 Task: Use the formula "MID" in spreadsheet "Project portfolio".
Action: Mouse moved to (912, 112)
Screenshot: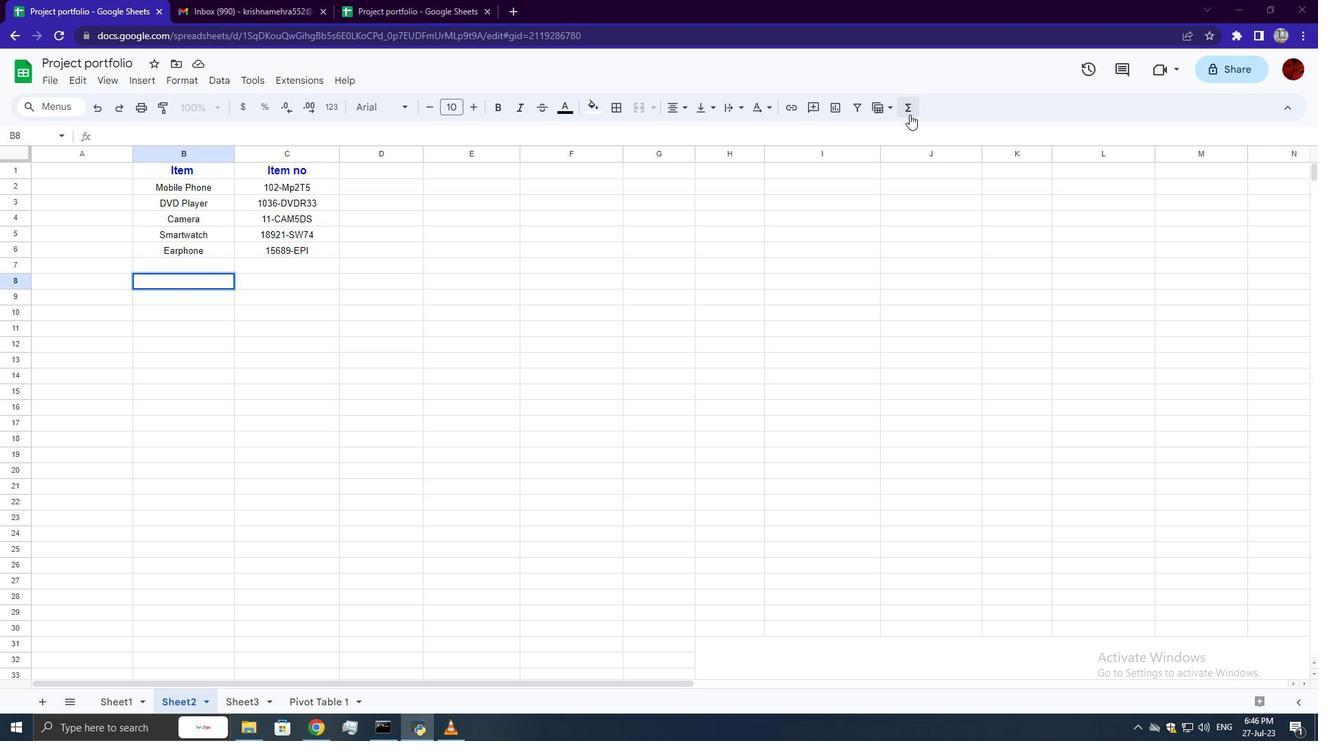 
Action: Mouse pressed left at (912, 112)
Screenshot: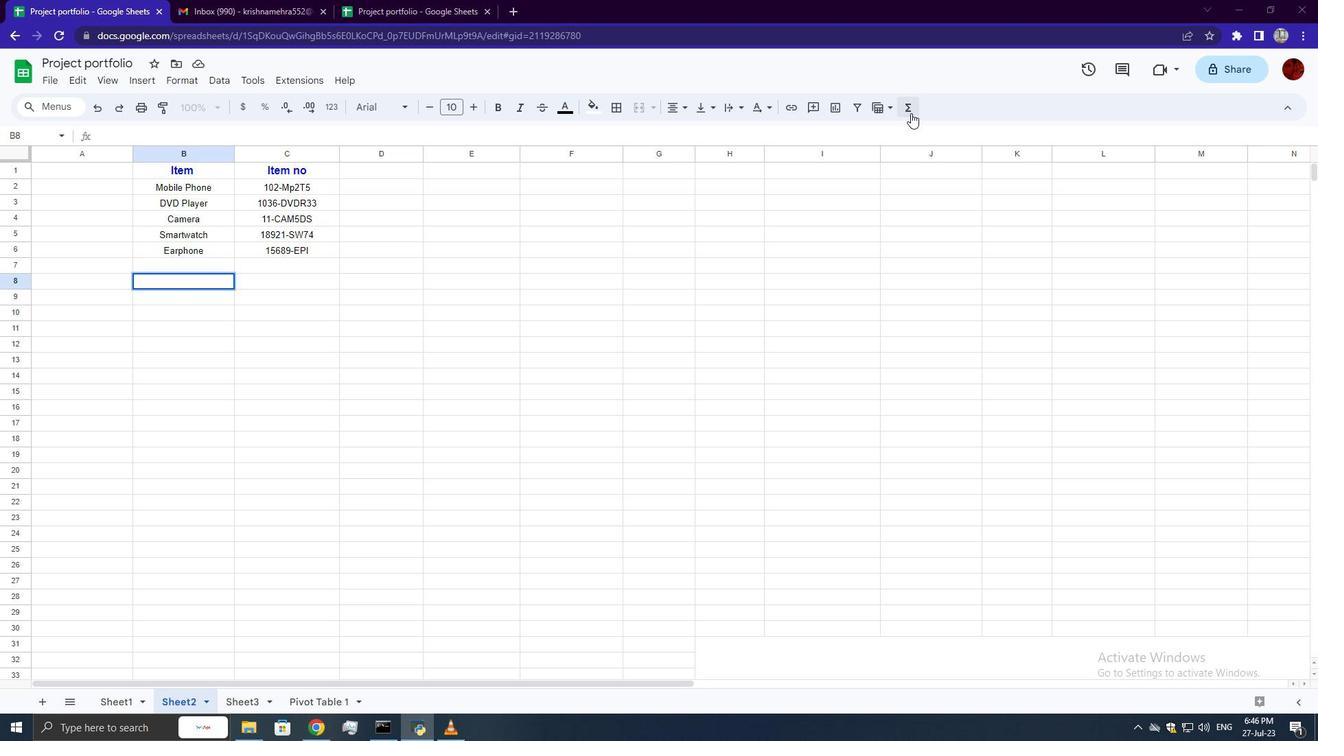 
Action: Mouse moved to (1121, 255)
Screenshot: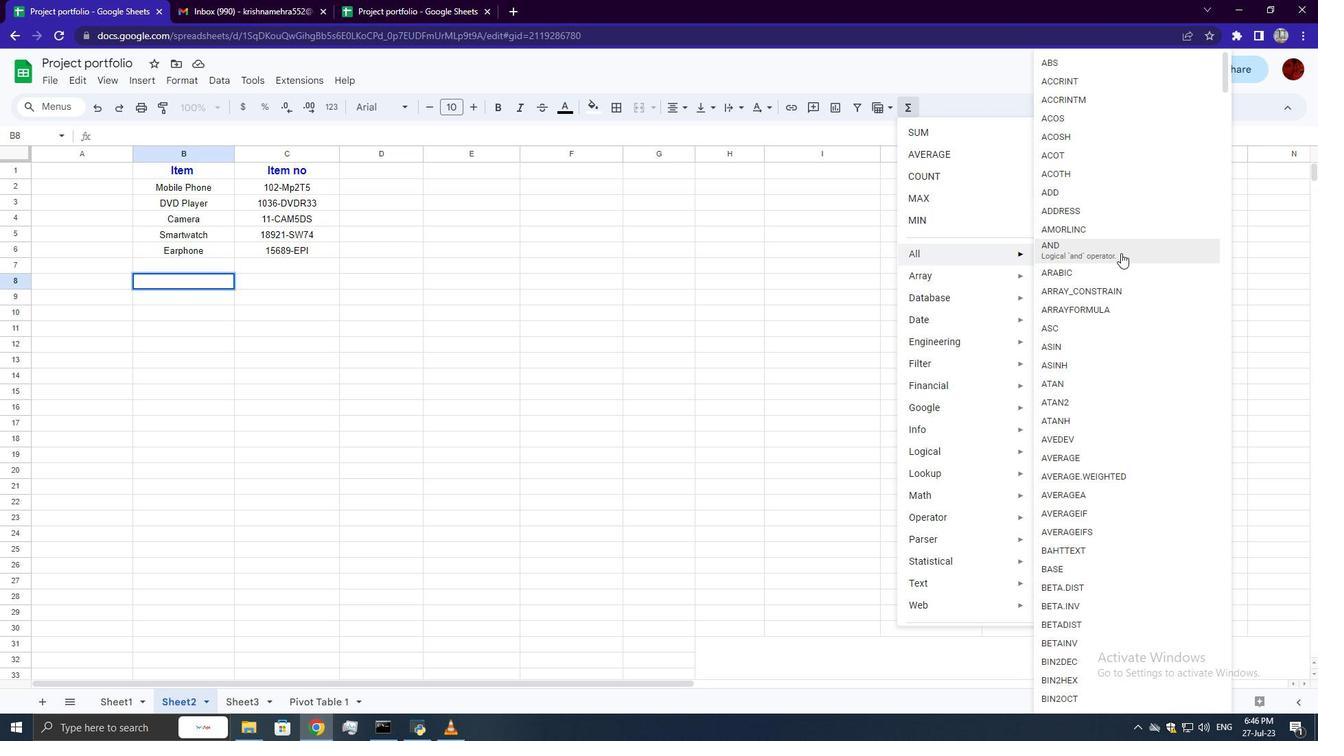 
Action: Mouse scrolled (1121, 254) with delta (0, 0)
Screenshot: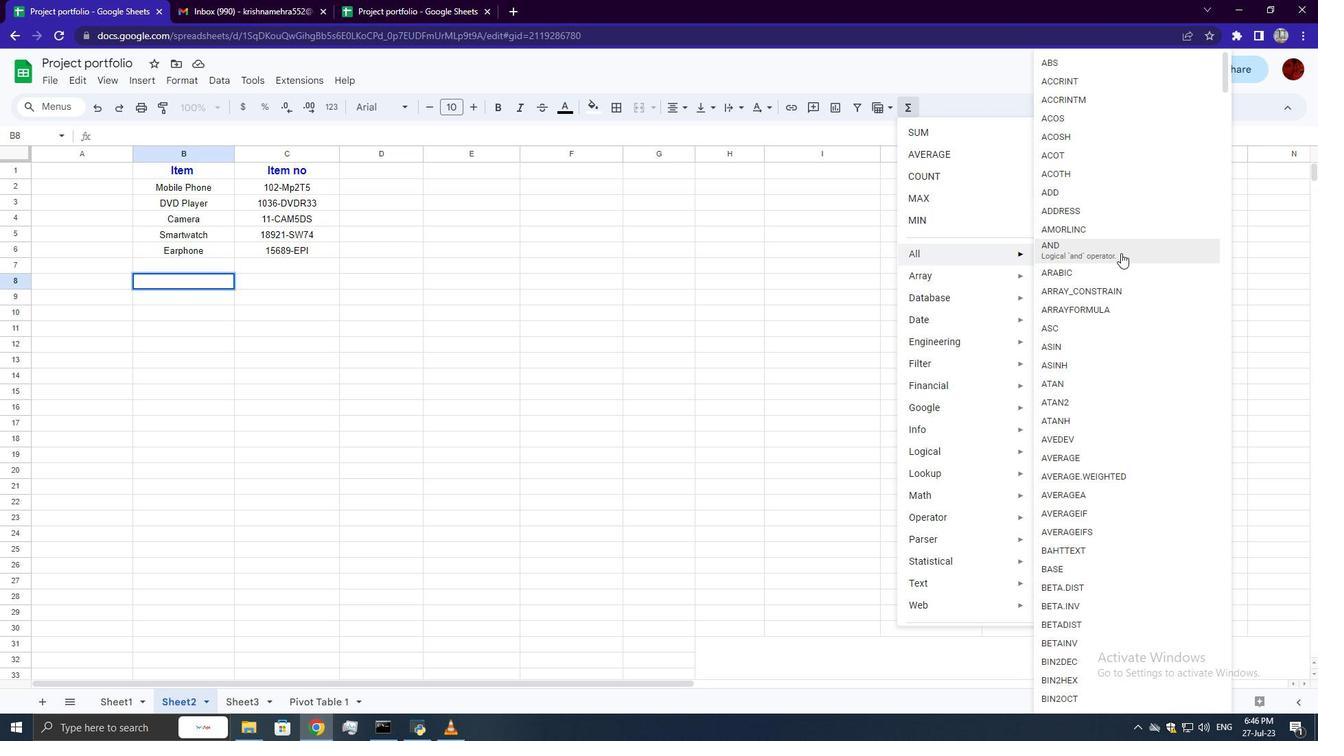 
Action: Mouse moved to (1121, 256)
Screenshot: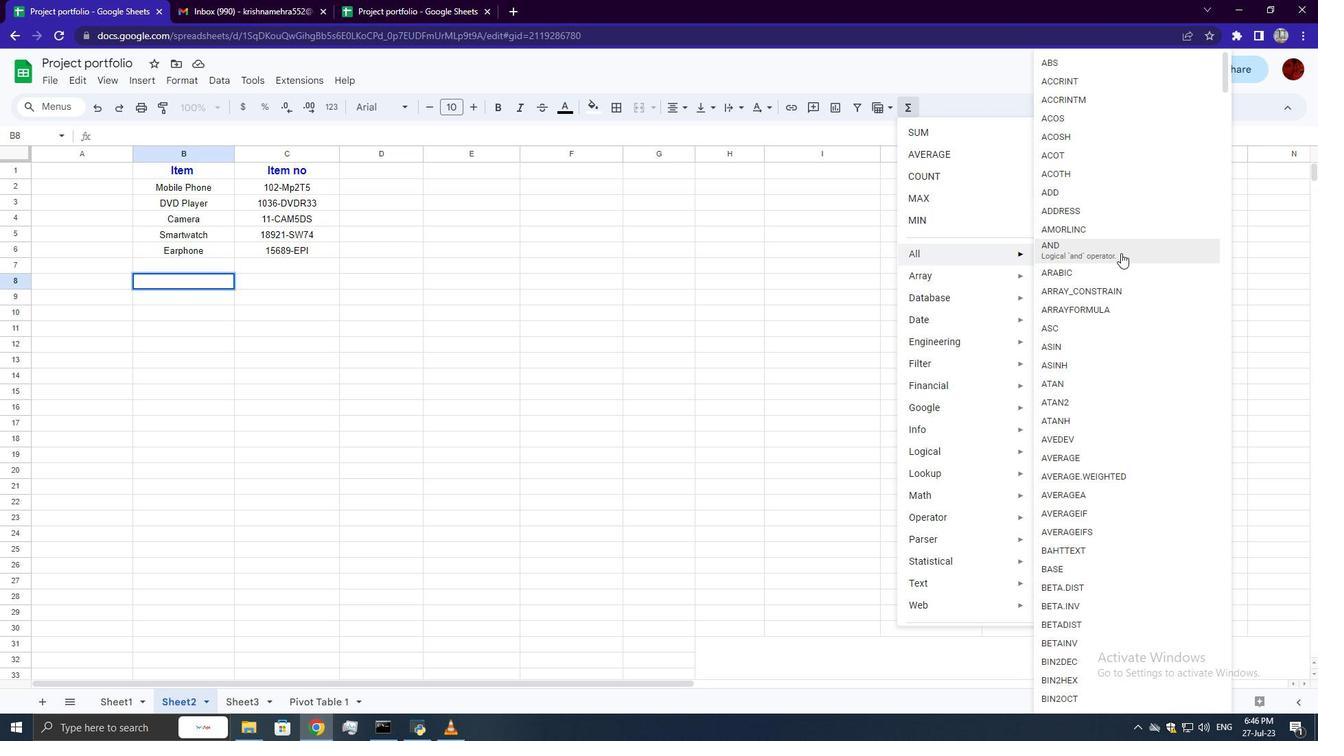 
Action: Mouse scrolled (1121, 256) with delta (0, 0)
Screenshot: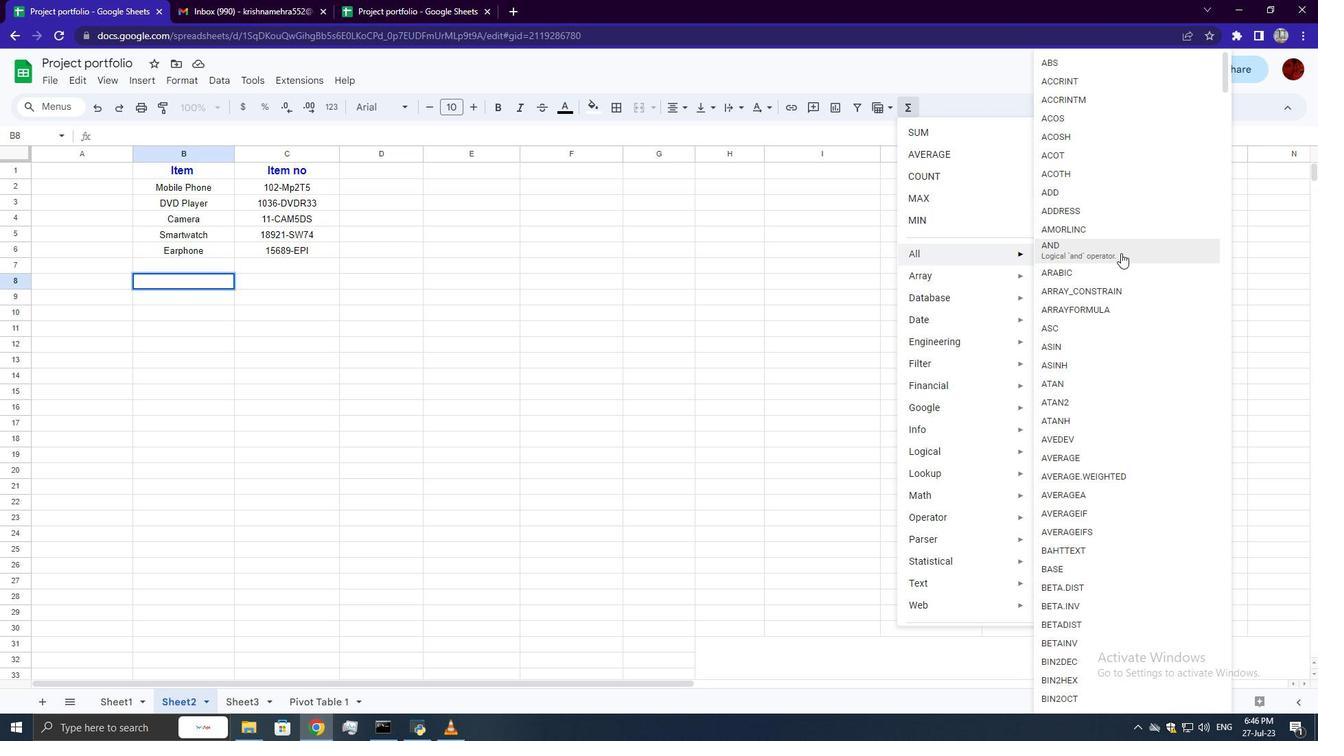 
Action: Mouse moved to (1121, 257)
Screenshot: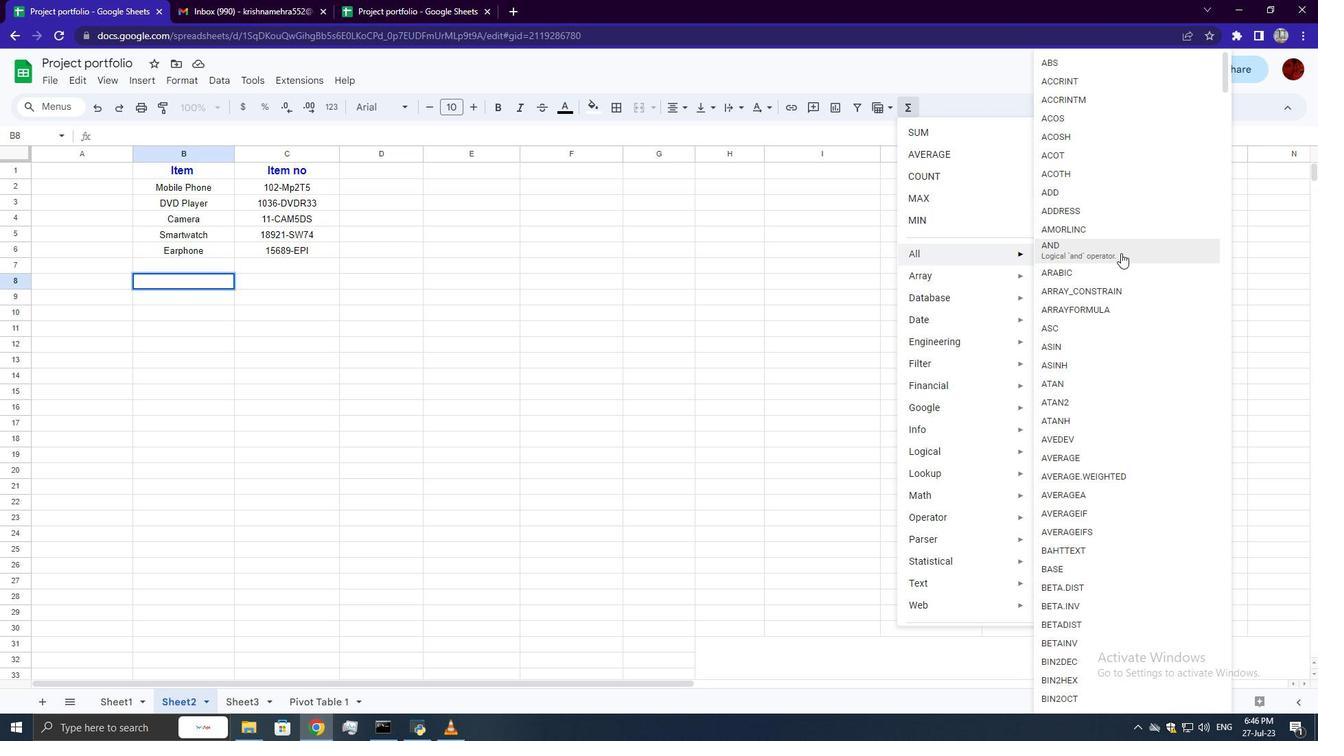 
Action: Mouse scrolled (1121, 256) with delta (0, 0)
Screenshot: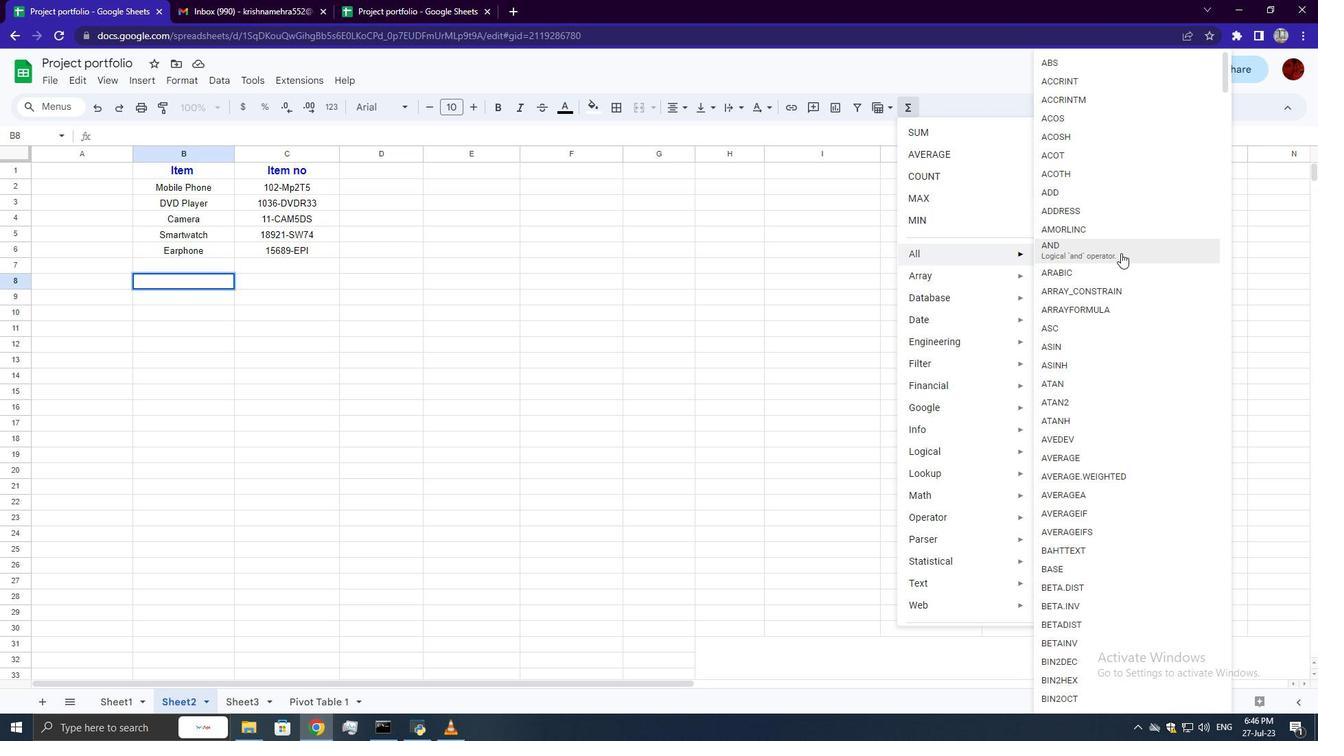 
Action: Mouse scrolled (1121, 256) with delta (0, 0)
Screenshot: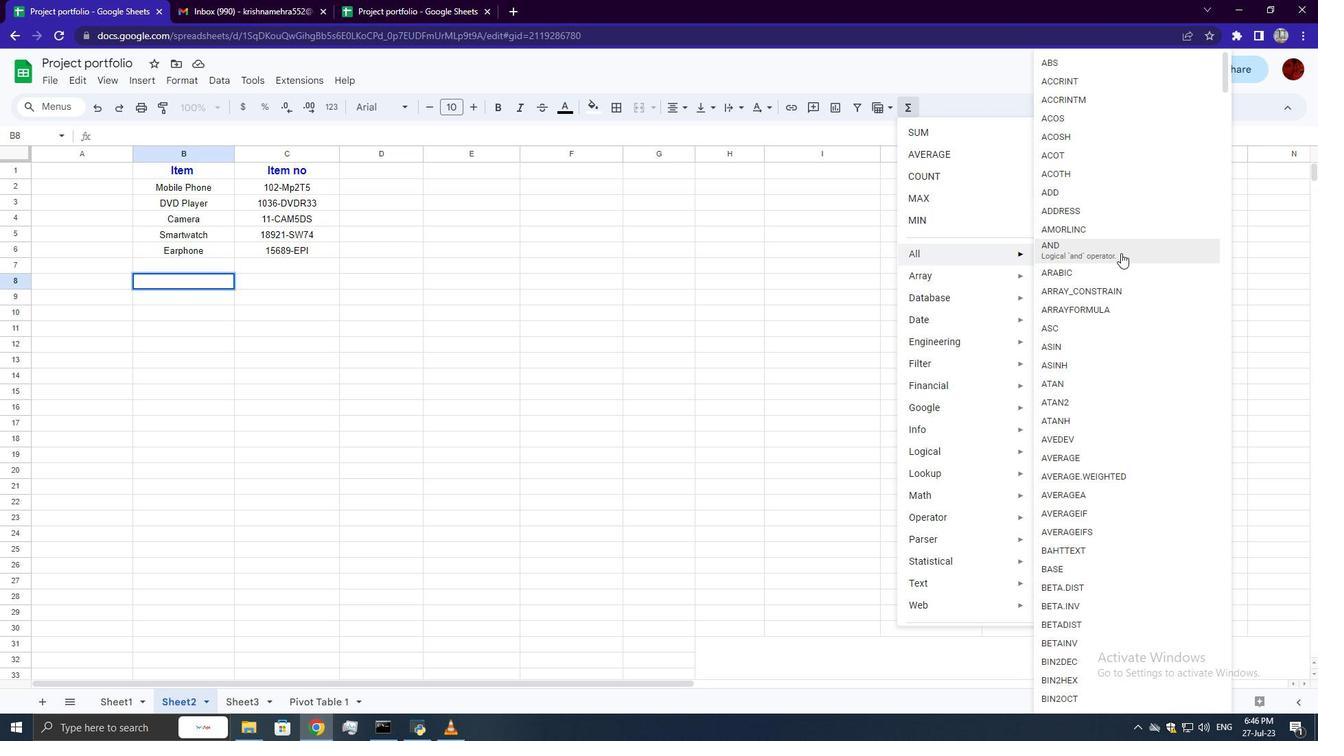 
Action: Mouse scrolled (1121, 256) with delta (0, 0)
Screenshot: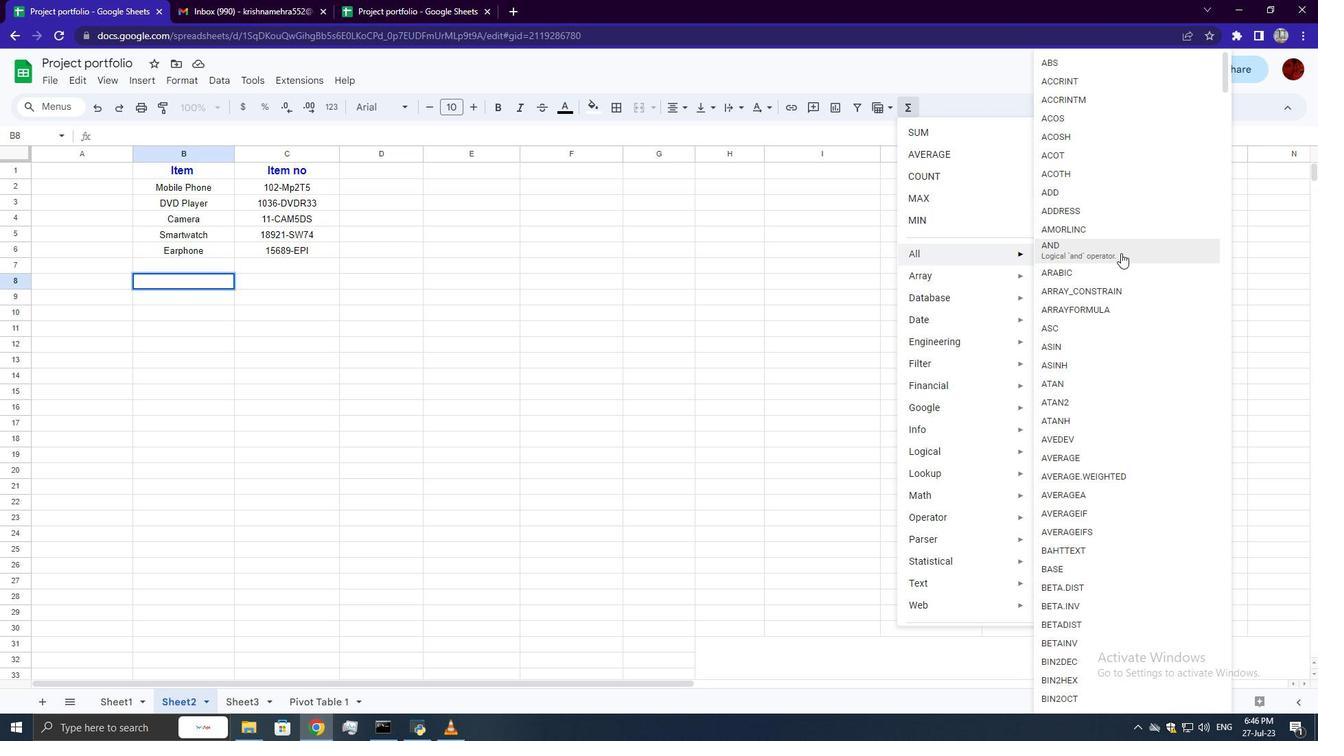 
Action: Mouse moved to (1117, 272)
Screenshot: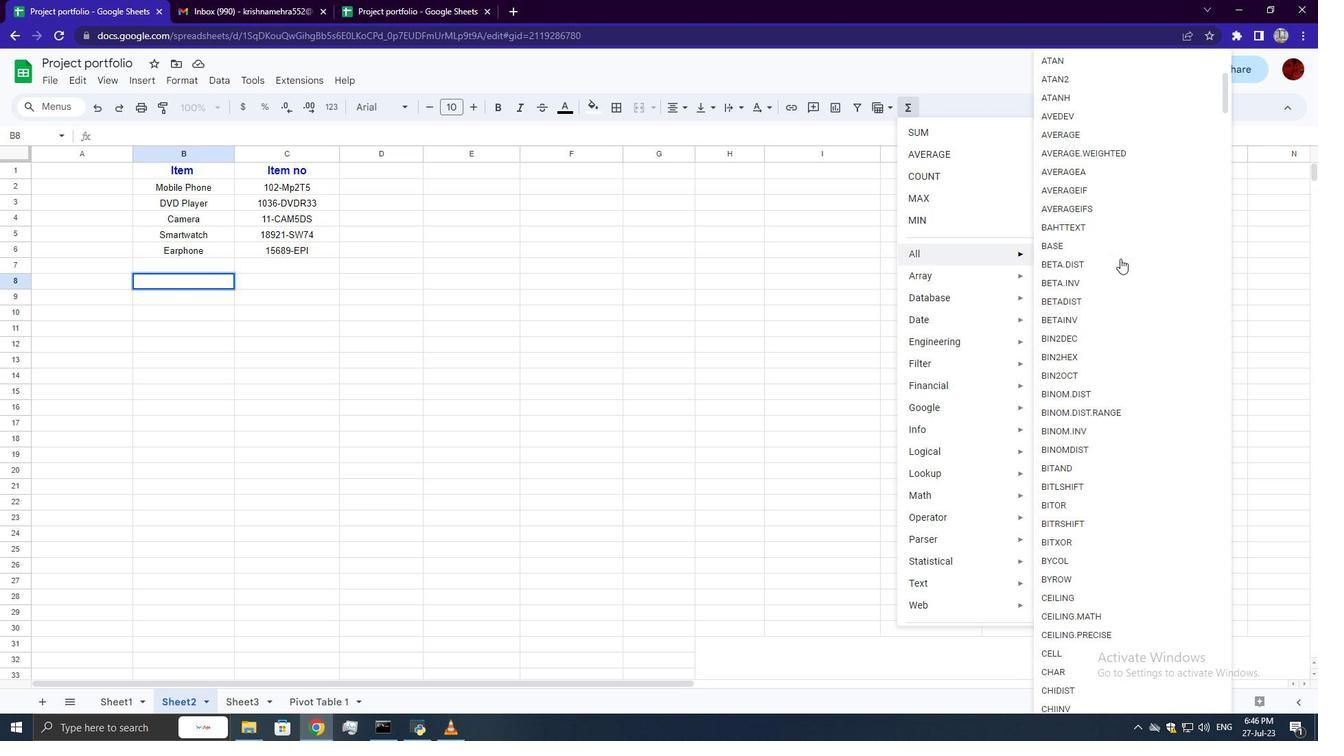 
Action: Mouse scrolled (1117, 271) with delta (0, 0)
Screenshot: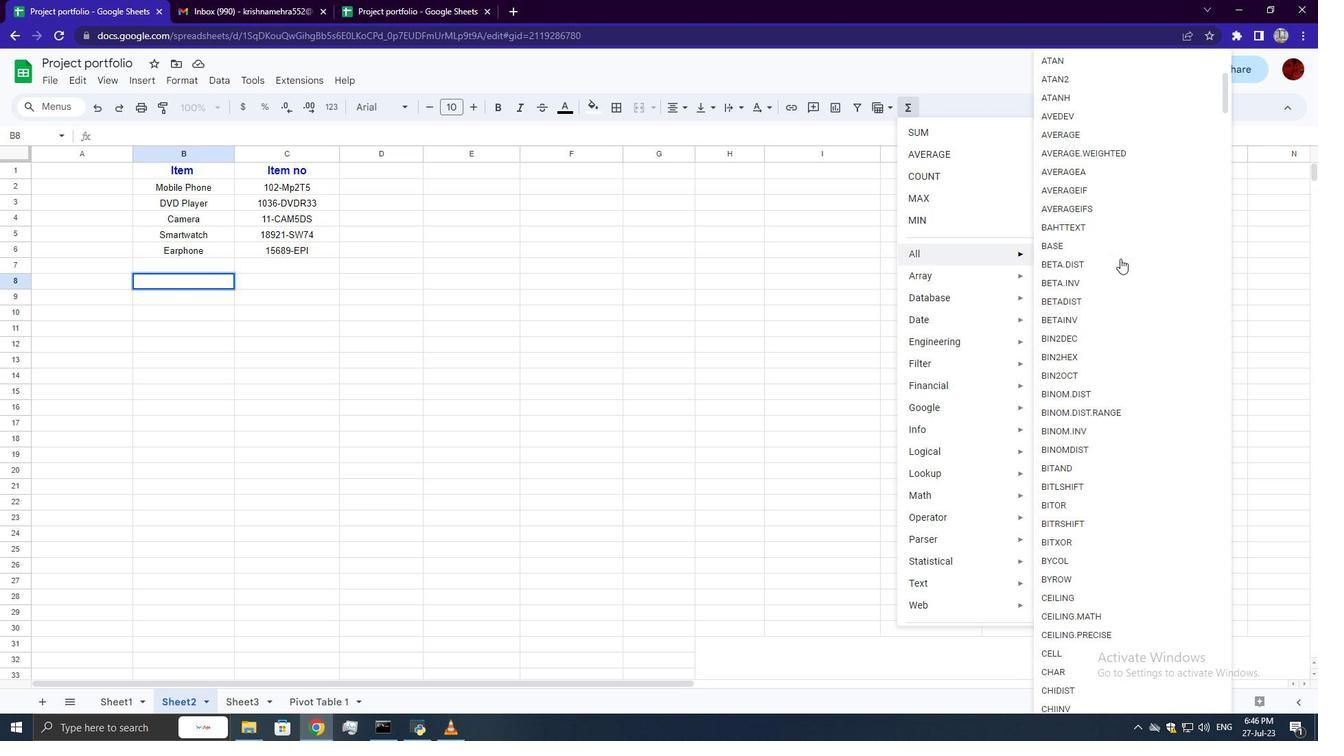 
Action: Mouse scrolled (1117, 271) with delta (0, 0)
Screenshot: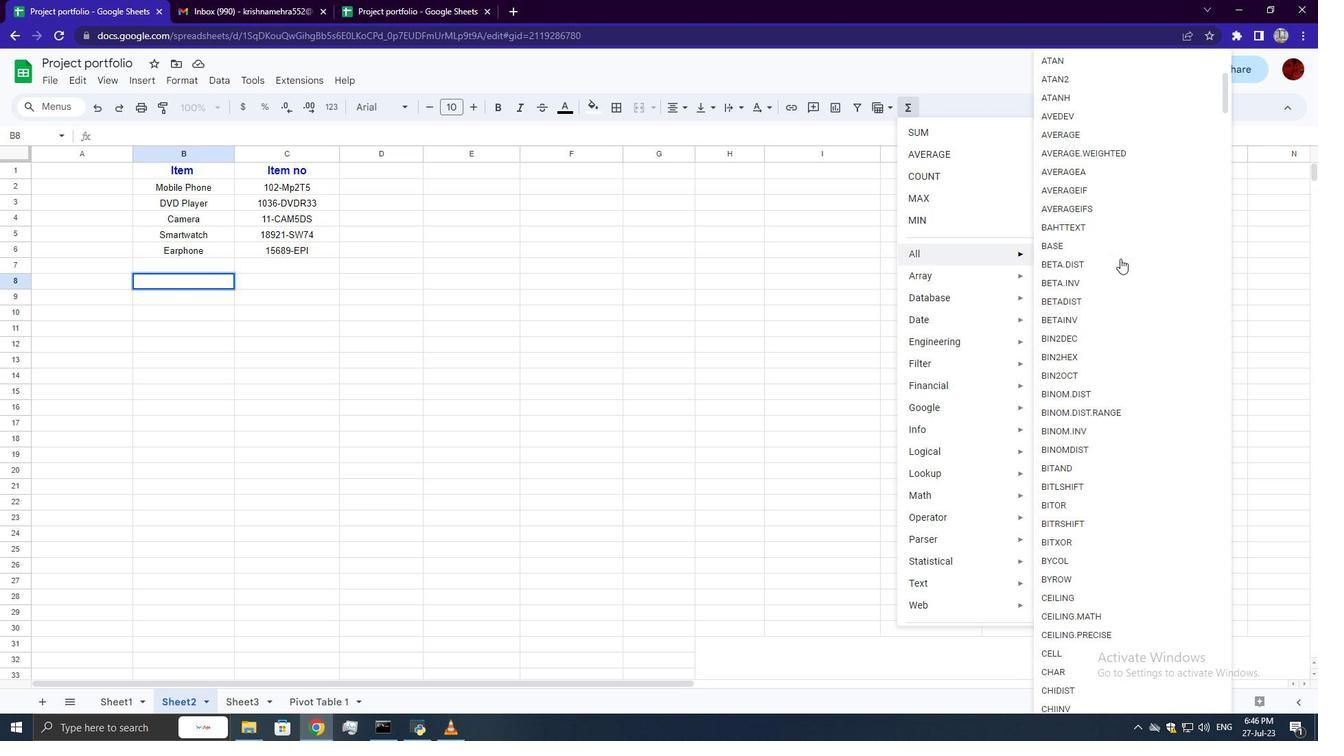
Action: Mouse scrolled (1117, 271) with delta (0, 0)
Screenshot: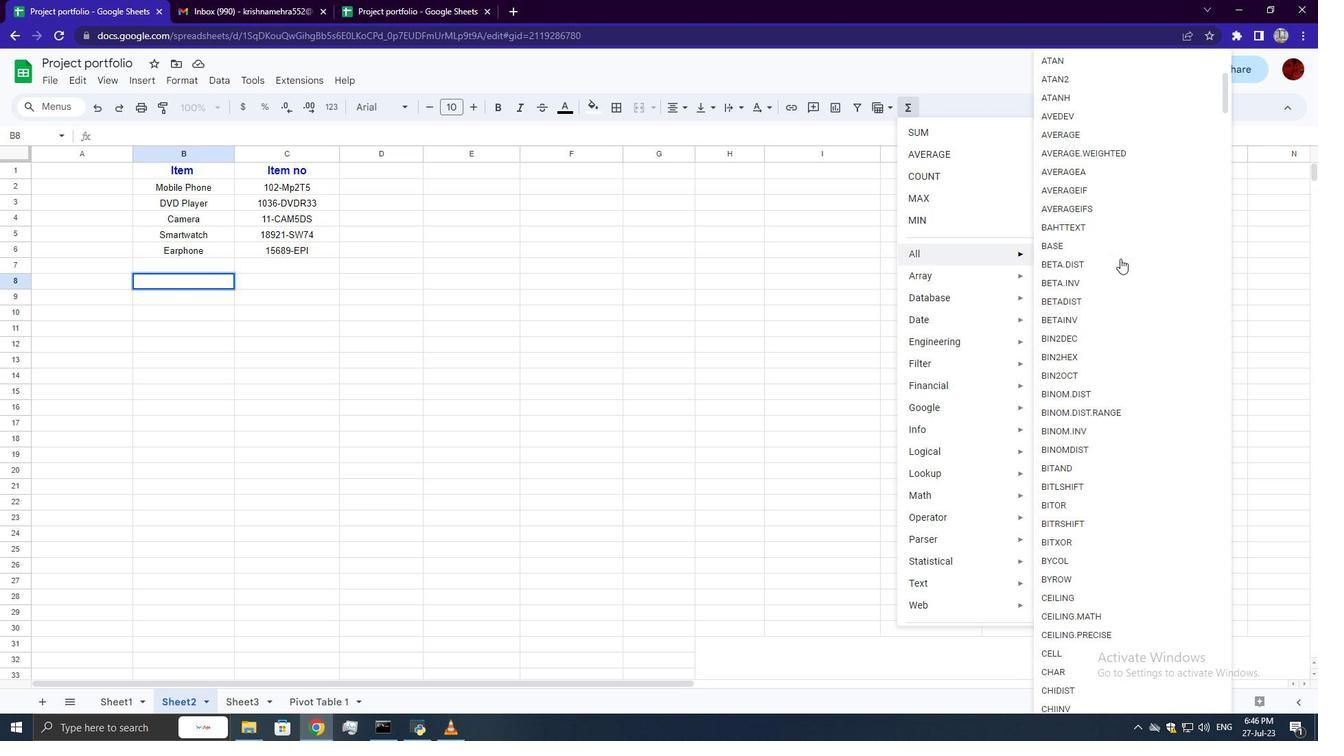 
Action: Mouse scrolled (1117, 271) with delta (0, 0)
Screenshot: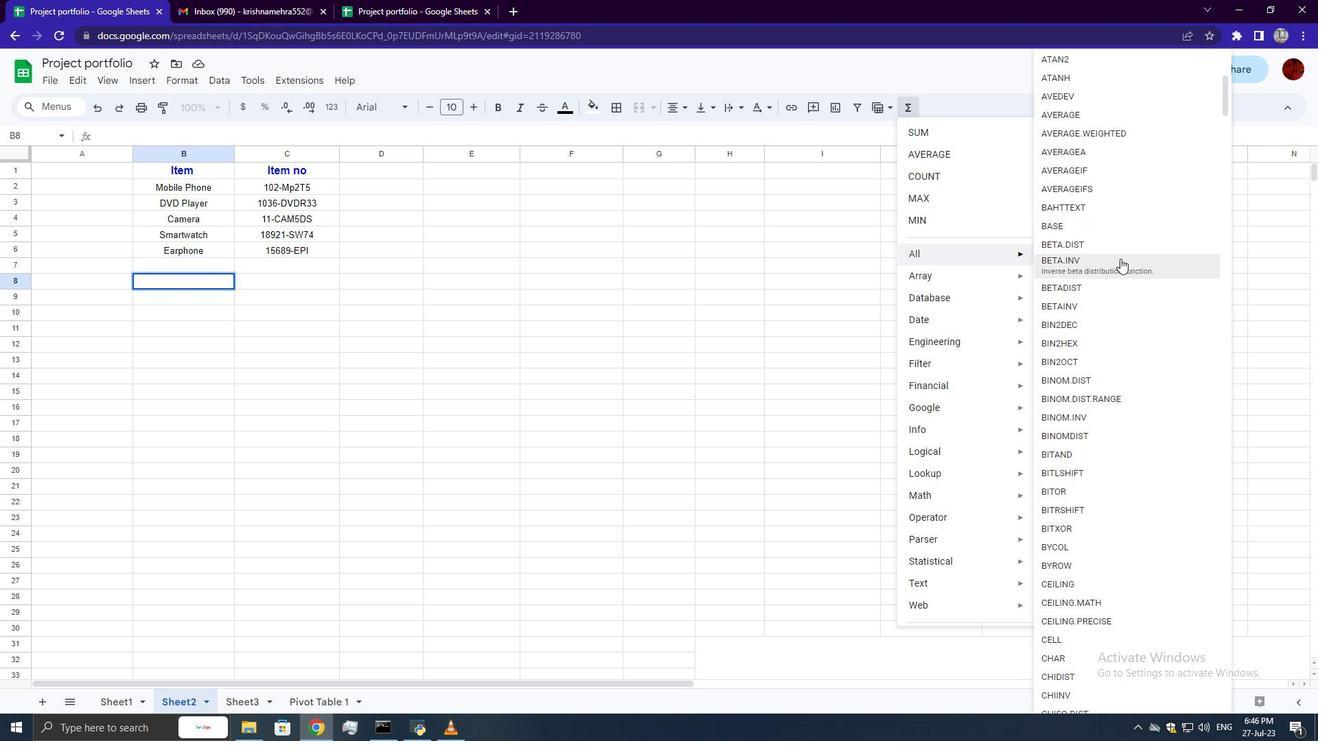 
Action: Mouse scrolled (1117, 271) with delta (0, 0)
Screenshot: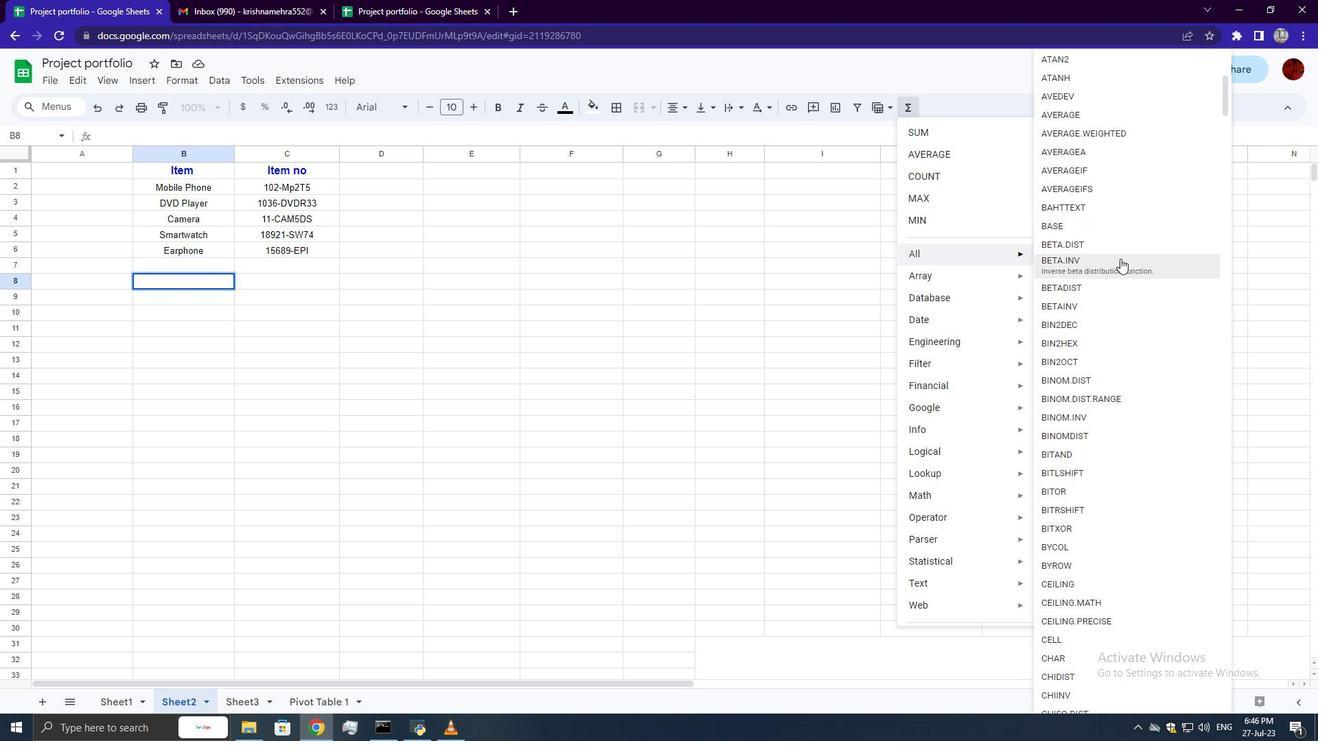 
Action: Mouse scrolled (1117, 271) with delta (0, 0)
Screenshot: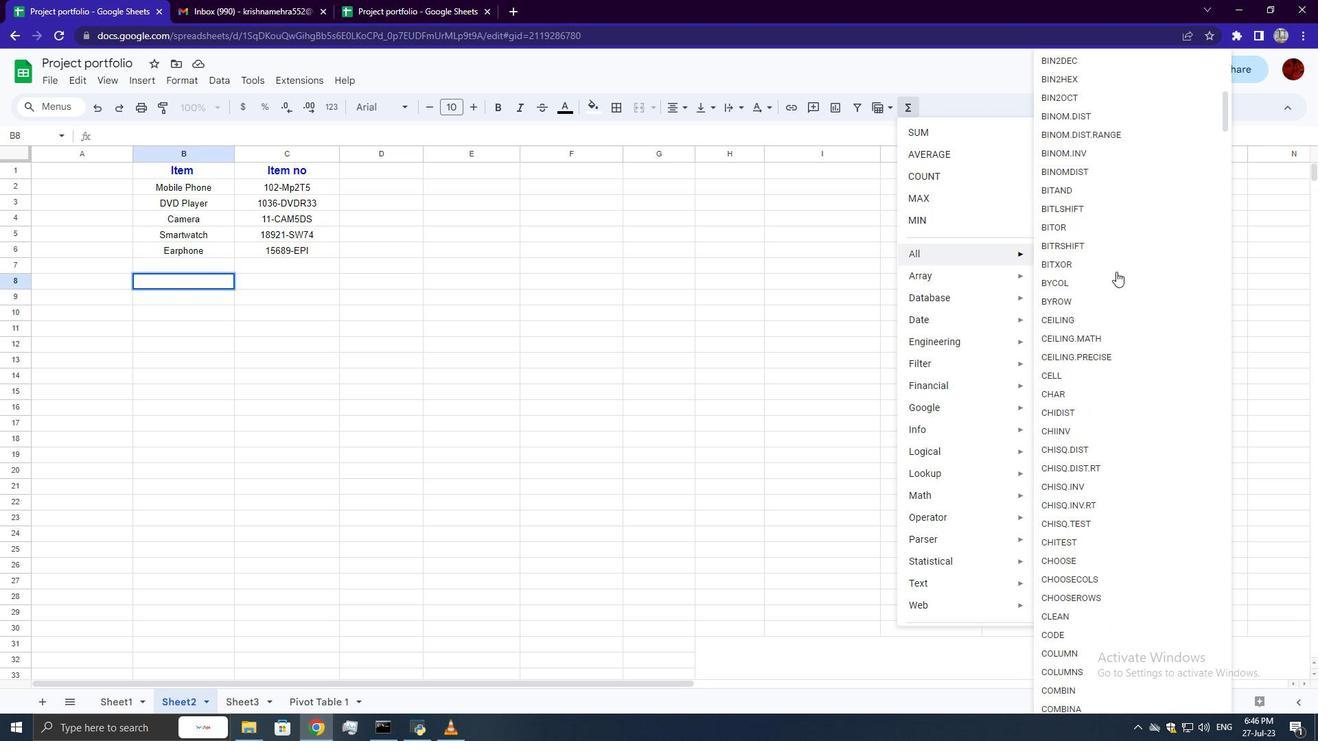 
Action: Mouse scrolled (1117, 271) with delta (0, 0)
Screenshot: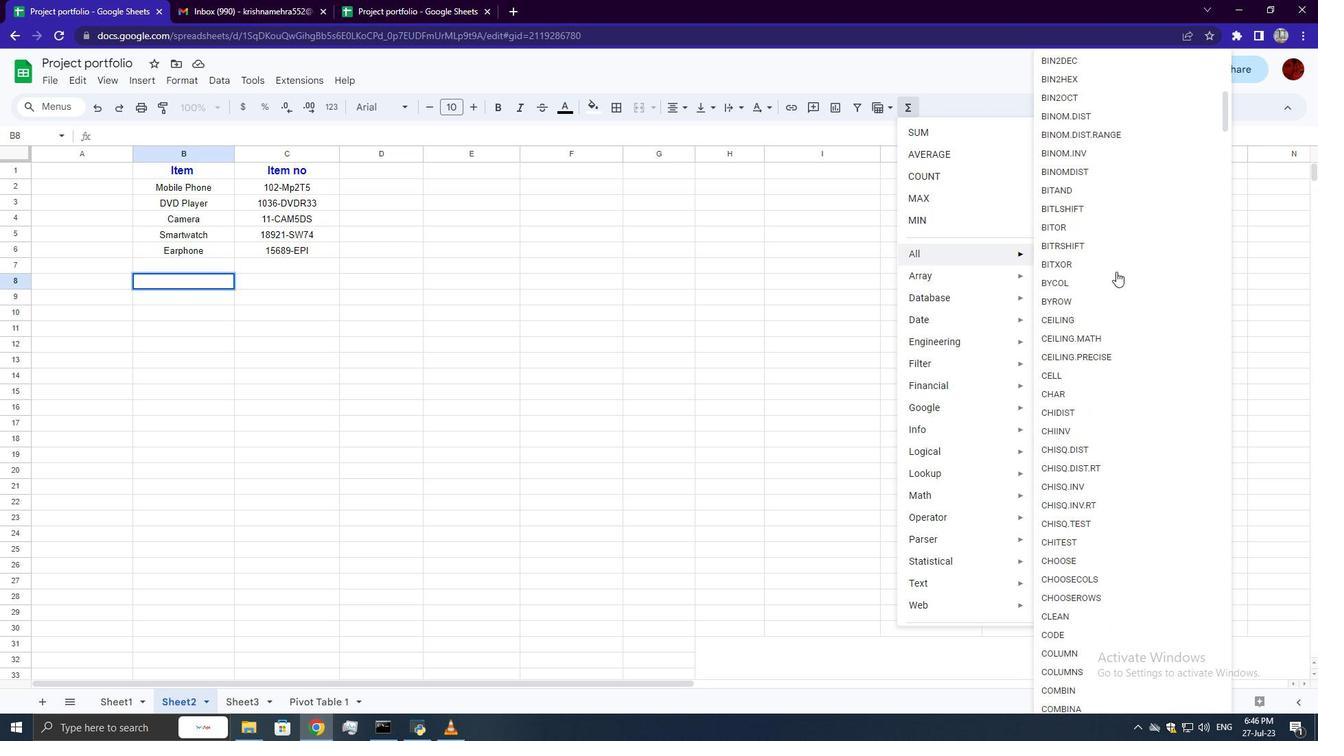 
Action: Mouse scrolled (1117, 271) with delta (0, 0)
Screenshot: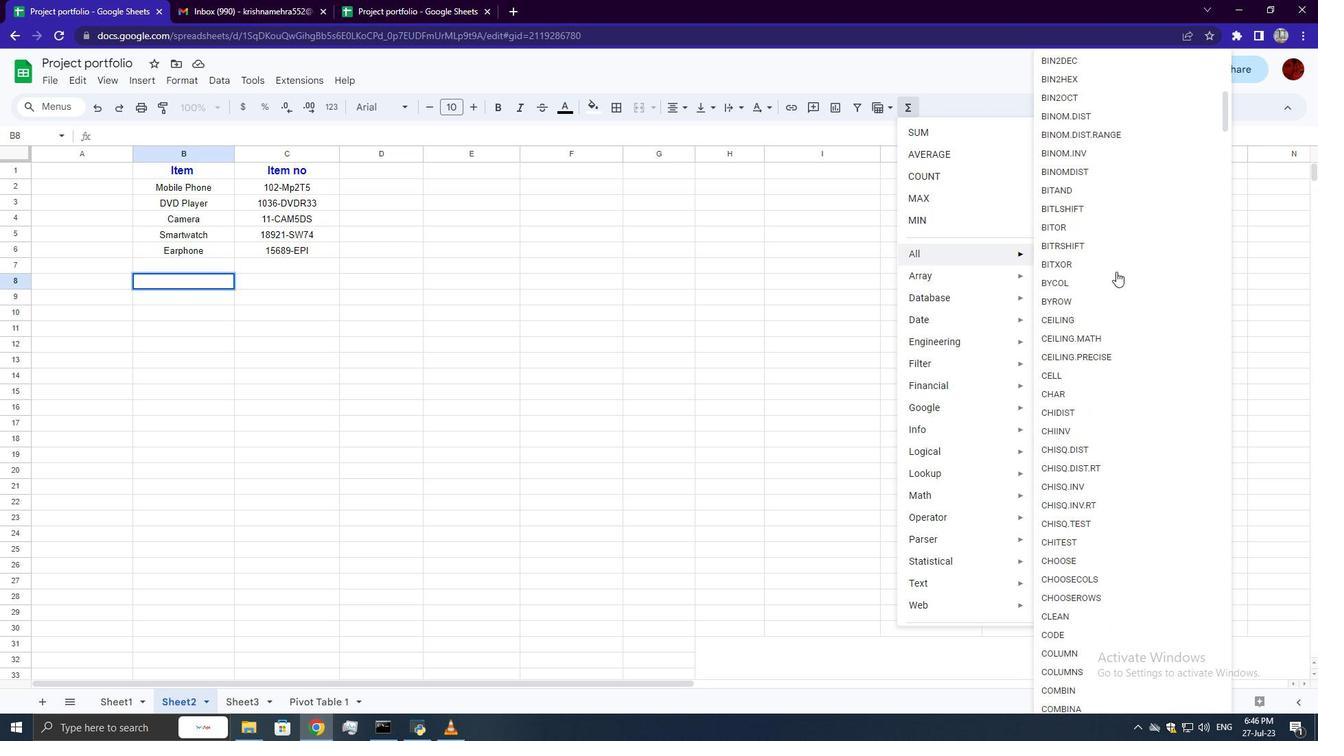 
Action: Mouse scrolled (1117, 271) with delta (0, 0)
Screenshot: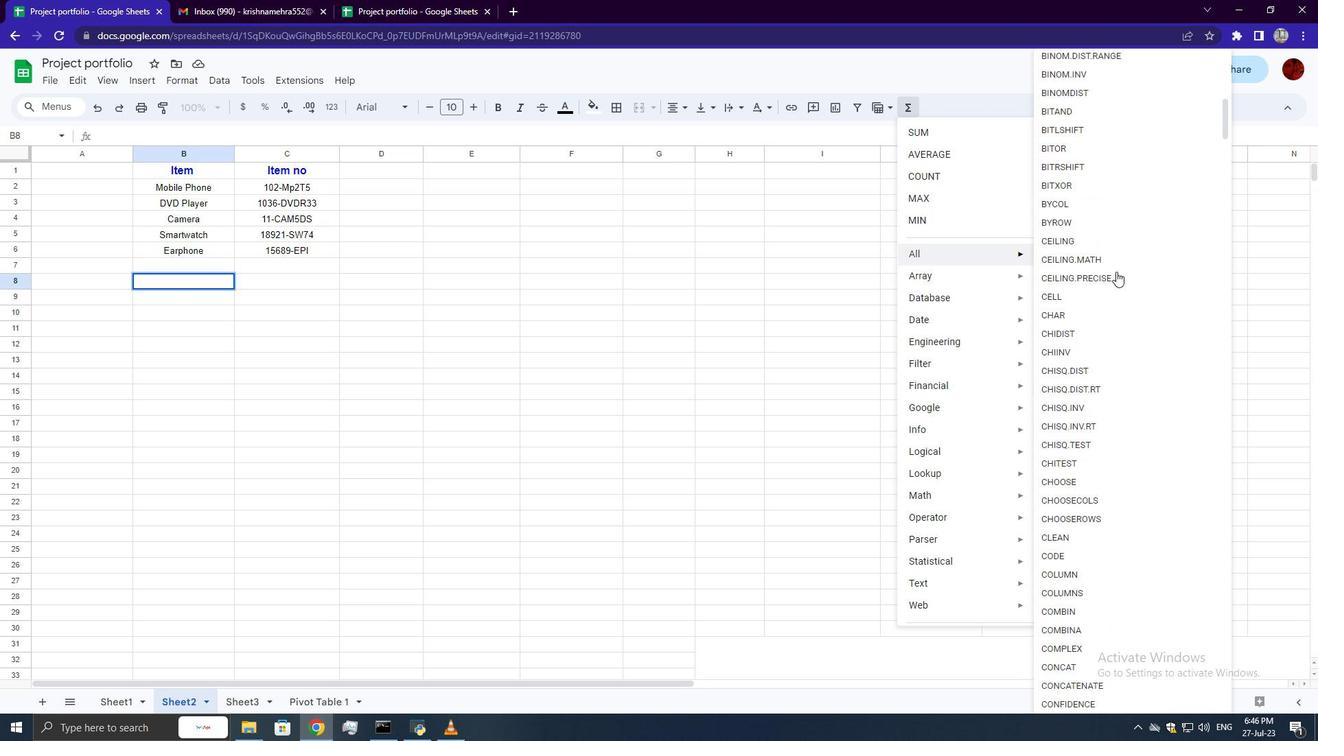 
Action: Mouse scrolled (1117, 271) with delta (0, 0)
Screenshot: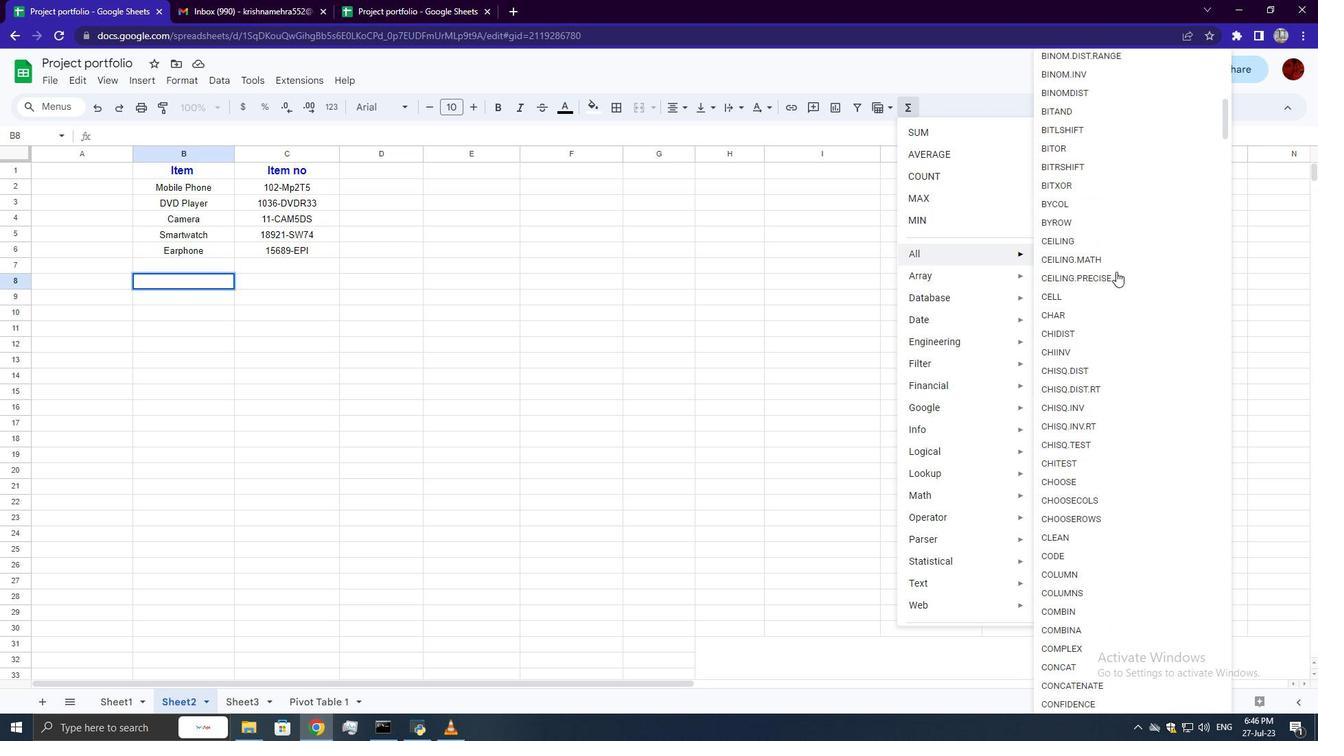 
Action: Mouse scrolled (1117, 271) with delta (0, 0)
Screenshot: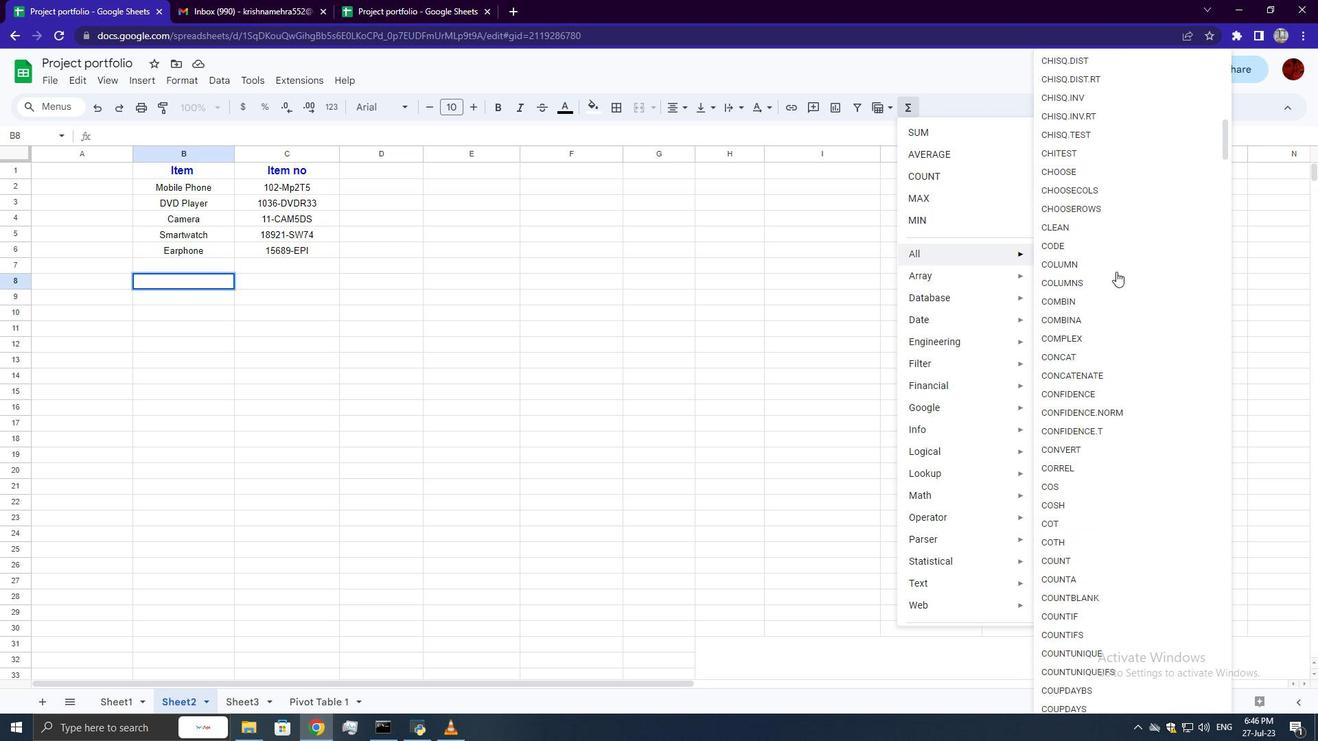 
Action: Mouse scrolled (1117, 271) with delta (0, 0)
Screenshot: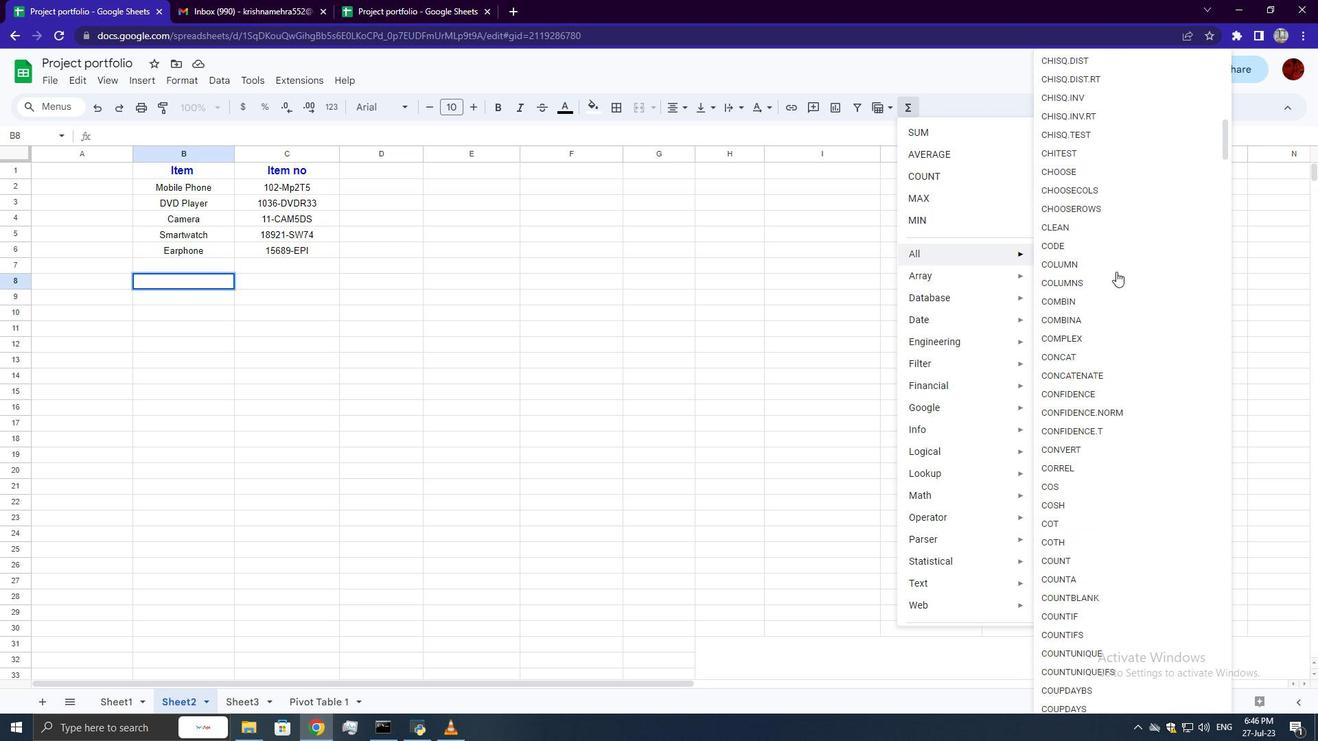 
Action: Mouse scrolled (1117, 271) with delta (0, 0)
Screenshot: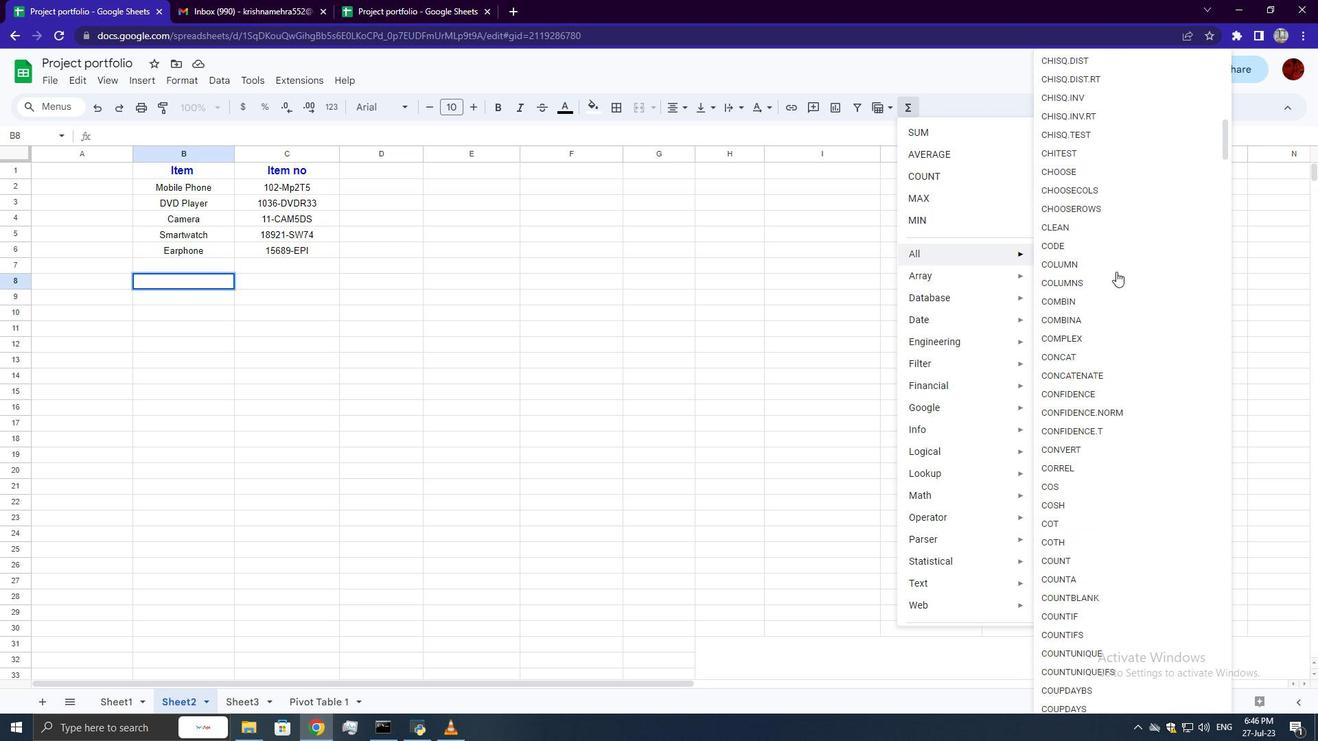 
Action: Mouse scrolled (1117, 271) with delta (0, 0)
Screenshot: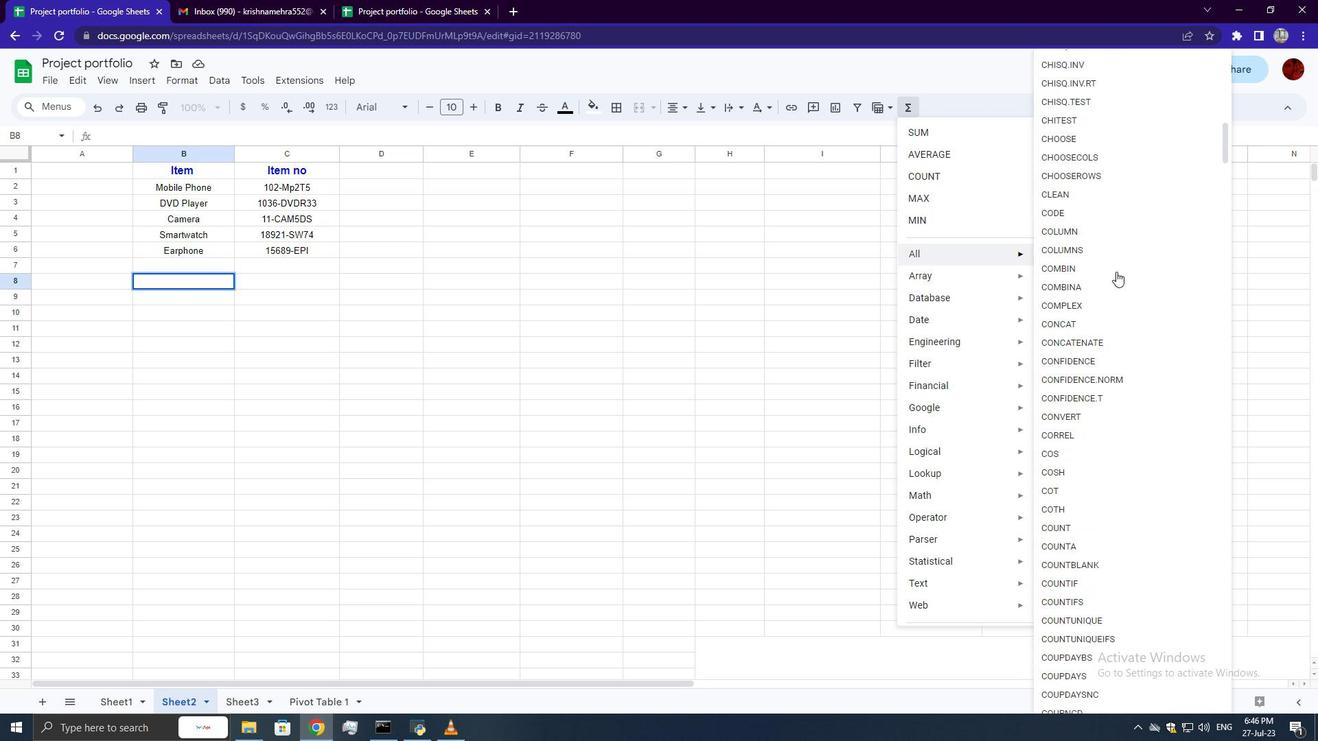 
Action: Mouse scrolled (1117, 271) with delta (0, 0)
Screenshot: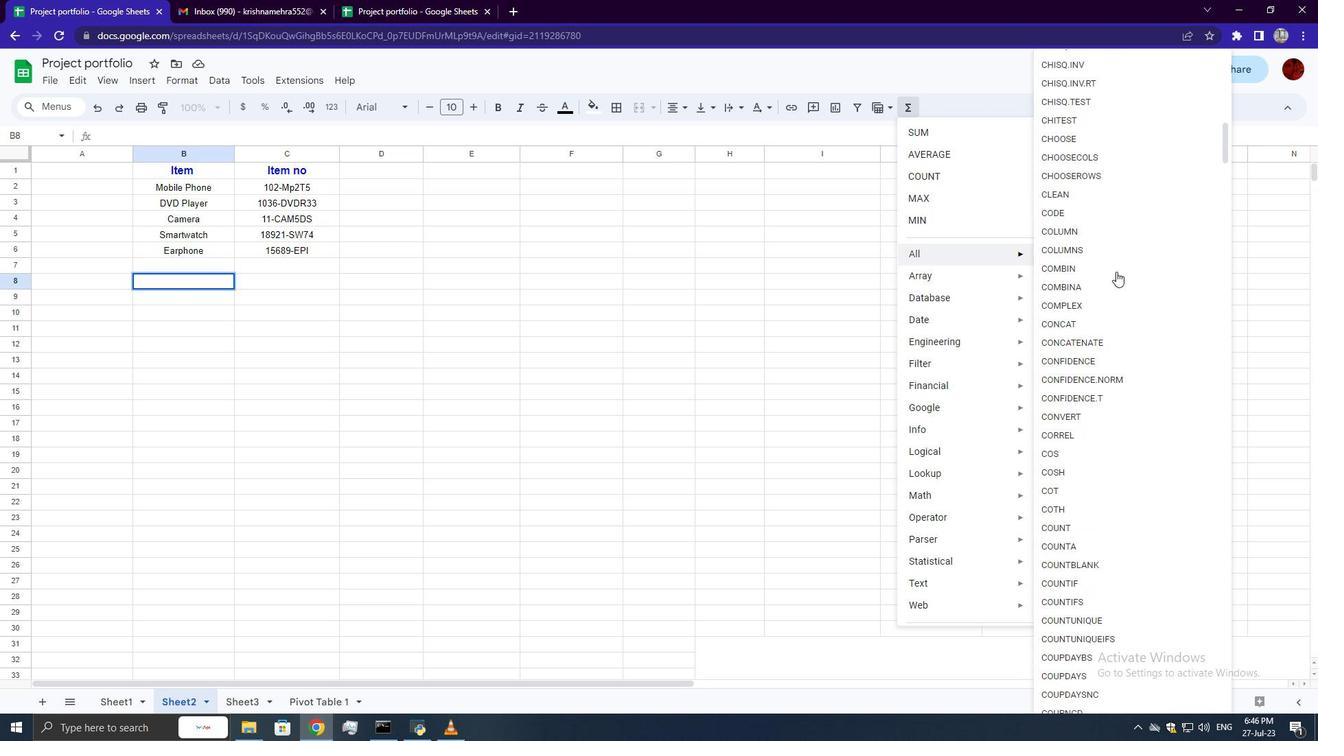 
Action: Mouse scrolled (1117, 271) with delta (0, 0)
Screenshot: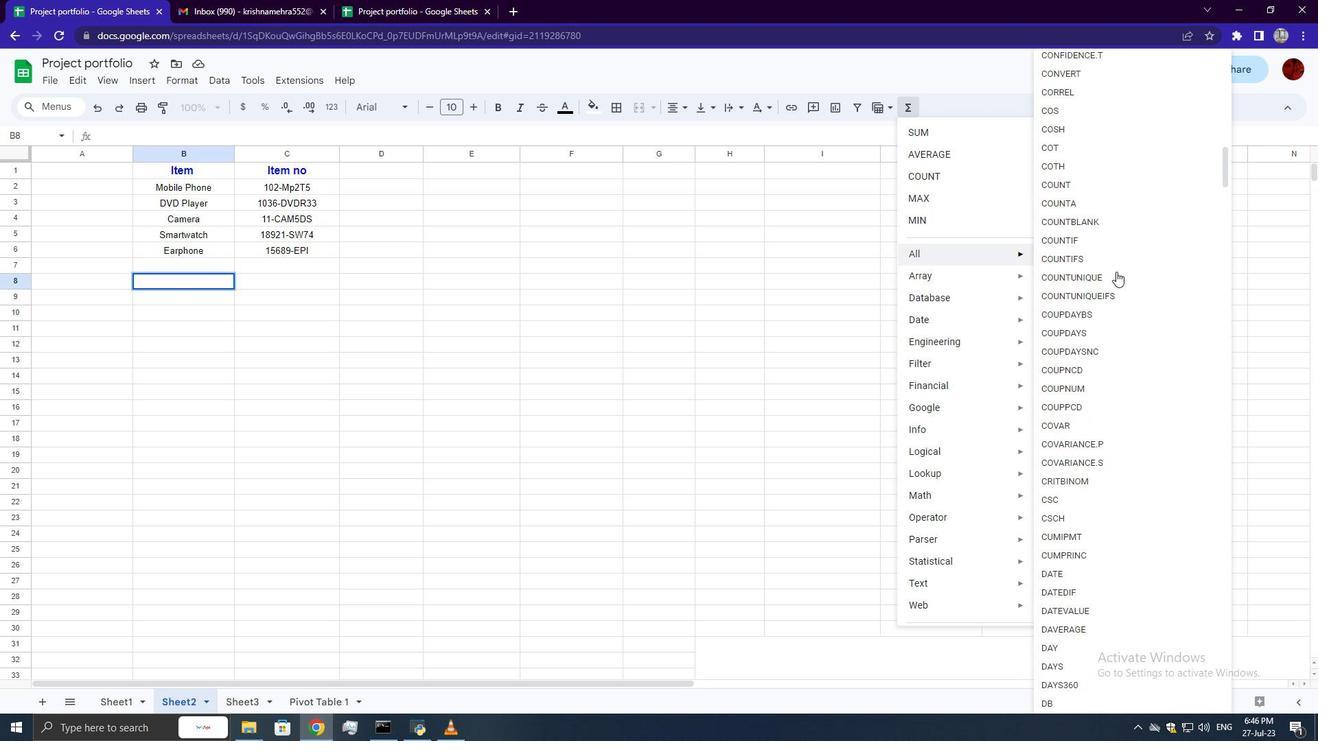 
Action: Mouse scrolled (1117, 271) with delta (0, 0)
Screenshot: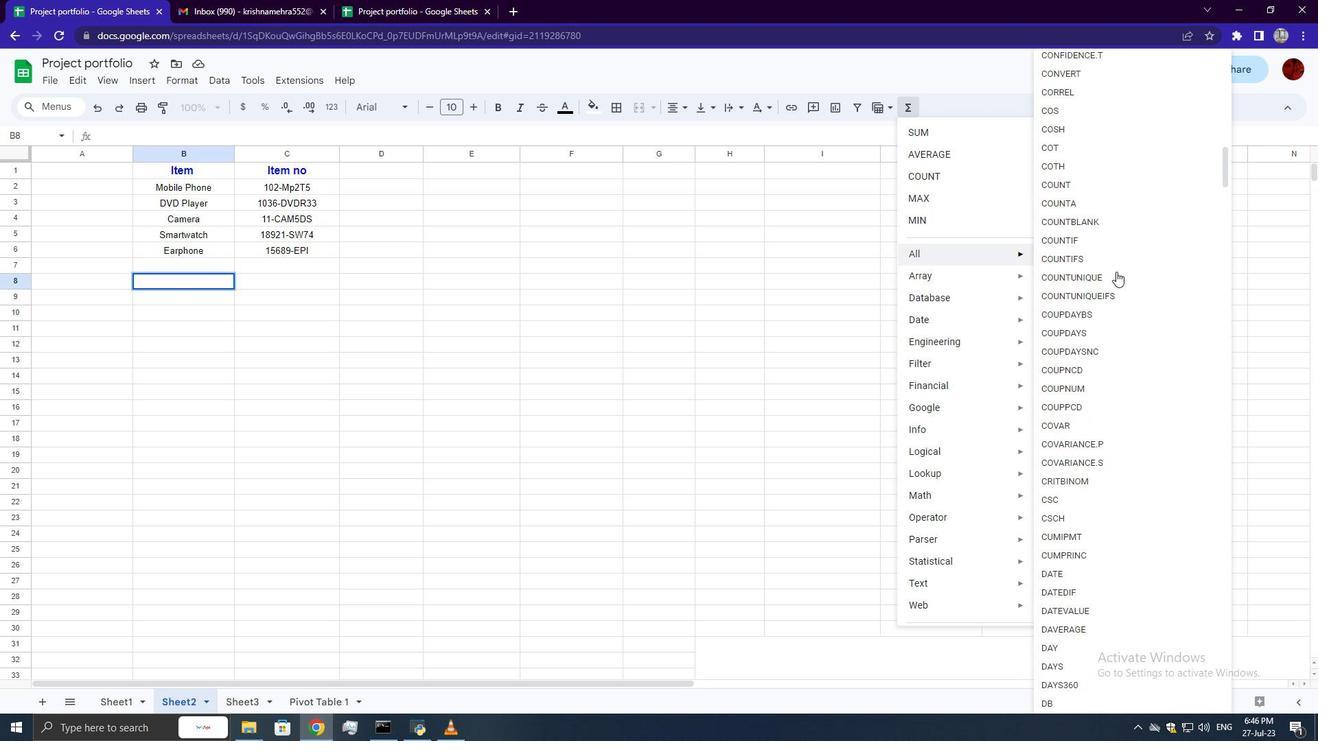 
Action: Mouse scrolled (1117, 271) with delta (0, 0)
Screenshot: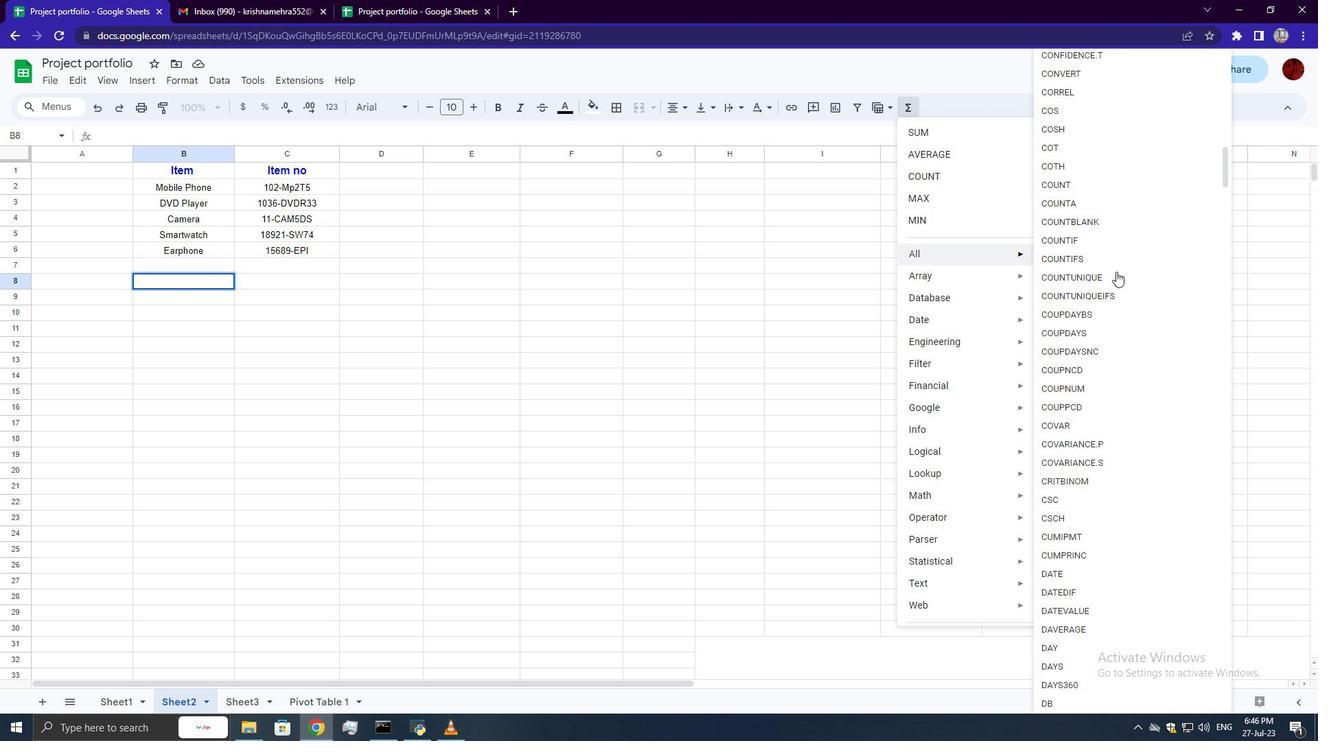 
Action: Mouse scrolled (1117, 271) with delta (0, 0)
Screenshot: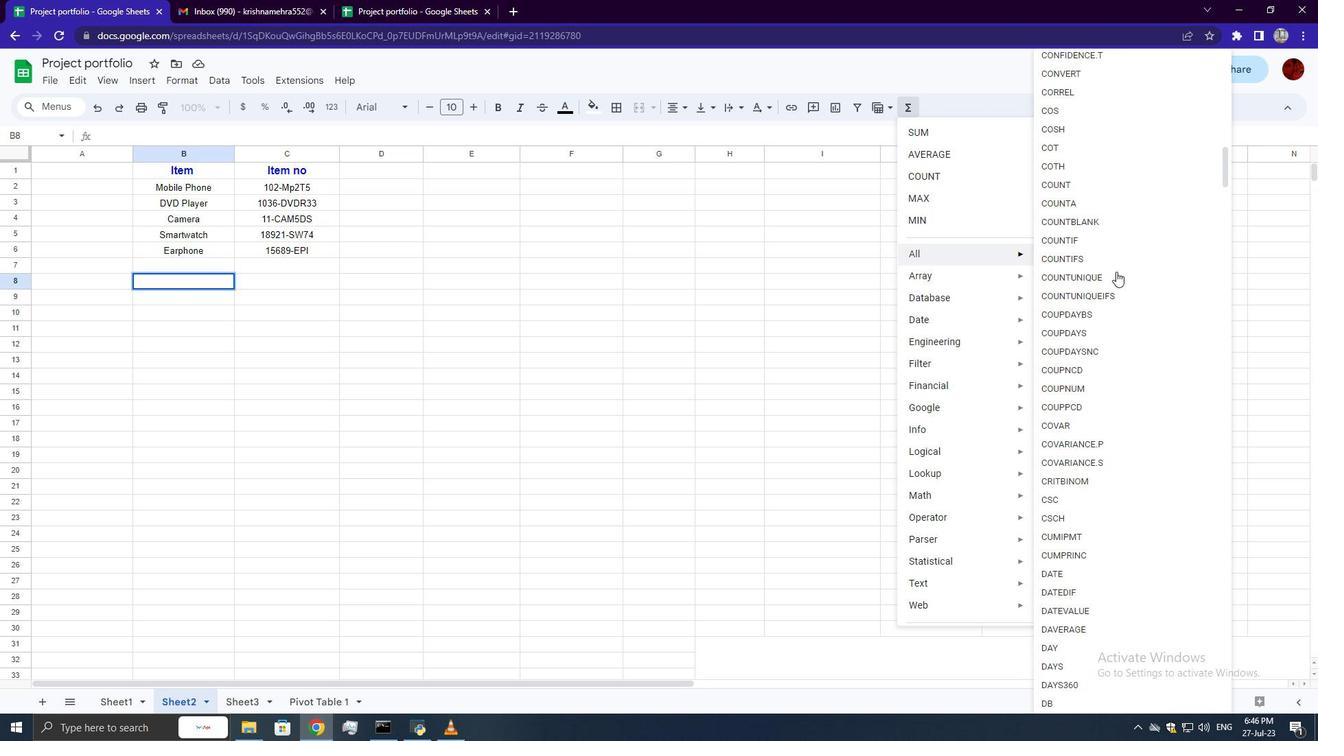 
Action: Mouse scrolled (1117, 271) with delta (0, 0)
Screenshot: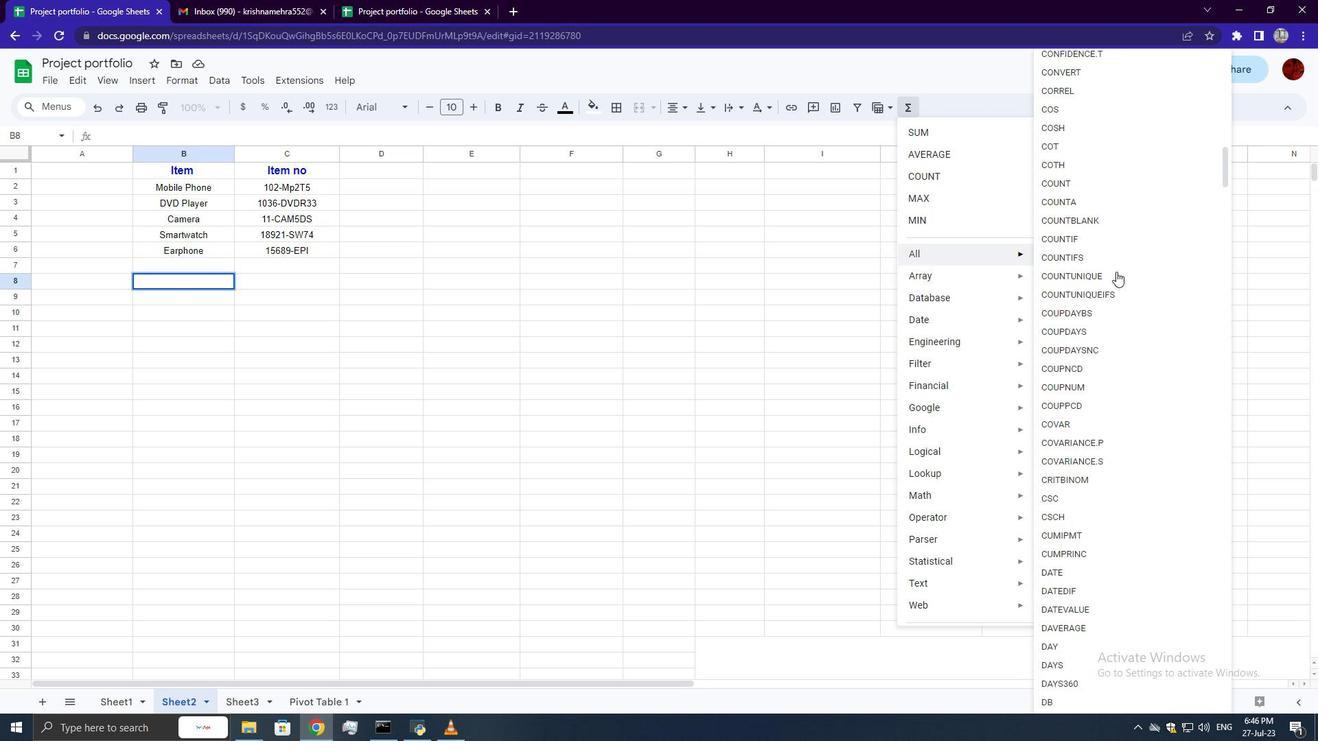 
Action: Mouse scrolled (1117, 271) with delta (0, 0)
Screenshot: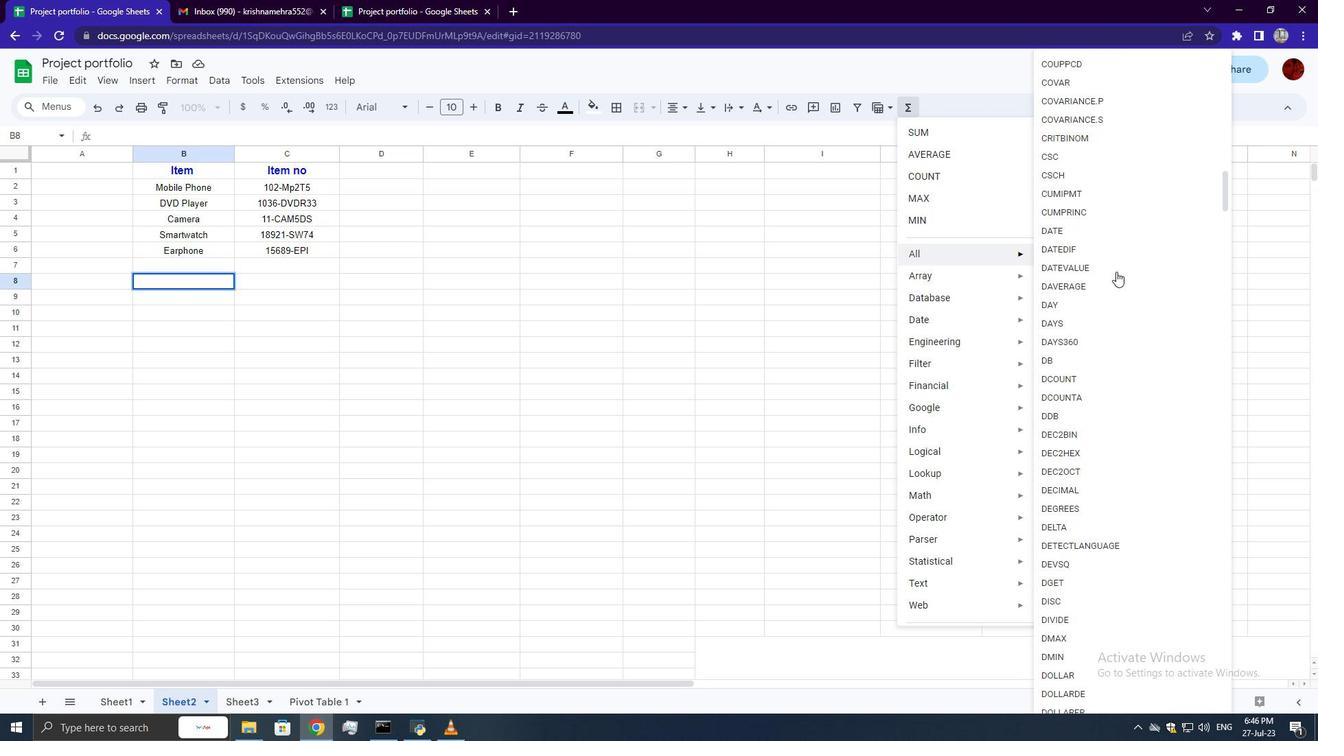
Action: Mouse scrolled (1117, 271) with delta (0, 0)
Screenshot: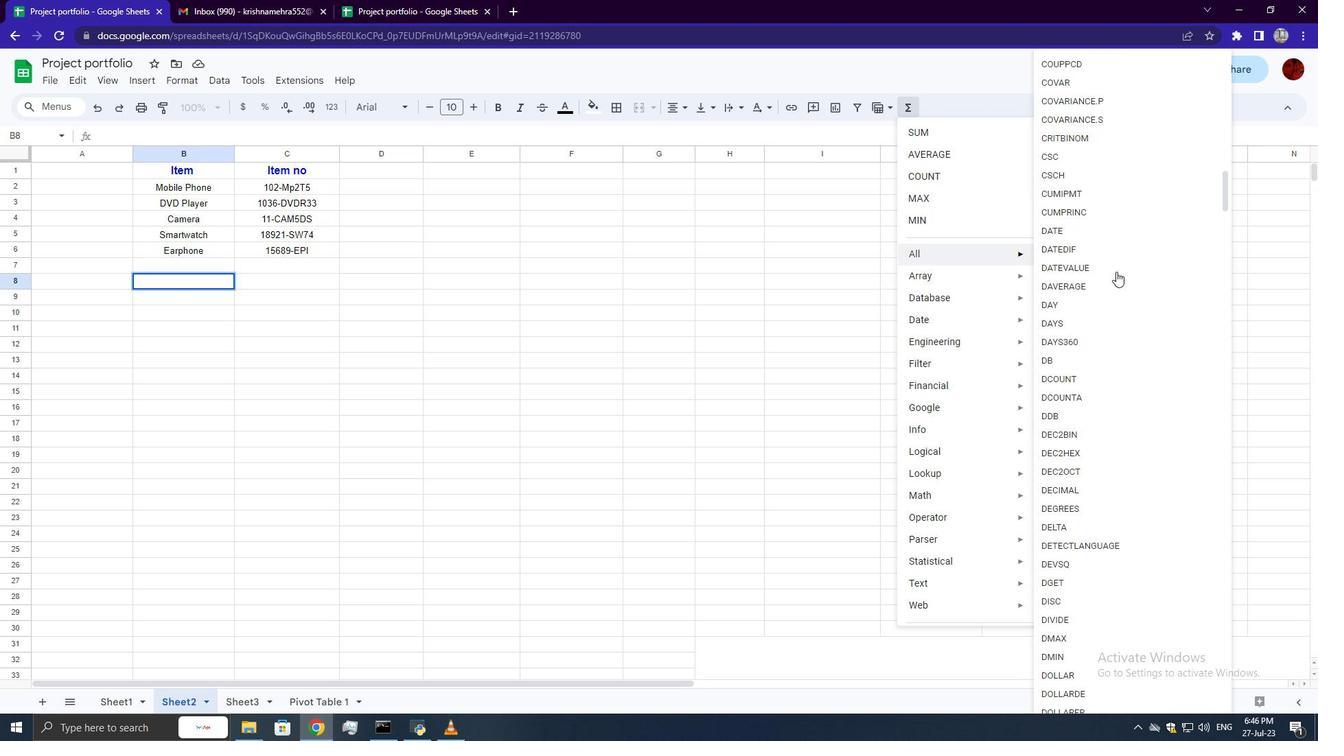
Action: Mouse scrolled (1117, 271) with delta (0, 0)
Screenshot: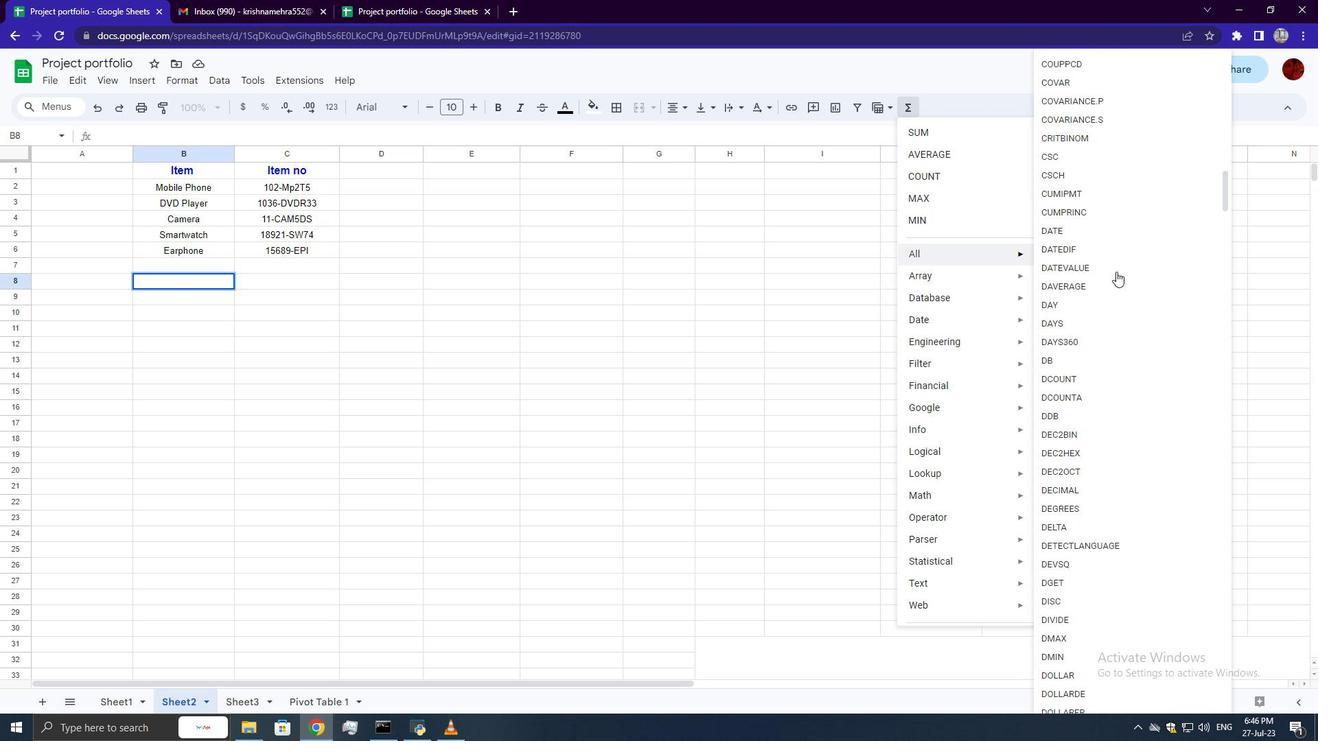 
Action: Mouse scrolled (1117, 271) with delta (0, 0)
Screenshot: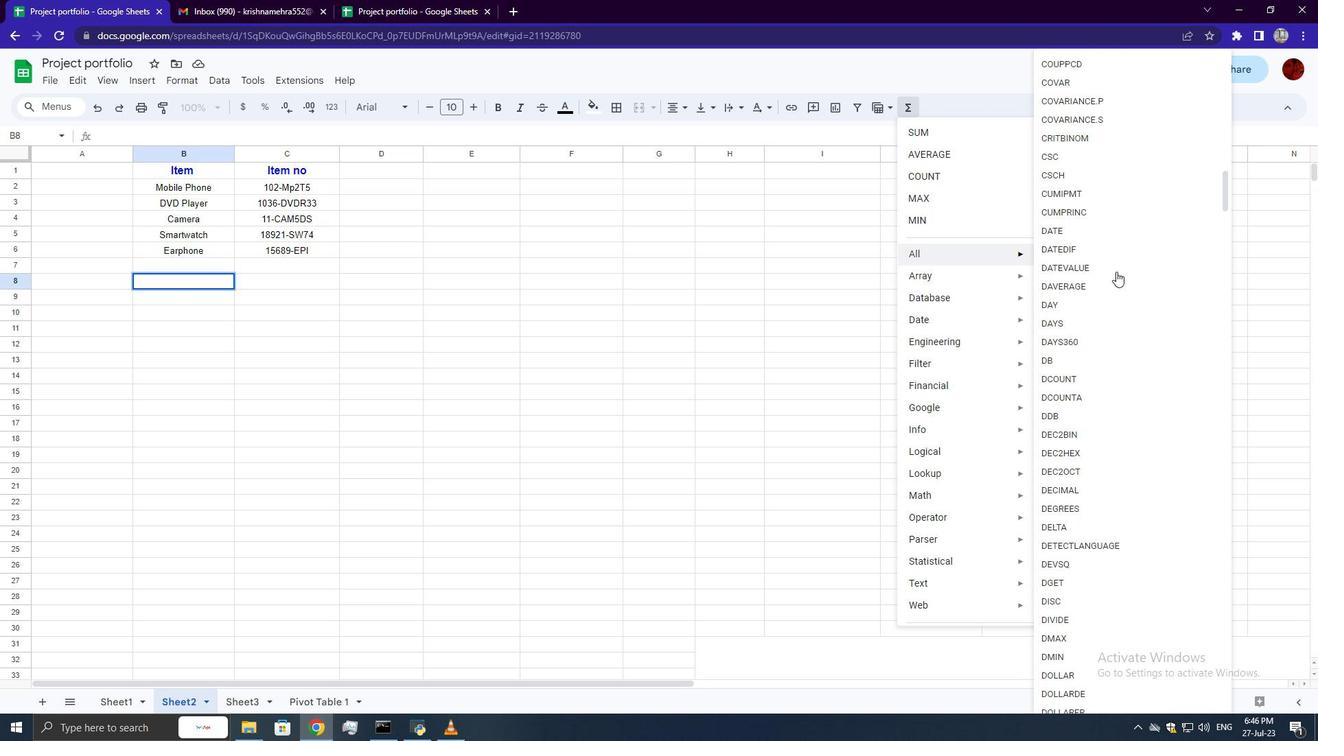 
Action: Mouse scrolled (1117, 271) with delta (0, 0)
Screenshot: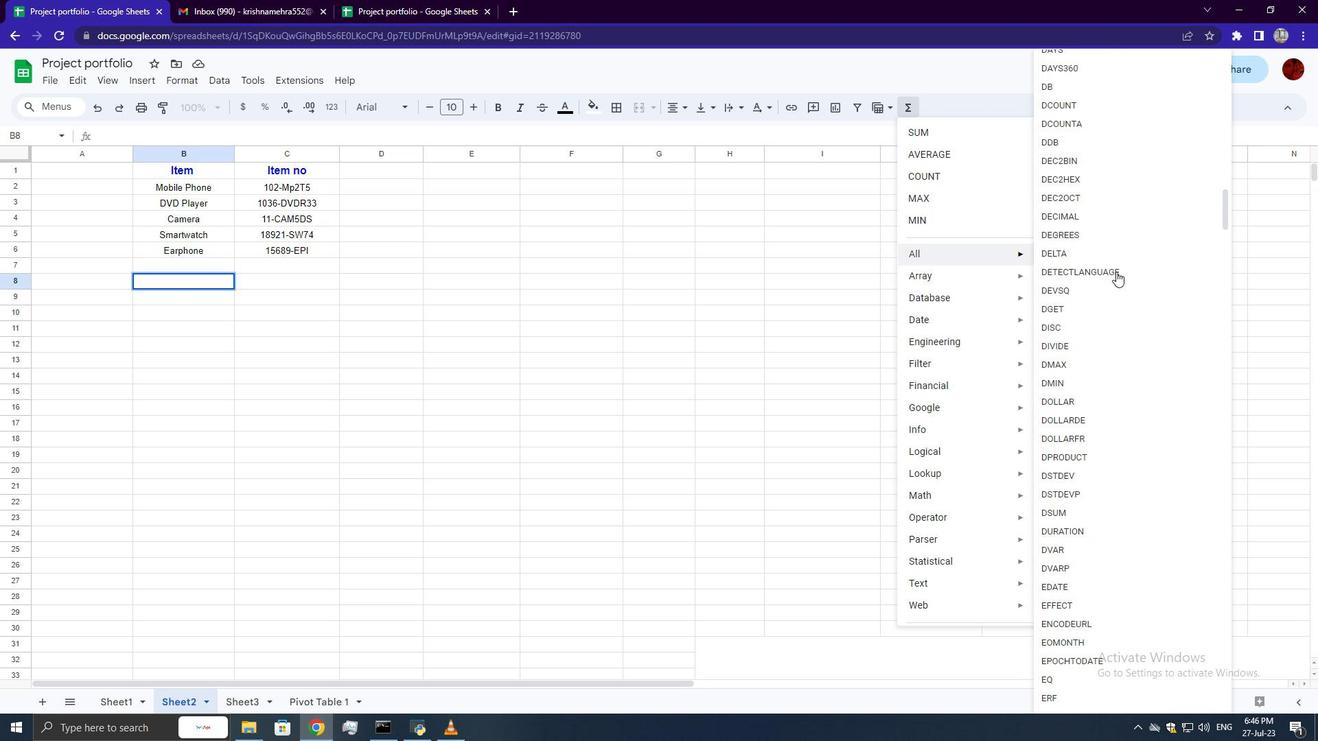
Action: Mouse scrolled (1117, 271) with delta (0, 0)
Screenshot: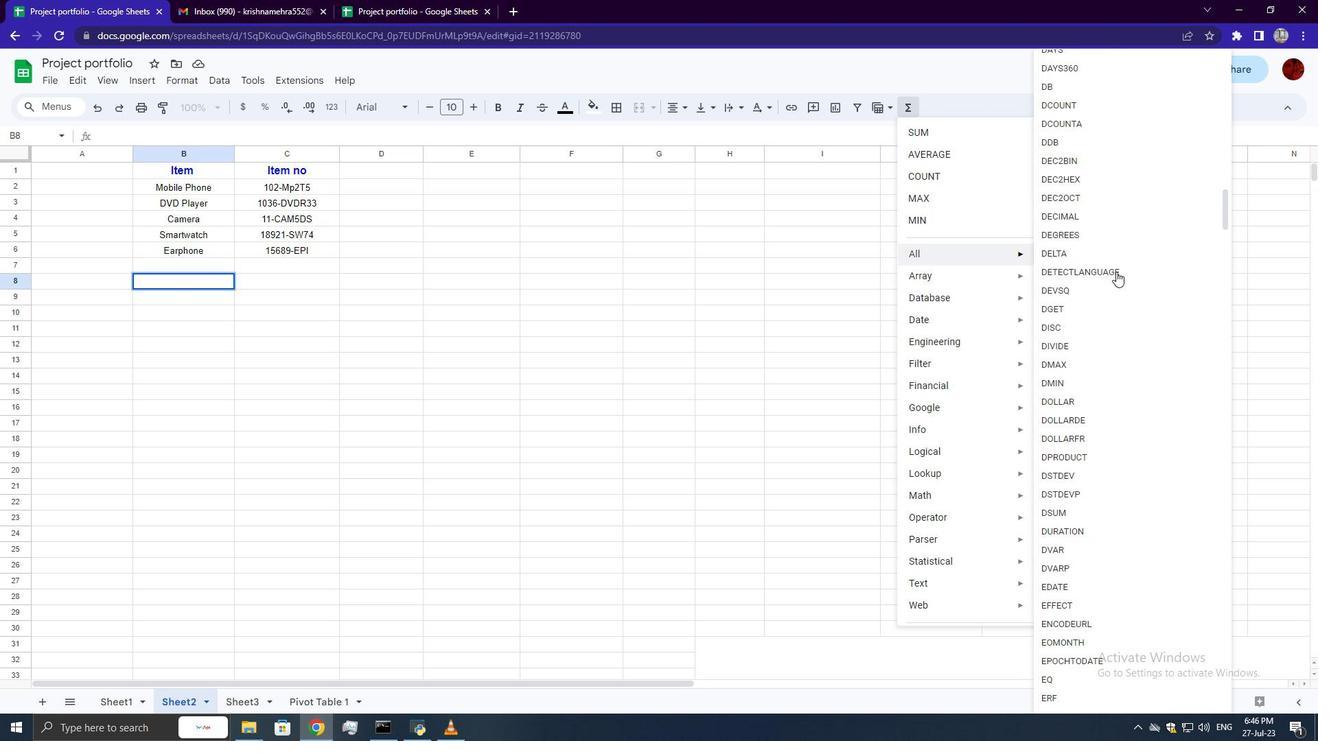 
Action: Mouse scrolled (1117, 271) with delta (0, 0)
Screenshot: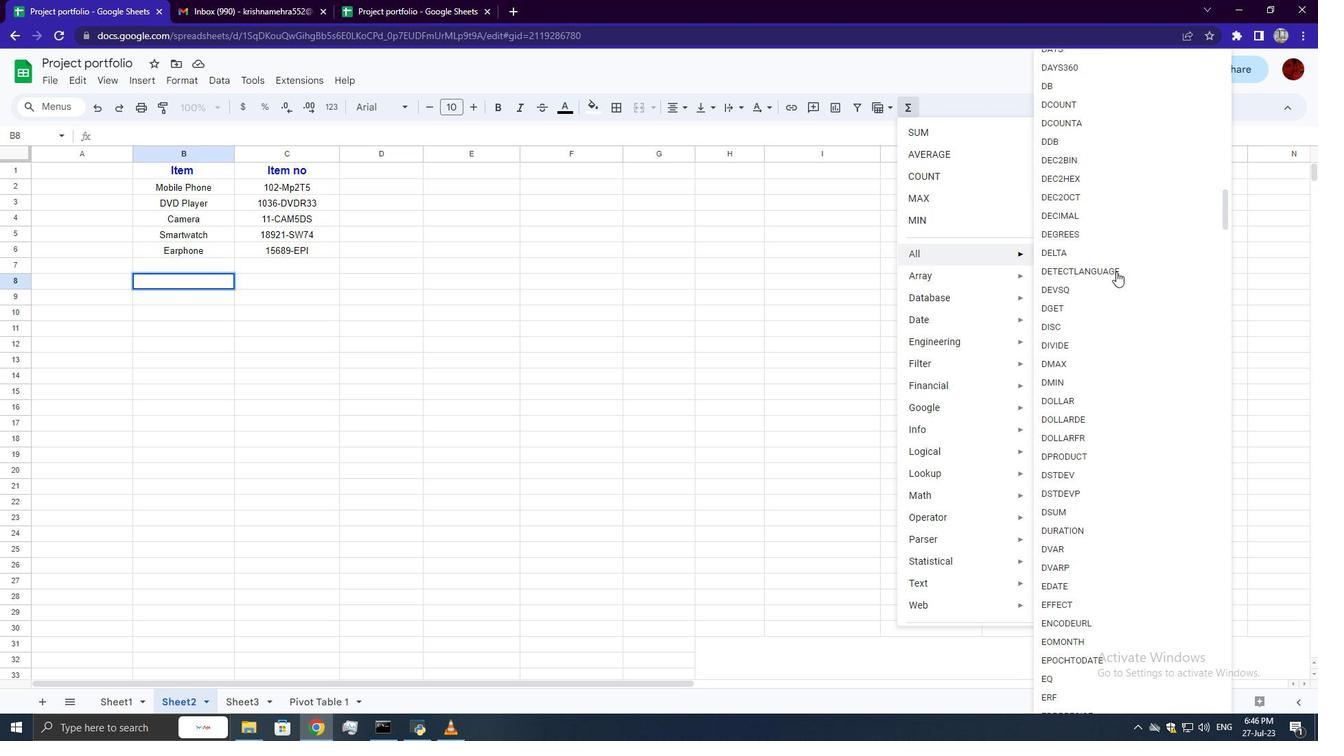 
Action: Mouse scrolled (1117, 271) with delta (0, 0)
Screenshot: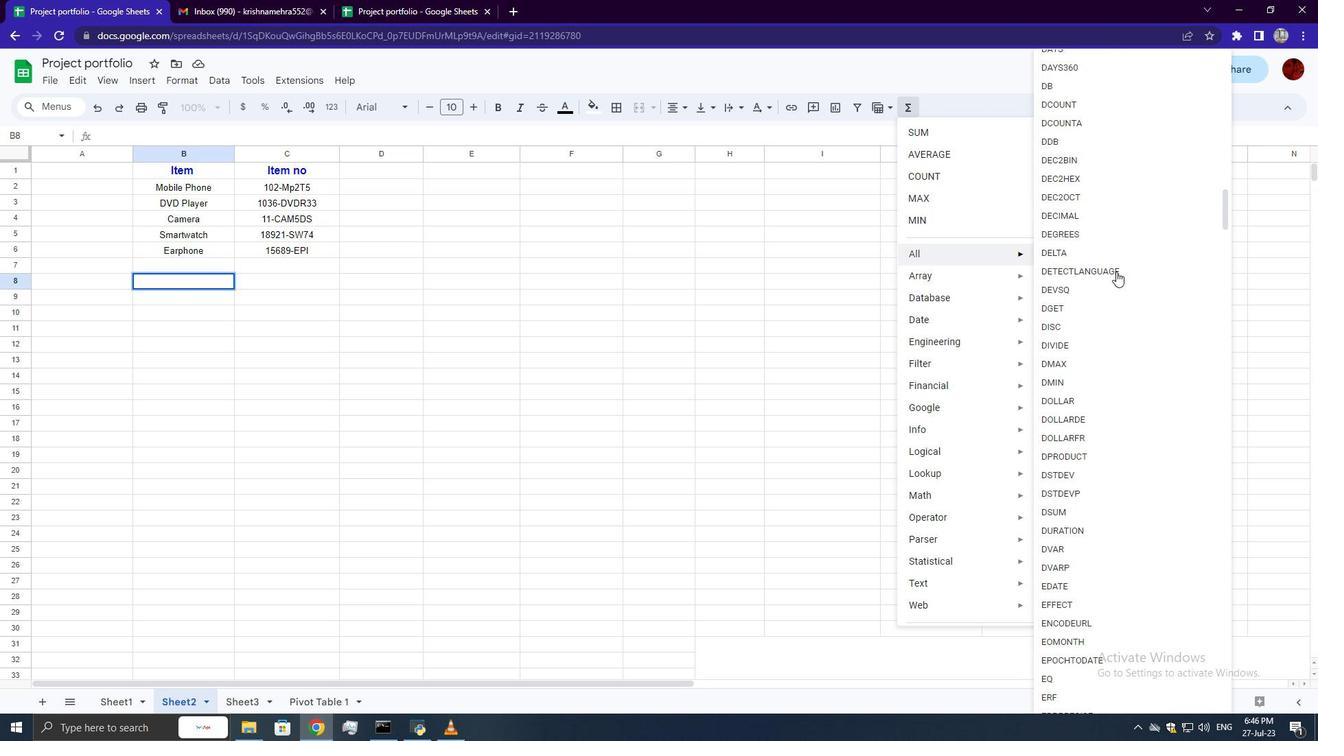 
Action: Mouse scrolled (1117, 271) with delta (0, 0)
Screenshot: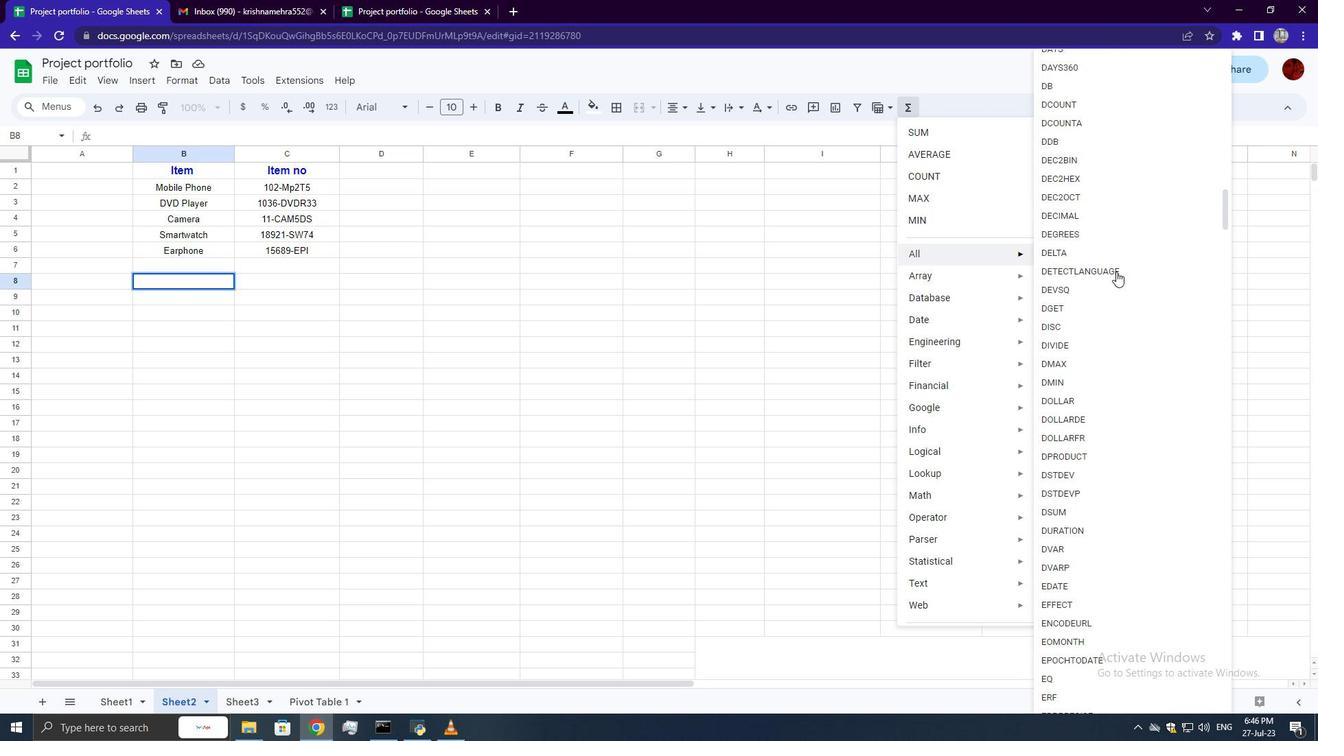 
Action: Mouse scrolled (1117, 271) with delta (0, 0)
Screenshot: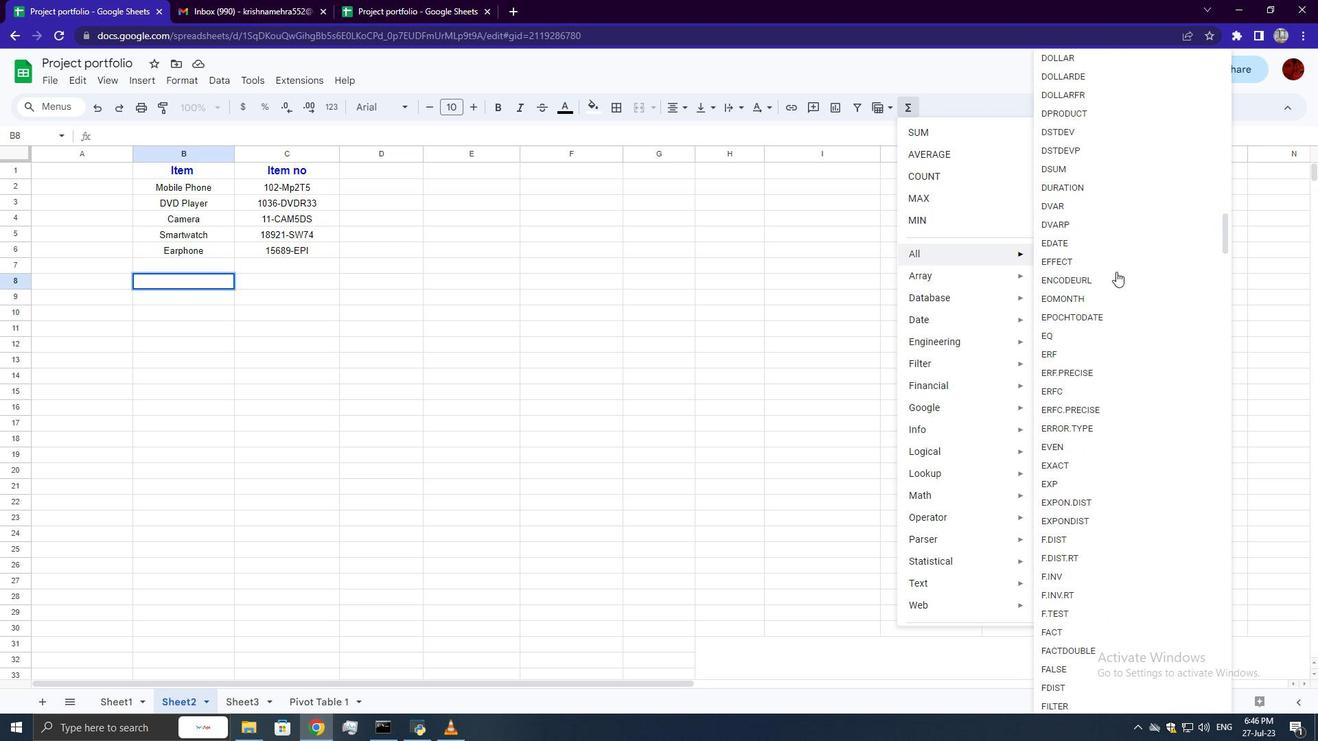 
Action: Mouse scrolled (1117, 271) with delta (0, 0)
Screenshot: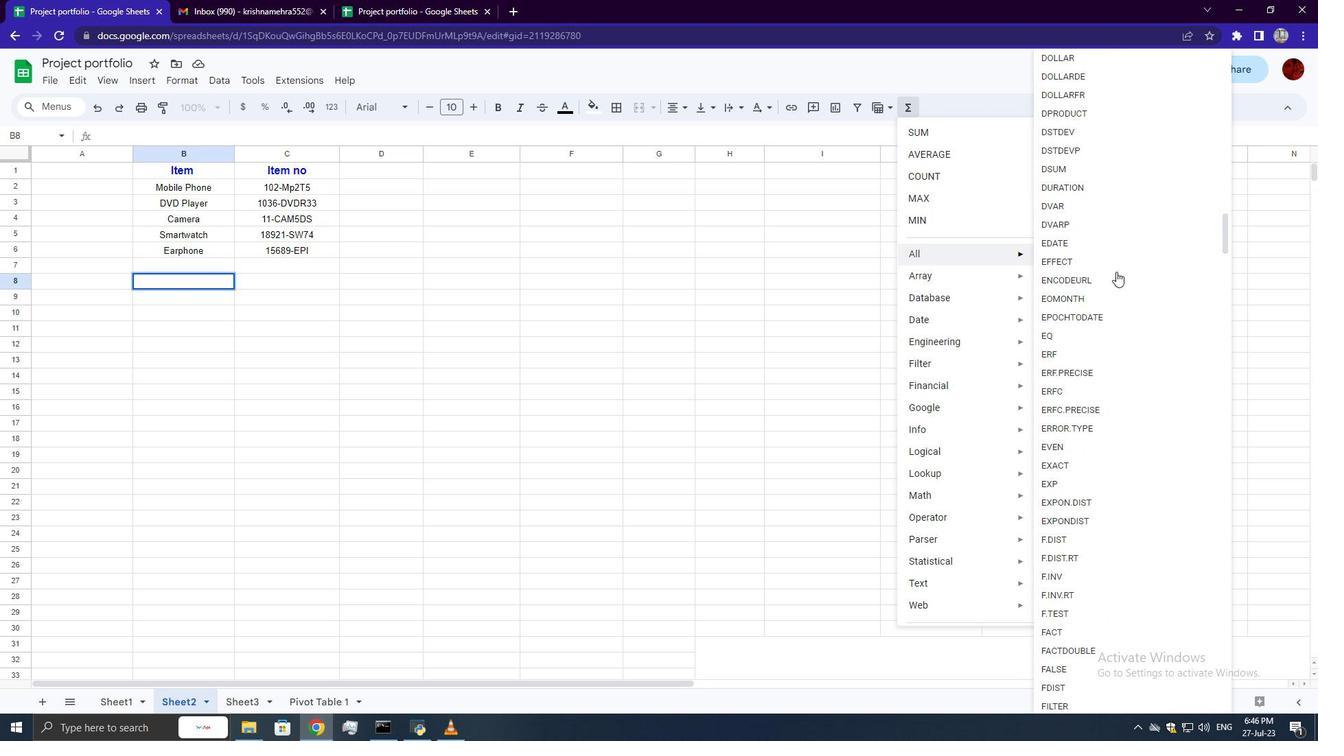 
Action: Mouse scrolled (1117, 271) with delta (0, 0)
Screenshot: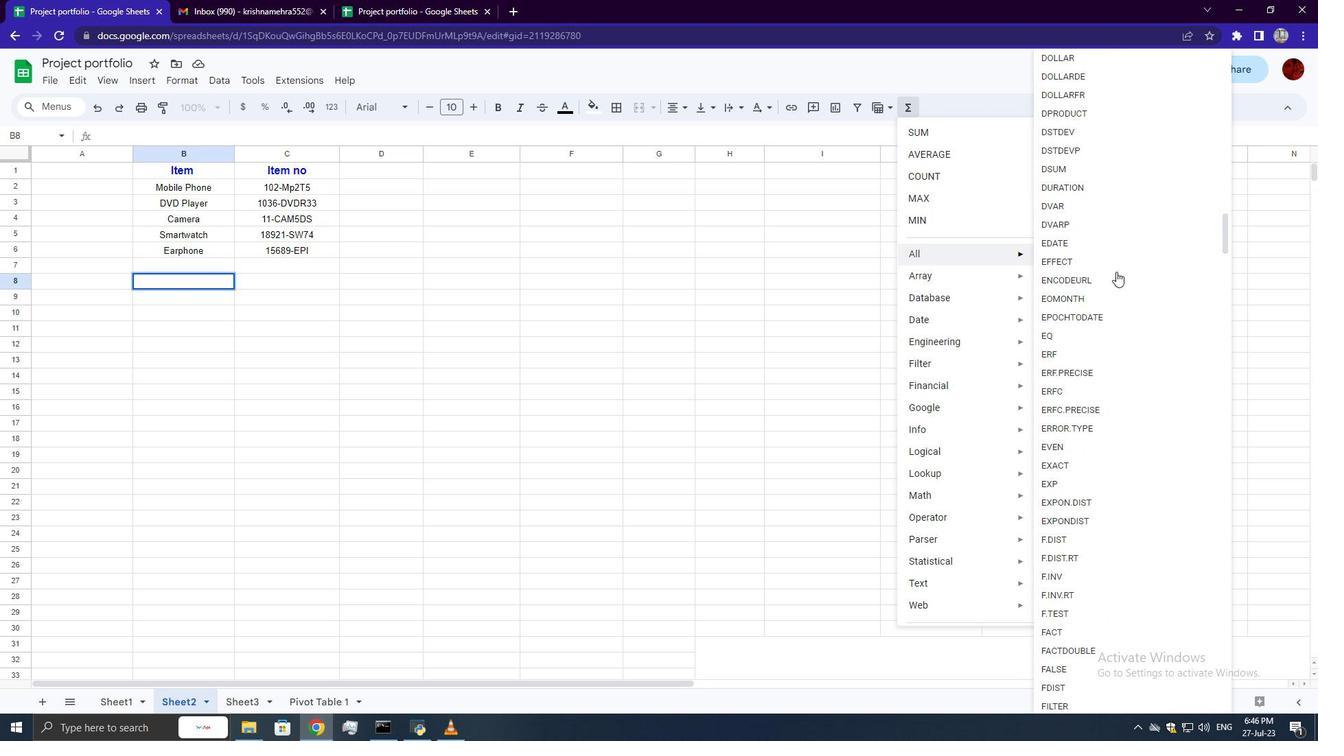 
Action: Mouse scrolled (1117, 271) with delta (0, 0)
Screenshot: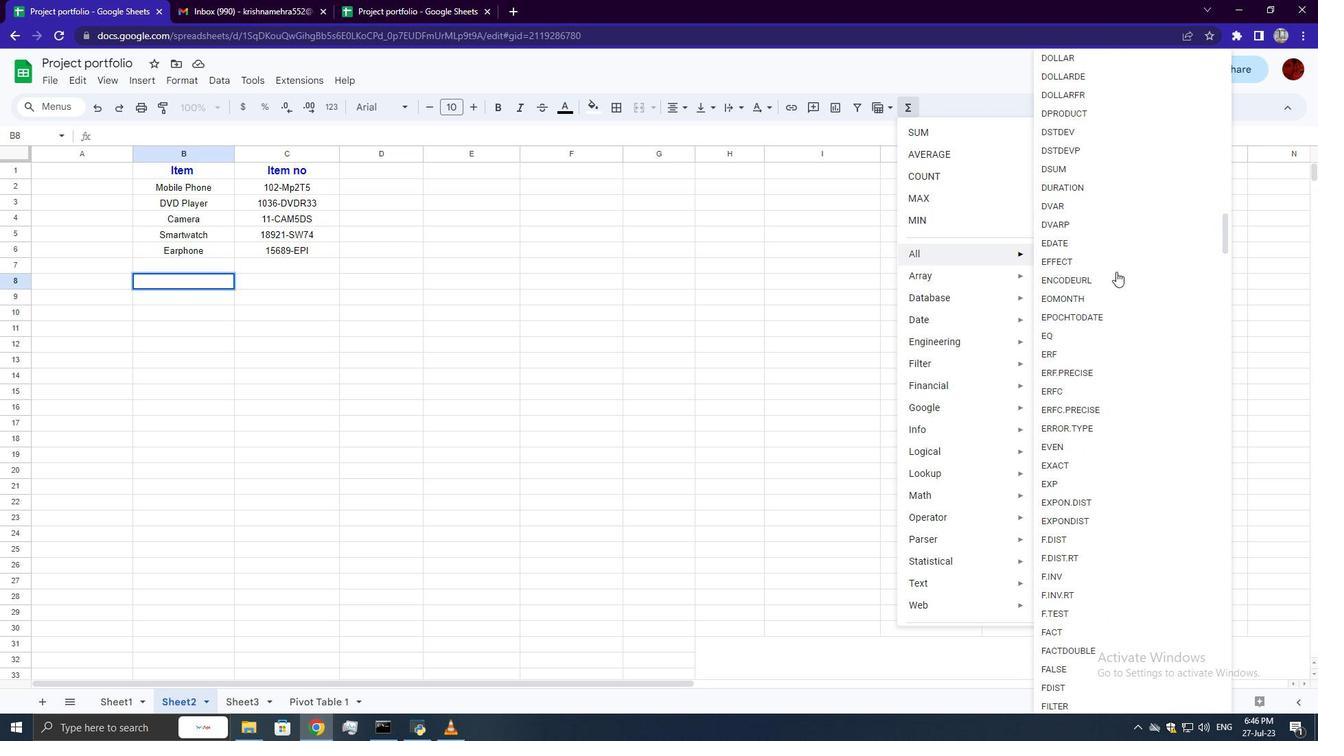 
Action: Mouse scrolled (1117, 271) with delta (0, 0)
Screenshot: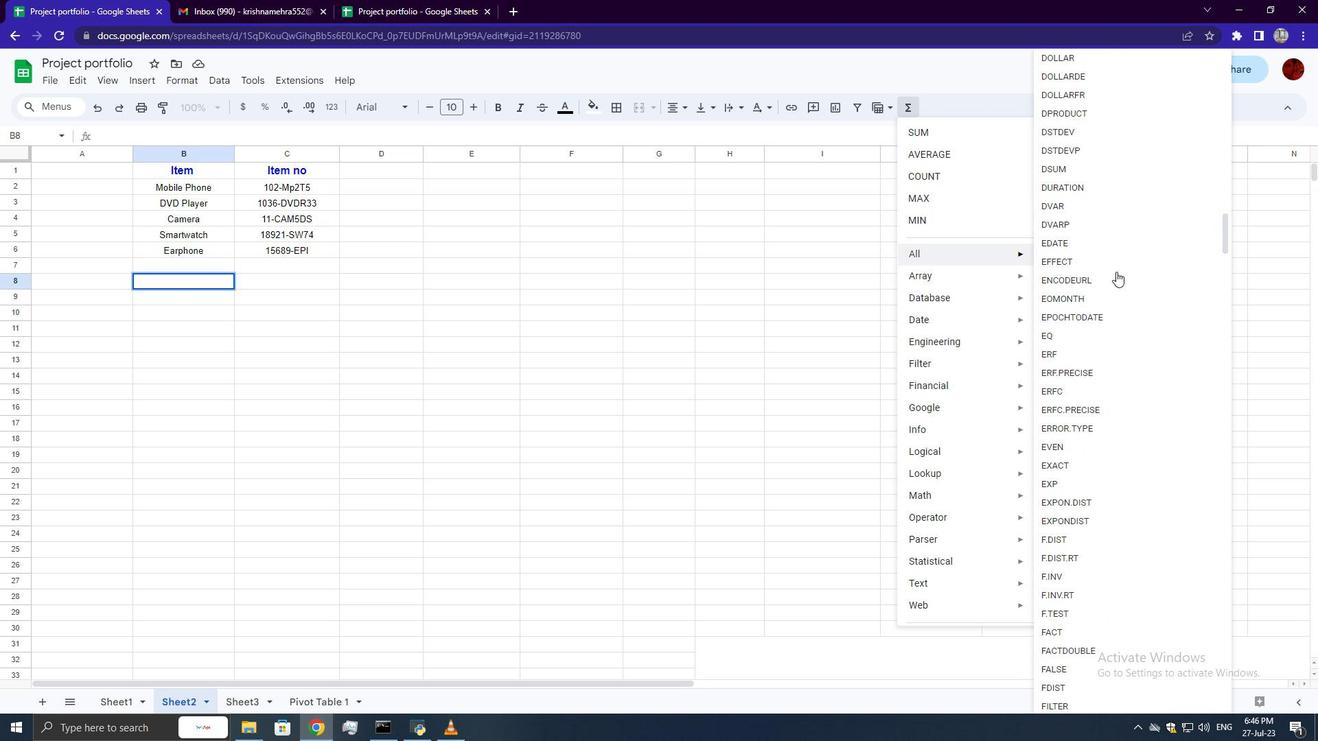
Action: Mouse scrolled (1117, 271) with delta (0, 0)
Screenshot: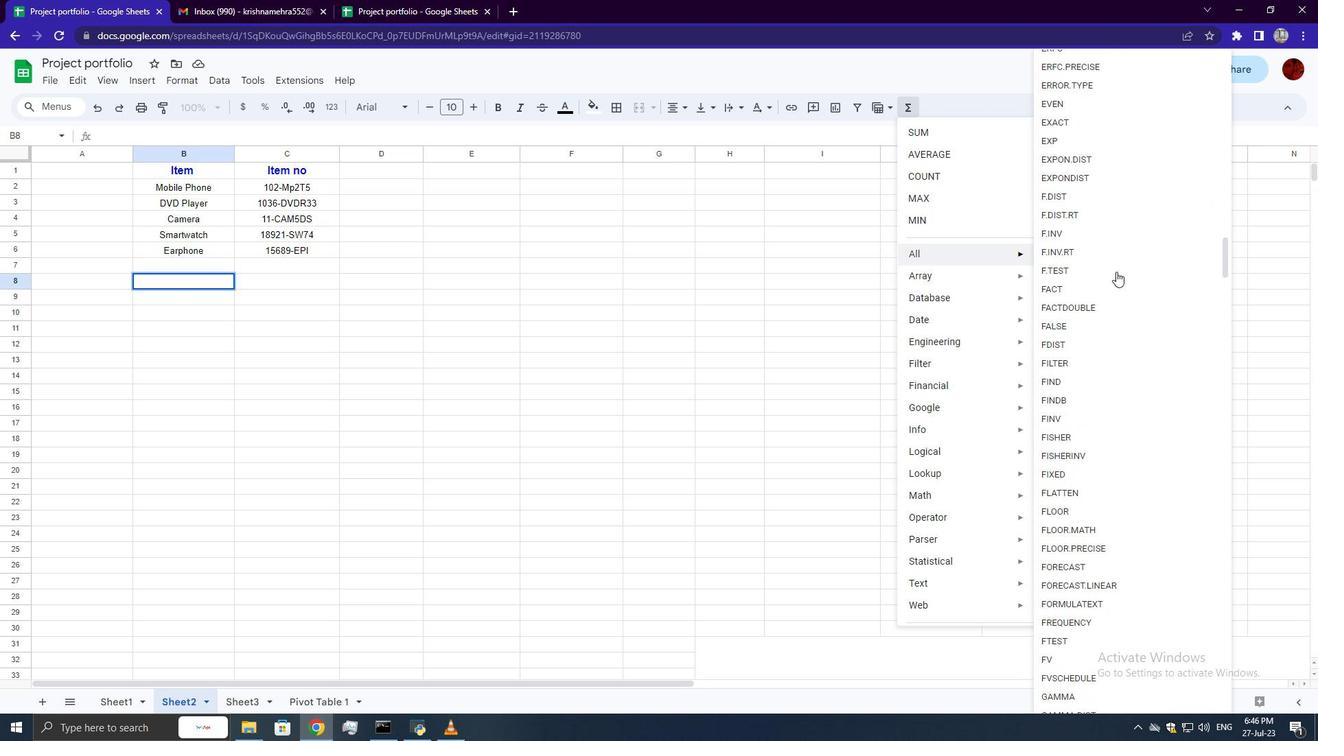 
Action: Mouse scrolled (1117, 271) with delta (0, 0)
Screenshot: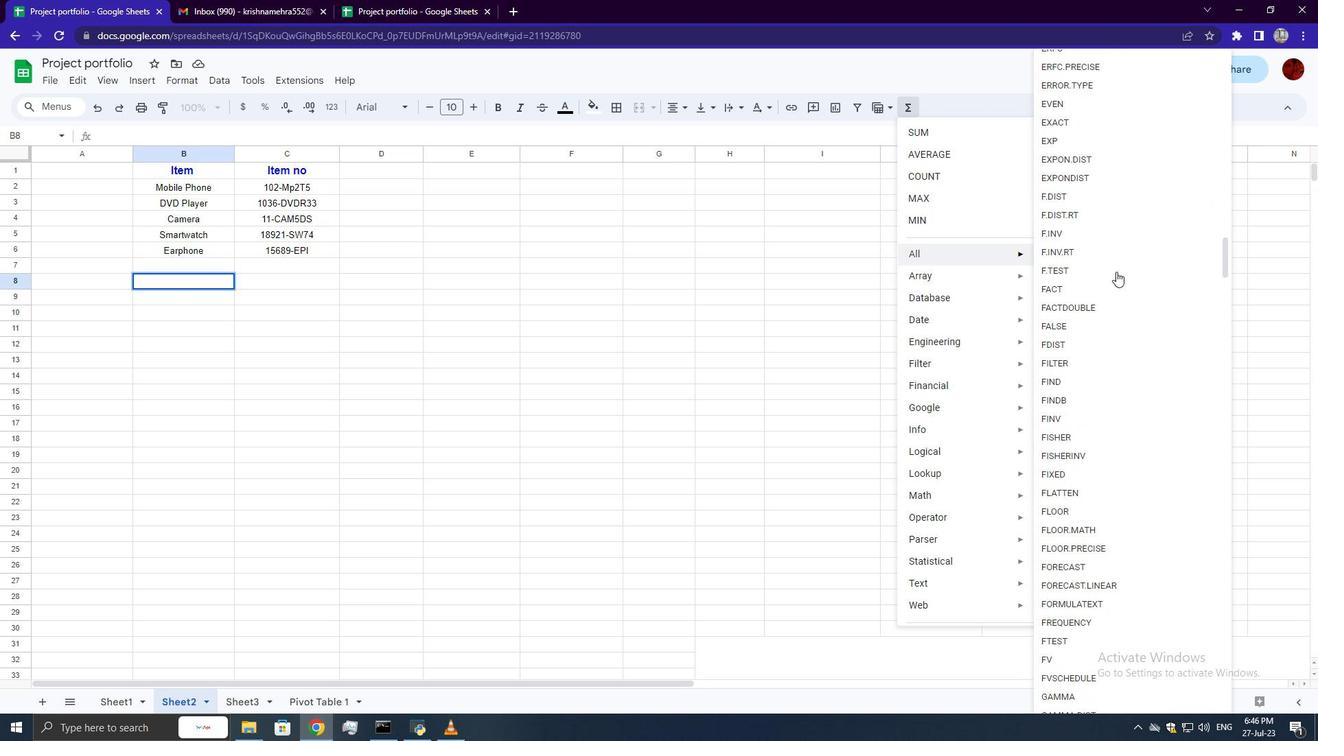 
Action: Mouse scrolled (1117, 271) with delta (0, 0)
Screenshot: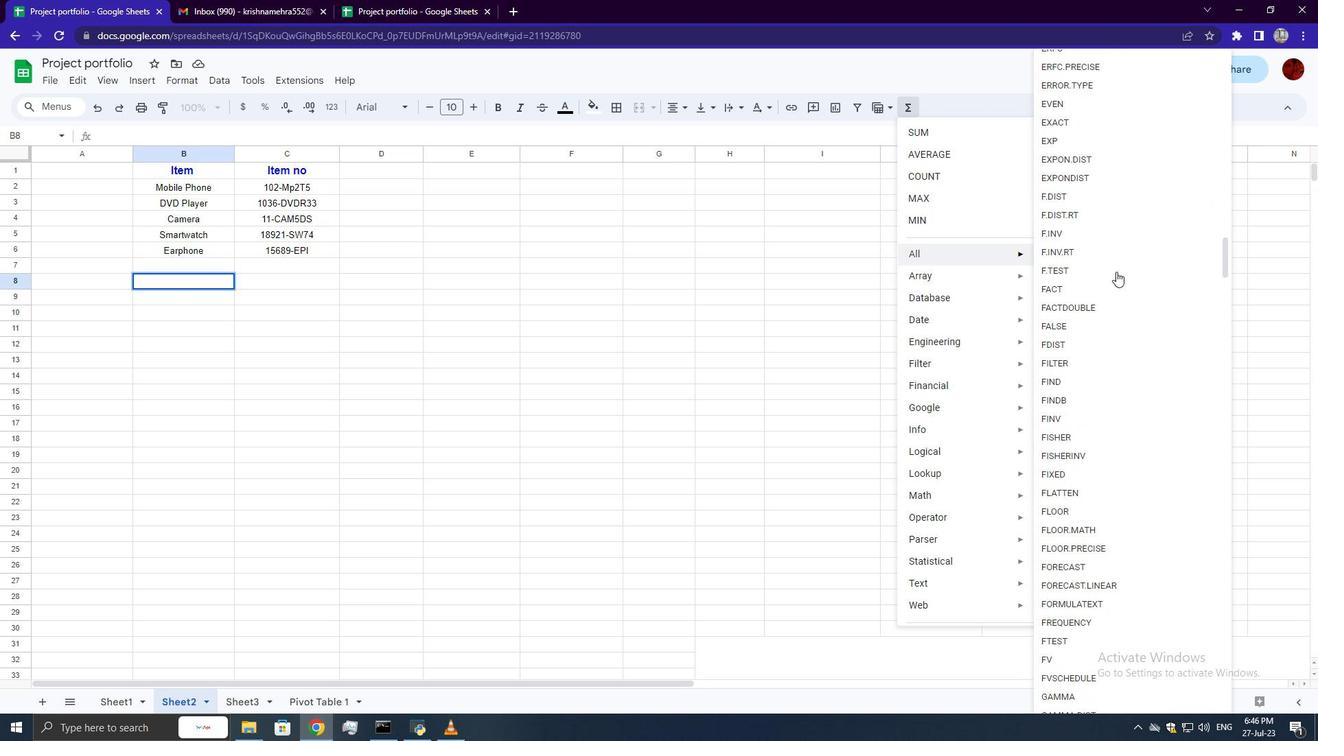 
Action: Mouse scrolled (1117, 271) with delta (0, 0)
Screenshot: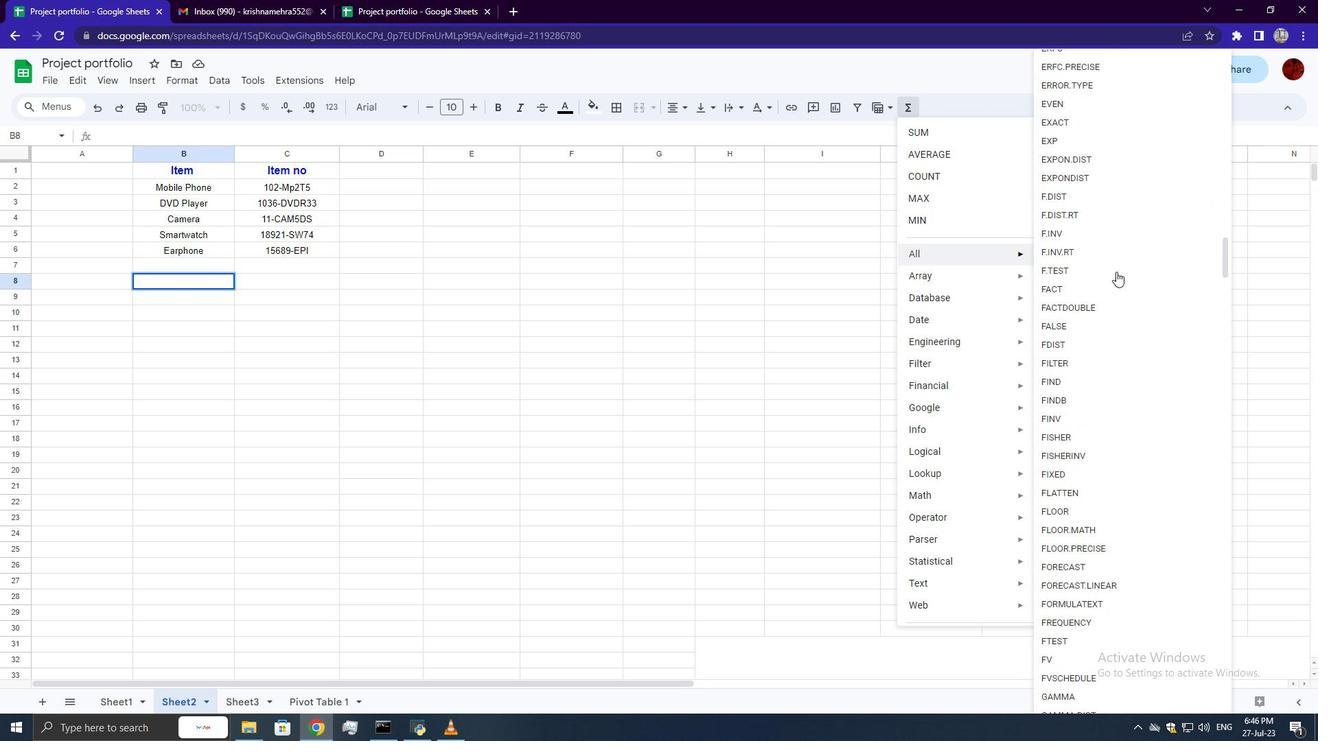 
Action: Mouse scrolled (1117, 271) with delta (0, 0)
Screenshot: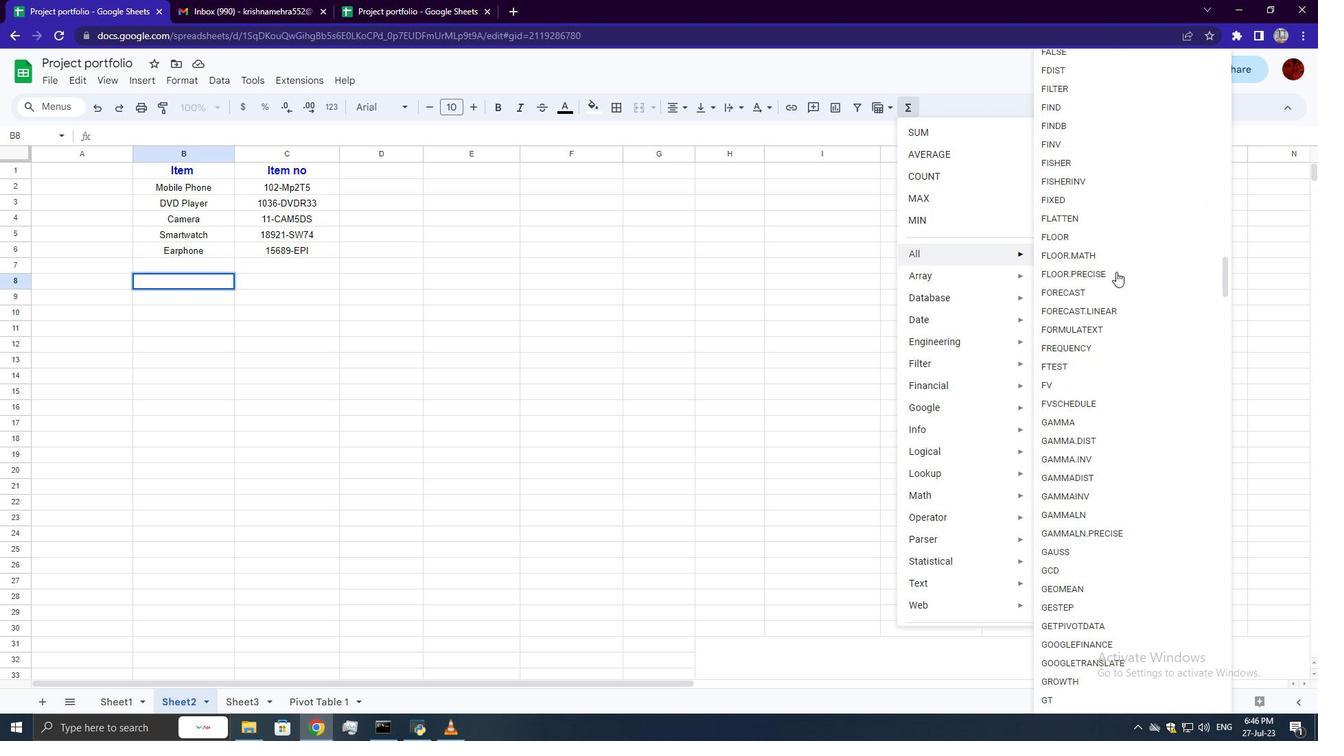 
Action: Mouse scrolled (1117, 271) with delta (0, 0)
Screenshot: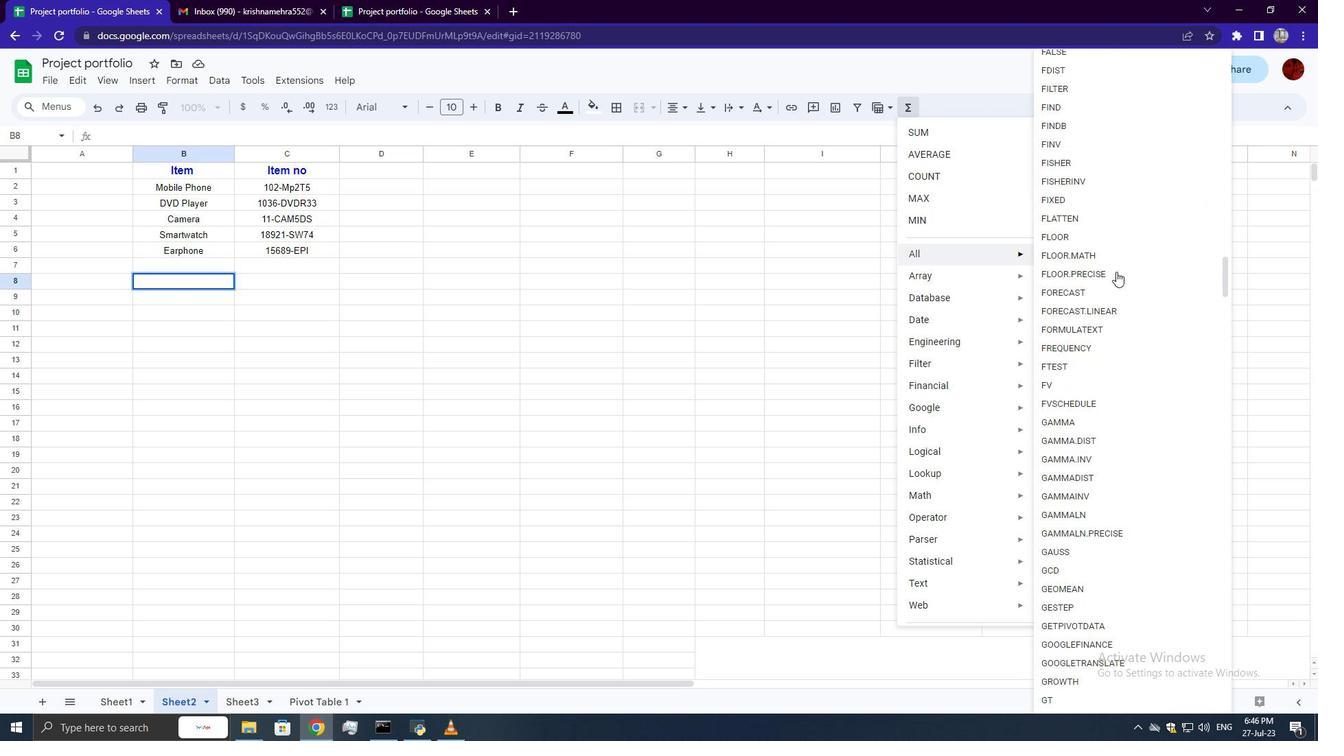 
Action: Mouse scrolled (1117, 271) with delta (0, 0)
Screenshot: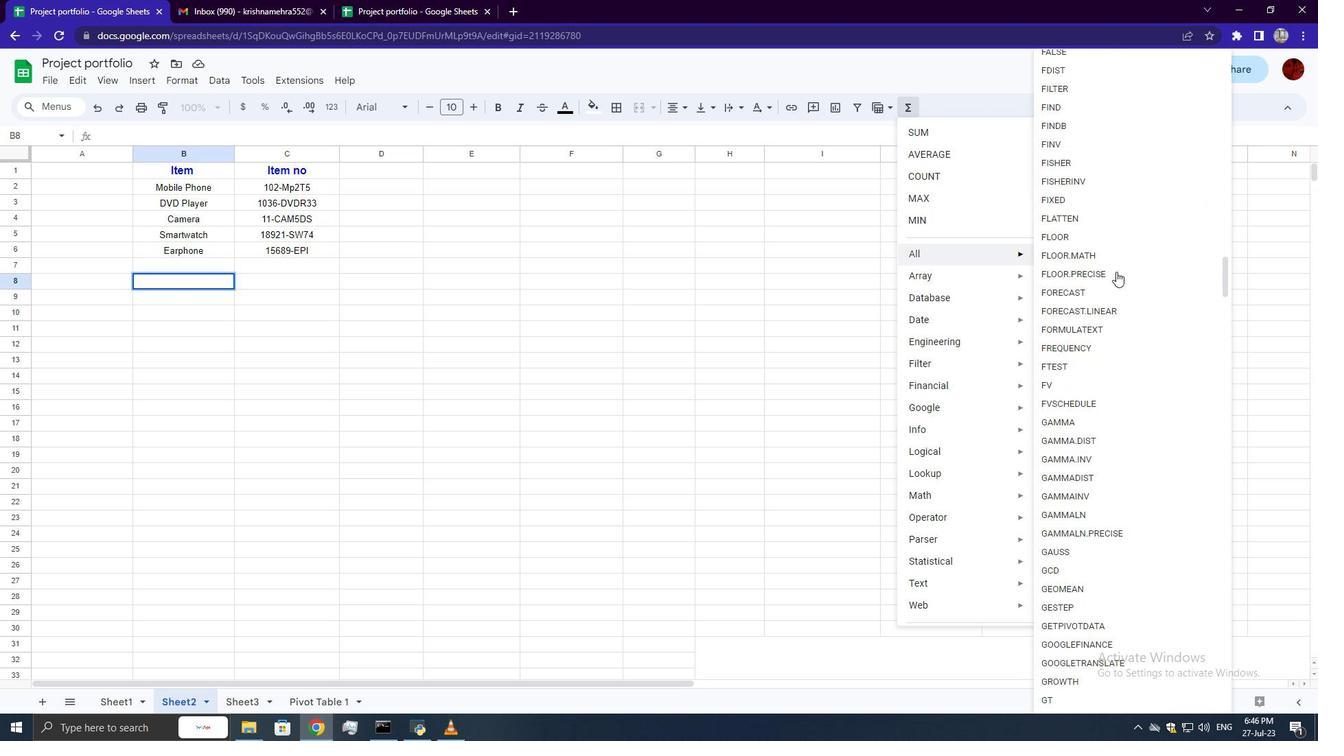 
Action: Mouse scrolled (1117, 271) with delta (0, 0)
Screenshot: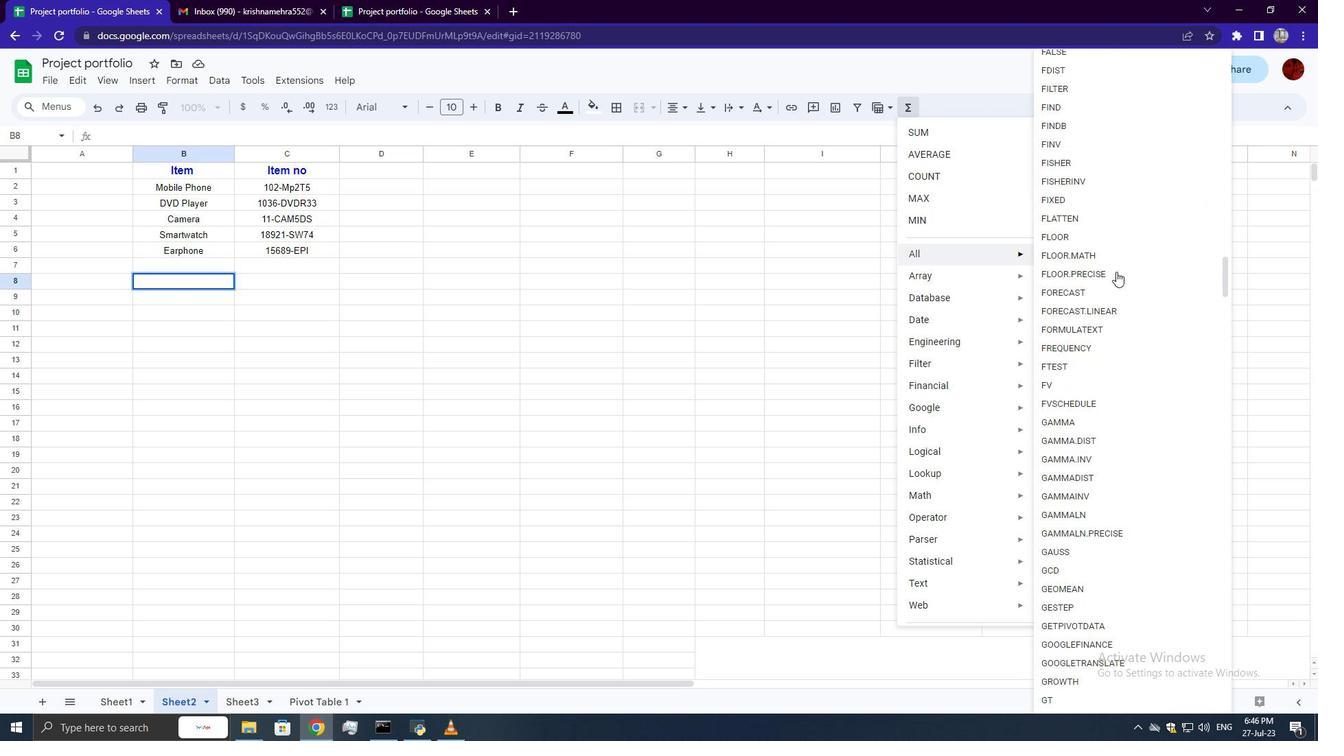 
Action: Mouse scrolled (1117, 271) with delta (0, 0)
Screenshot: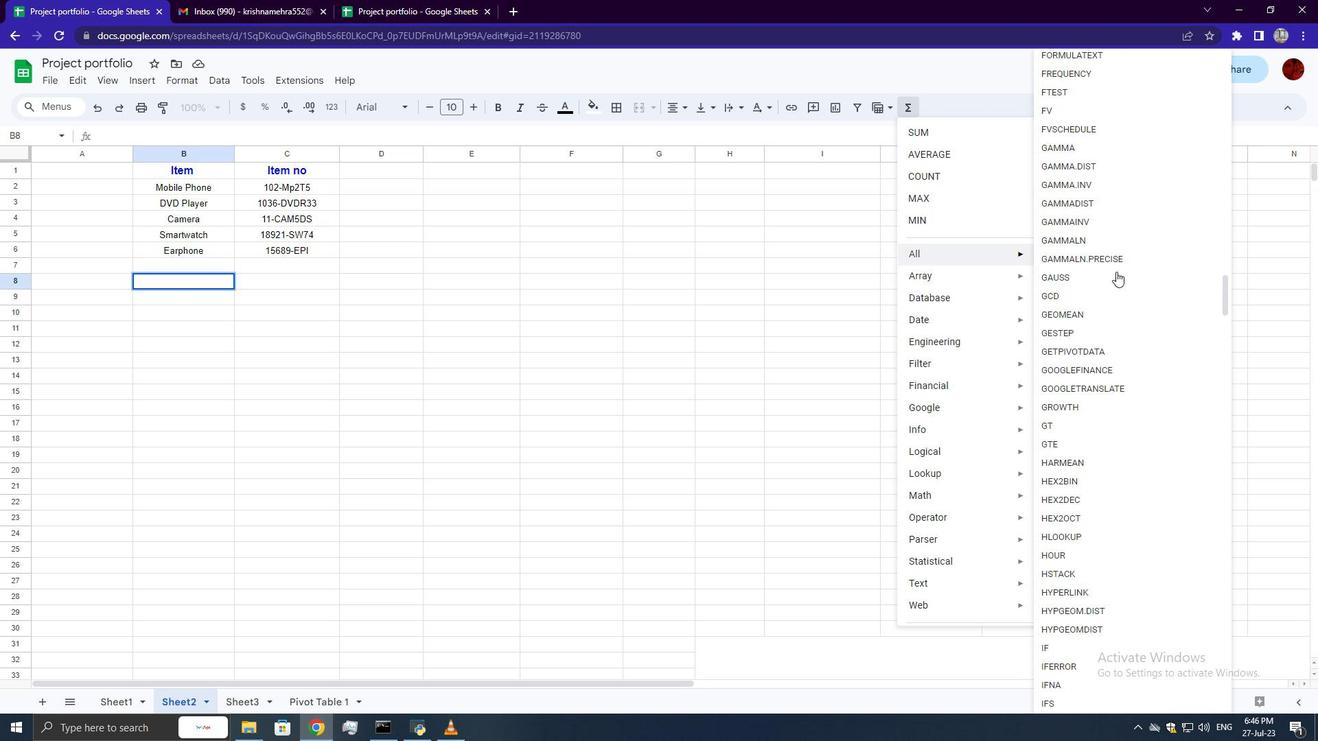 
Action: Mouse scrolled (1117, 271) with delta (0, 0)
Screenshot: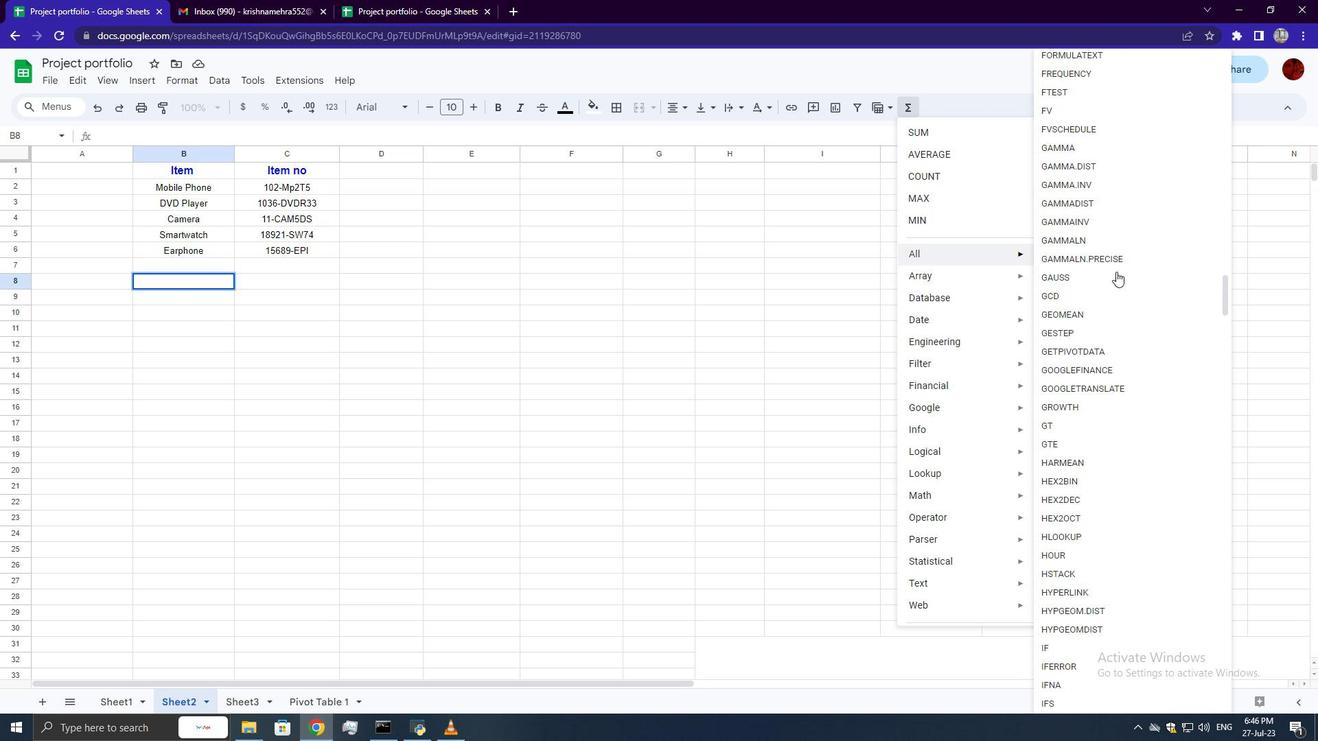 
Action: Mouse scrolled (1117, 271) with delta (0, 0)
Screenshot: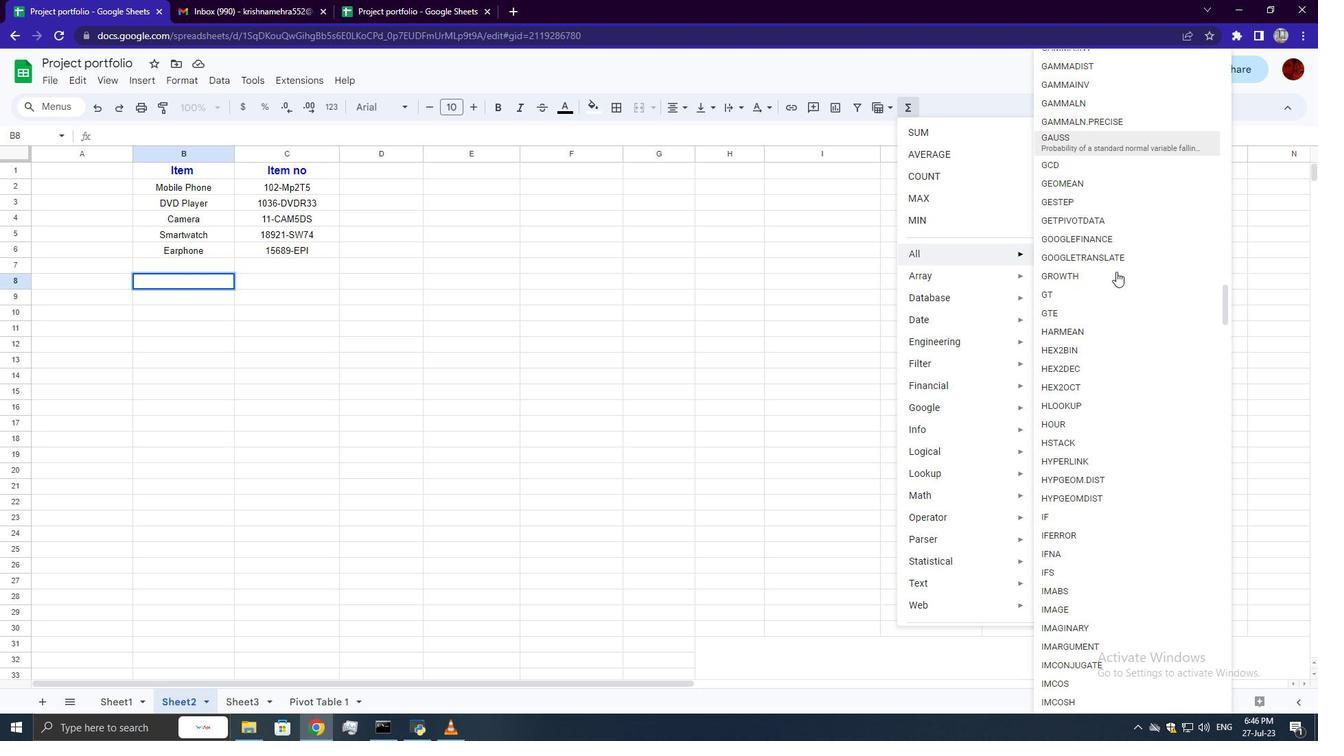 
Action: Mouse scrolled (1117, 271) with delta (0, 0)
Screenshot: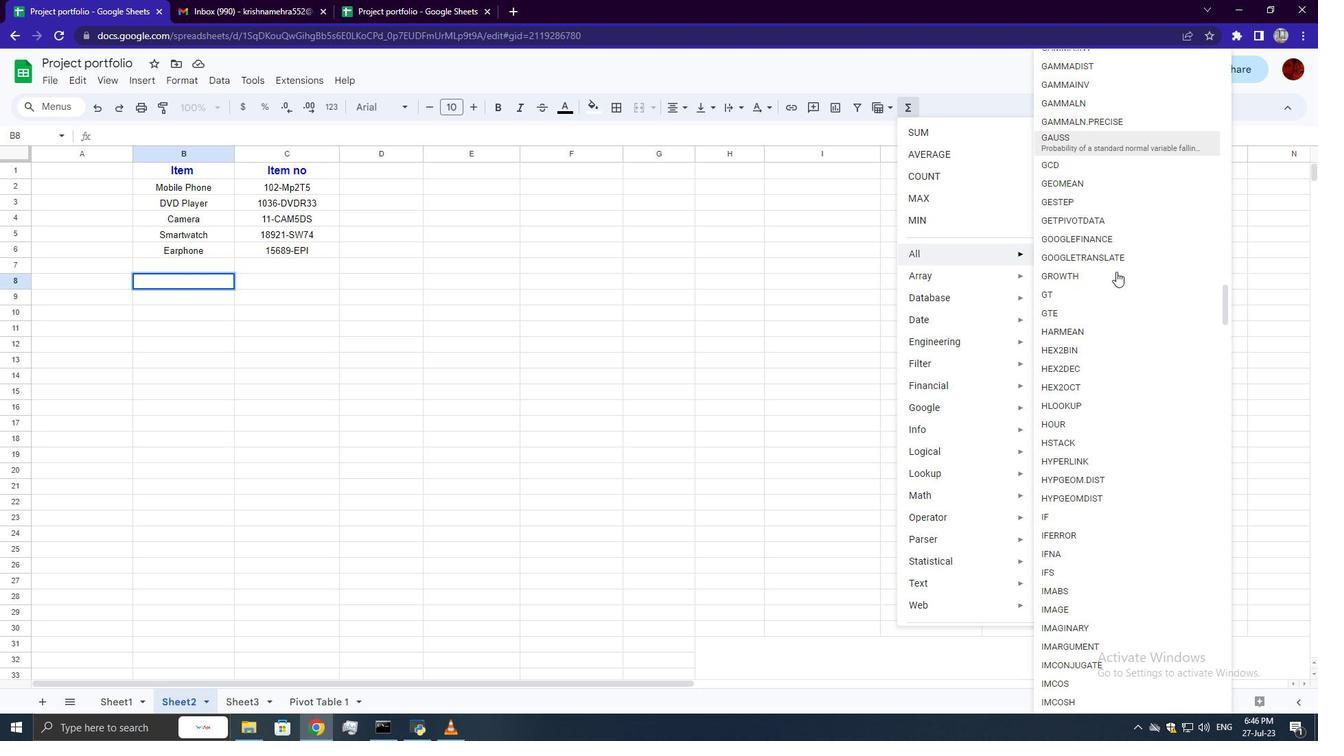 
Action: Mouse scrolled (1117, 271) with delta (0, 0)
Screenshot: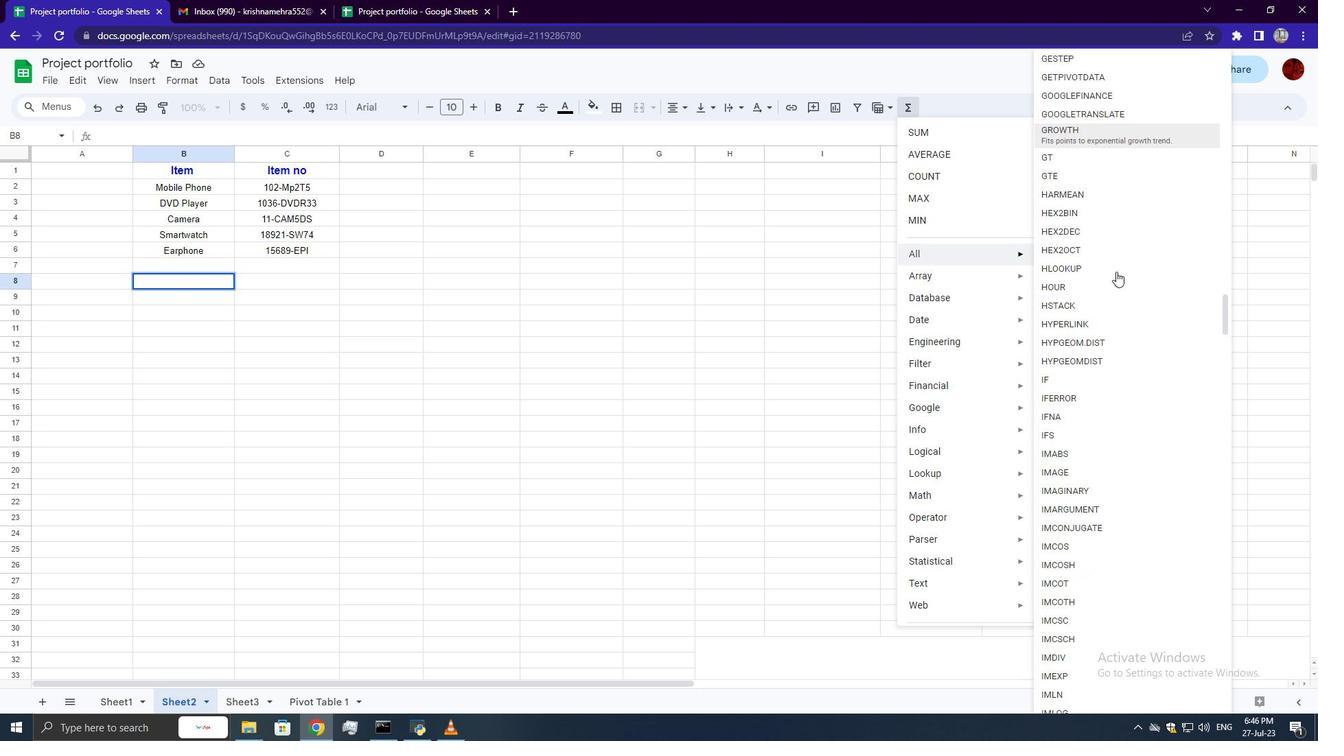 
Action: Mouse scrolled (1117, 271) with delta (0, 0)
Screenshot: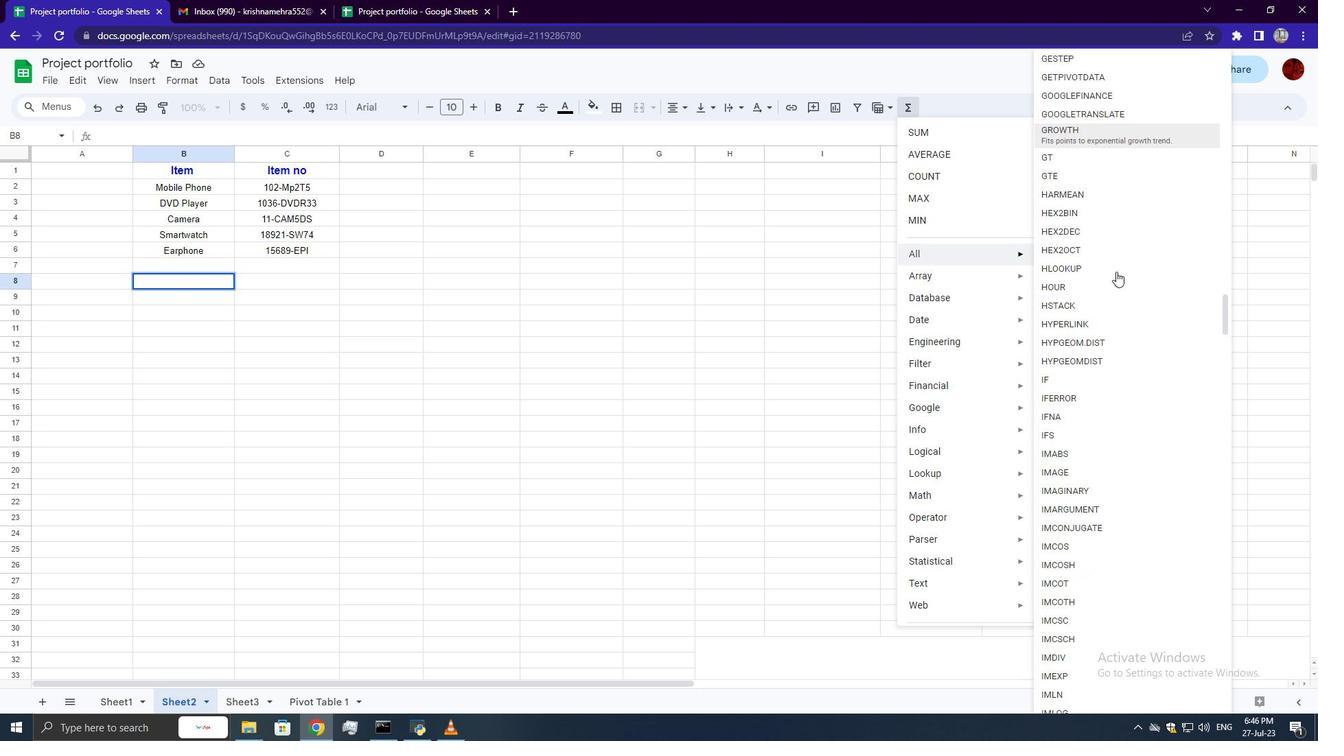
Action: Mouse scrolled (1117, 271) with delta (0, 0)
Screenshot: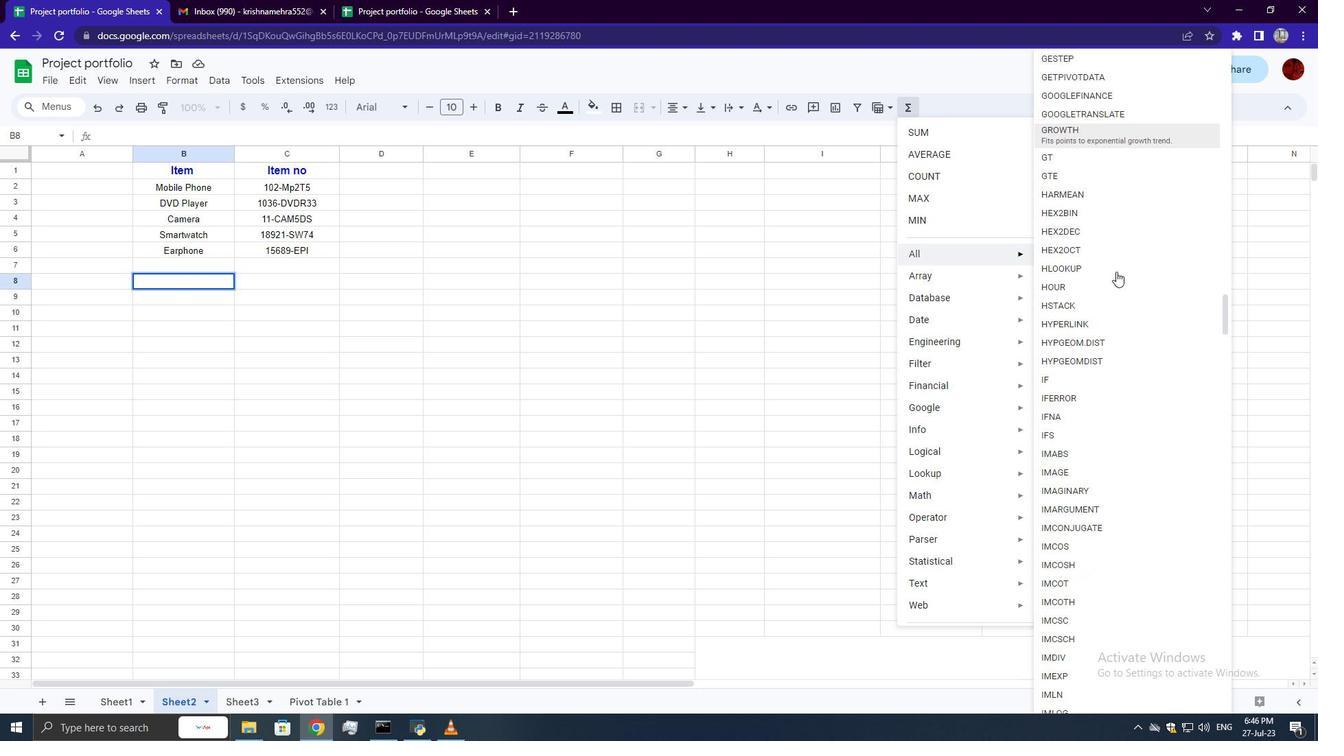 
Action: Mouse scrolled (1117, 271) with delta (0, 0)
Screenshot: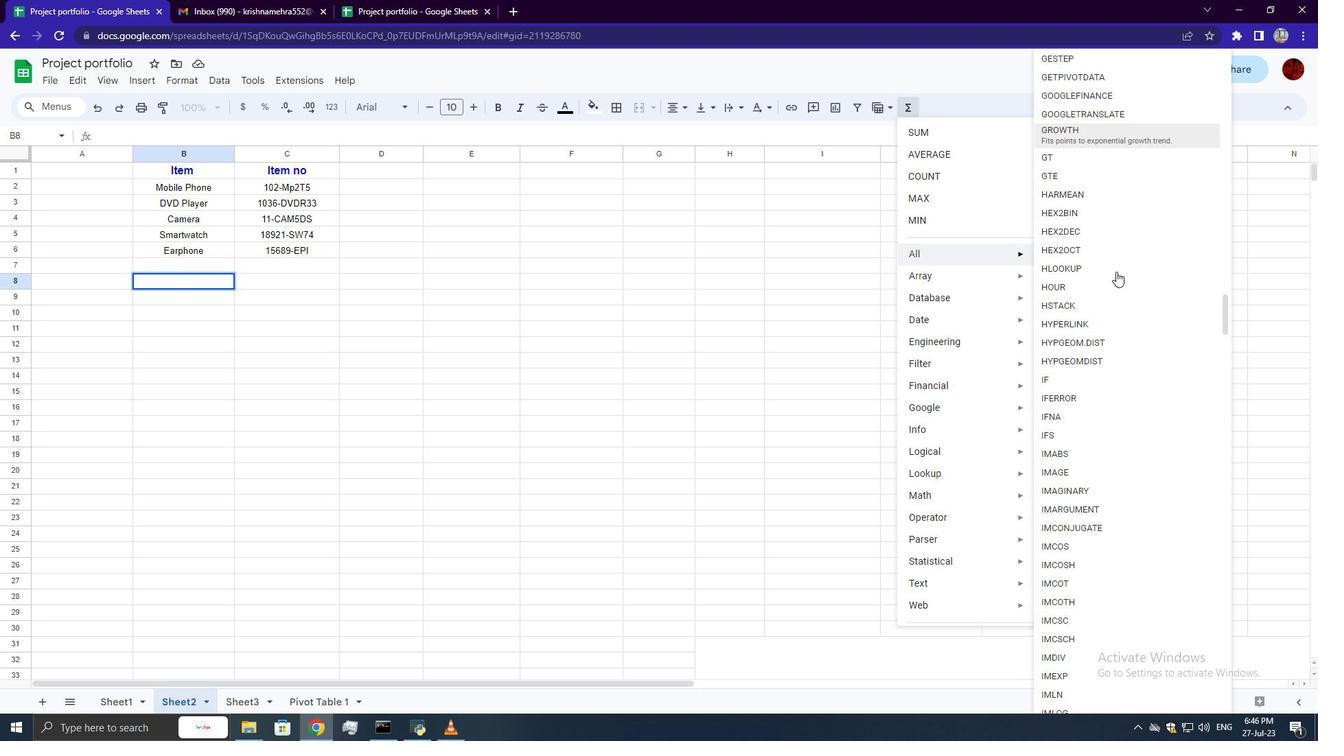 
Action: Mouse scrolled (1117, 271) with delta (0, 0)
Screenshot: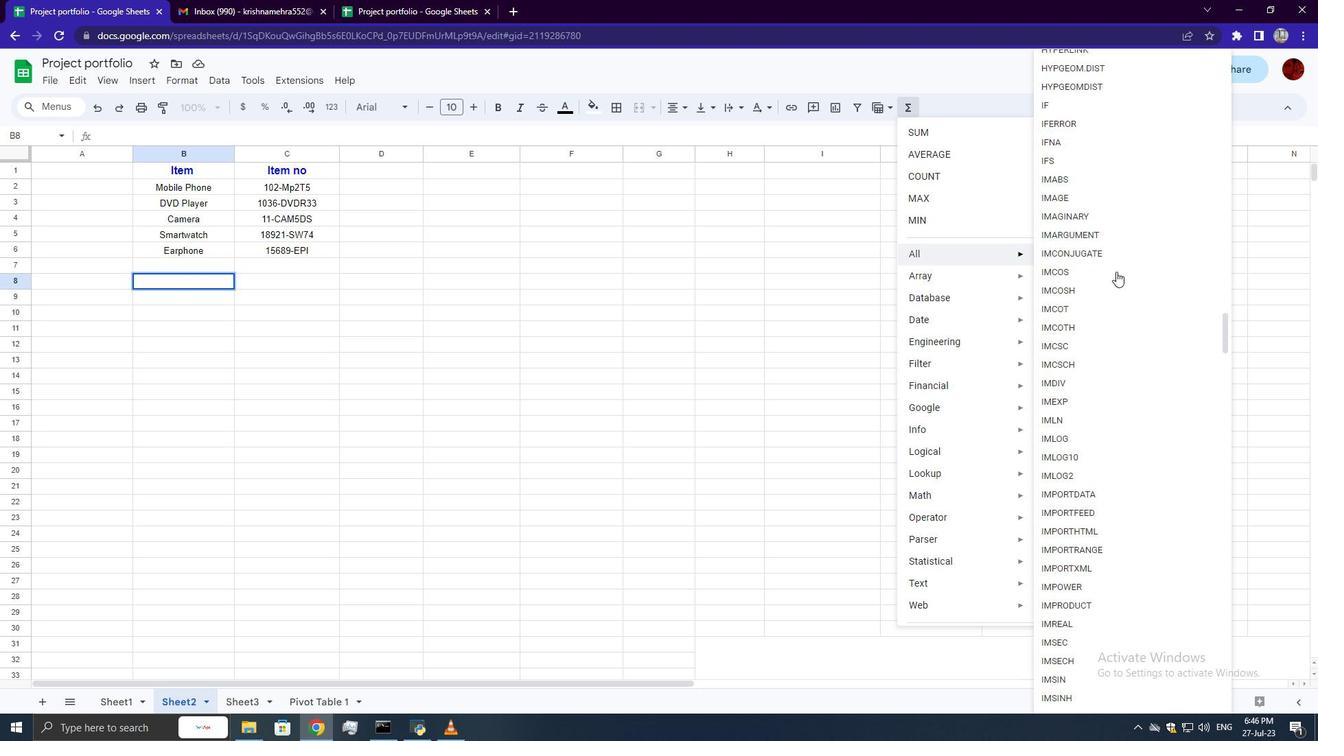 
Action: Mouse scrolled (1117, 271) with delta (0, 0)
Screenshot: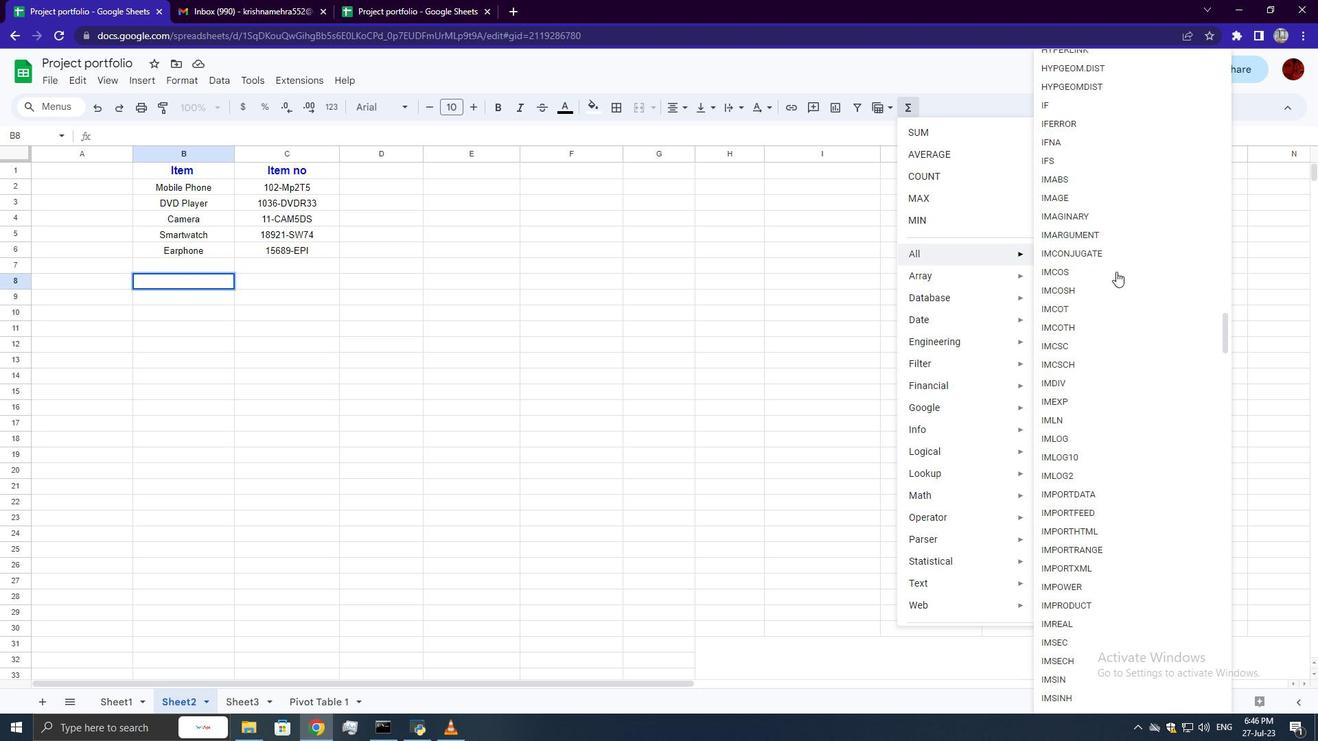 
Action: Mouse scrolled (1117, 271) with delta (0, 0)
Screenshot: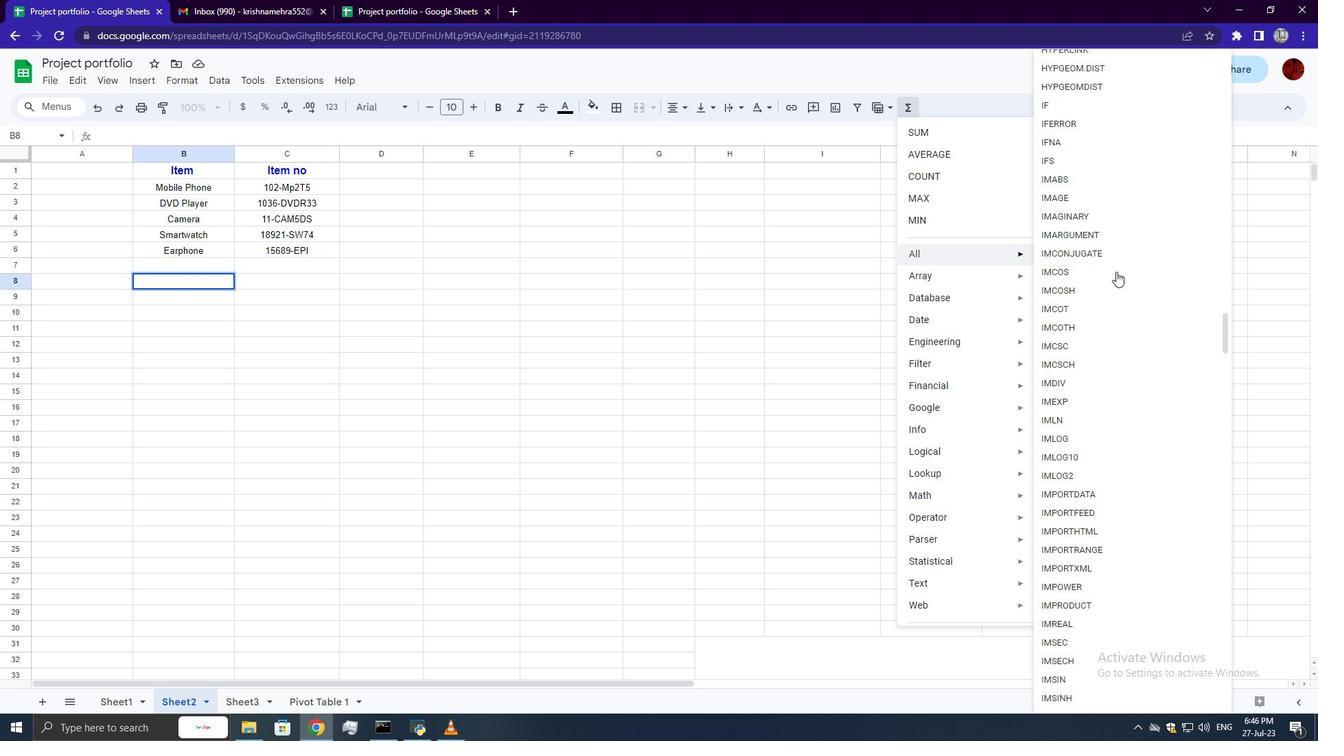 
Action: Mouse scrolled (1117, 271) with delta (0, 0)
Screenshot: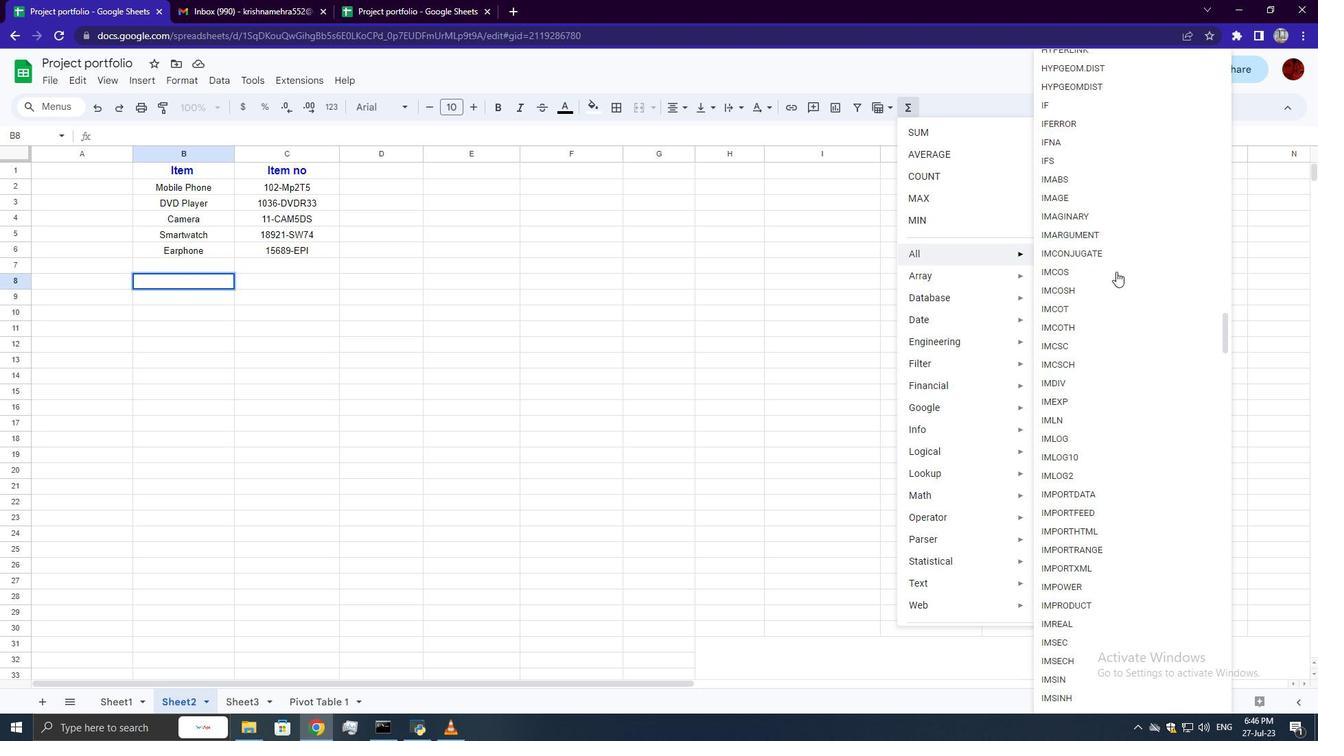 
Action: Mouse scrolled (1117, 271) with delta (0, 0)
Screenshot: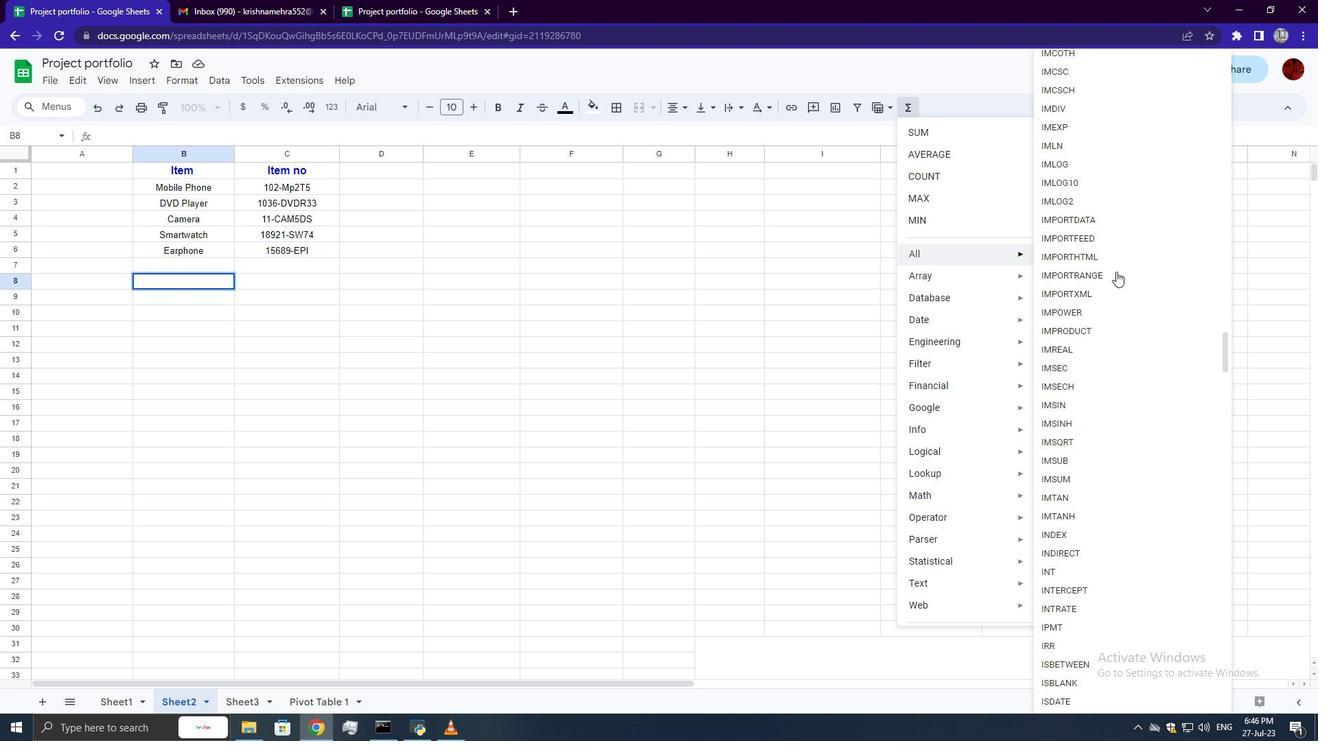 
Action: Mouse scrolled (1117, 271) with delta (0, 0)
Screenshot: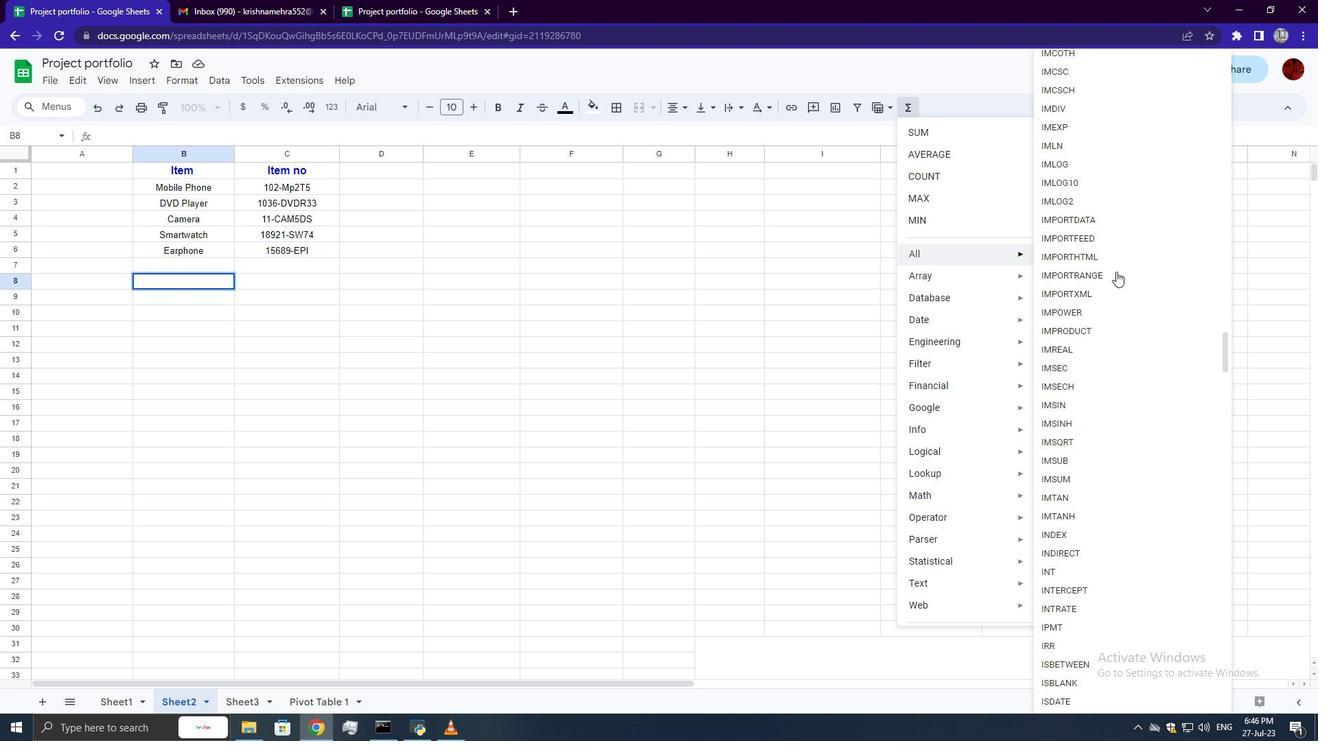 
Action: Mouse scrolled (1117, 271) with delta (0, 0)
Screenshot: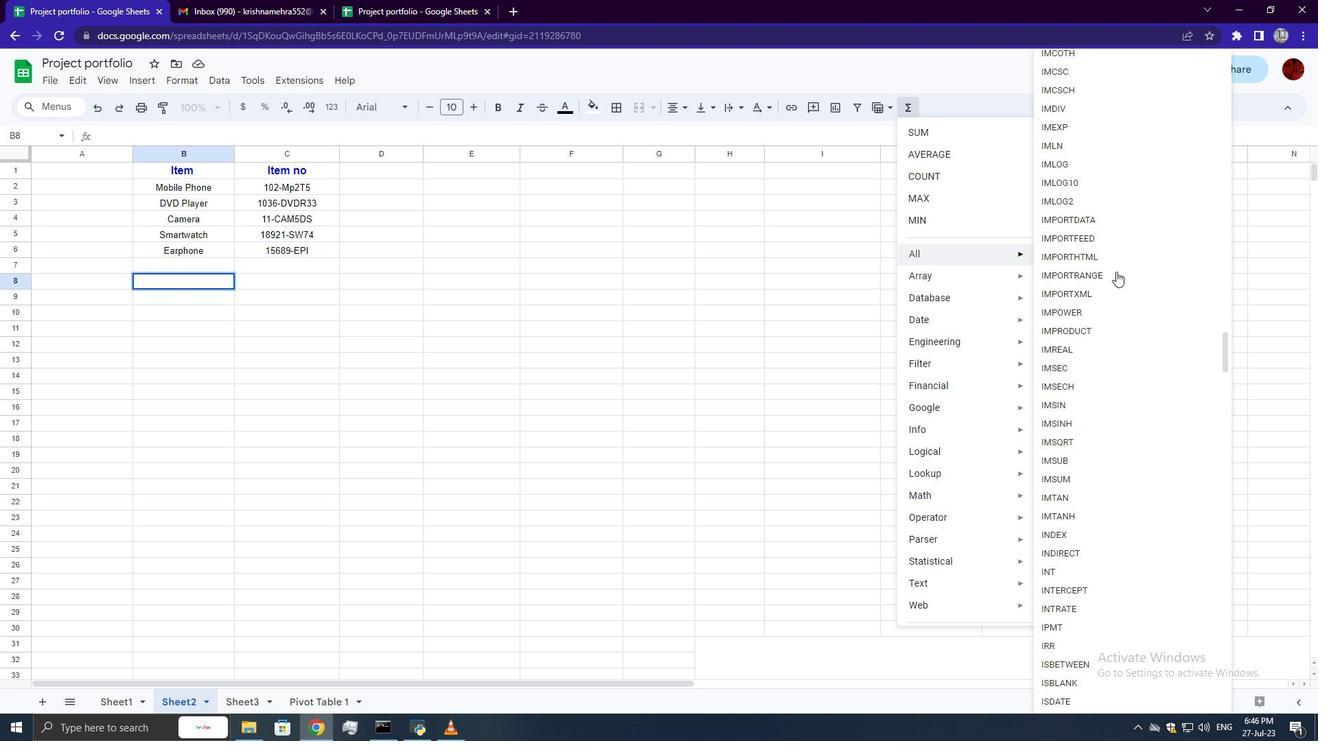 
Action: Mouse scrolled (1117, 271) with delta (0, 0)
Screenshot: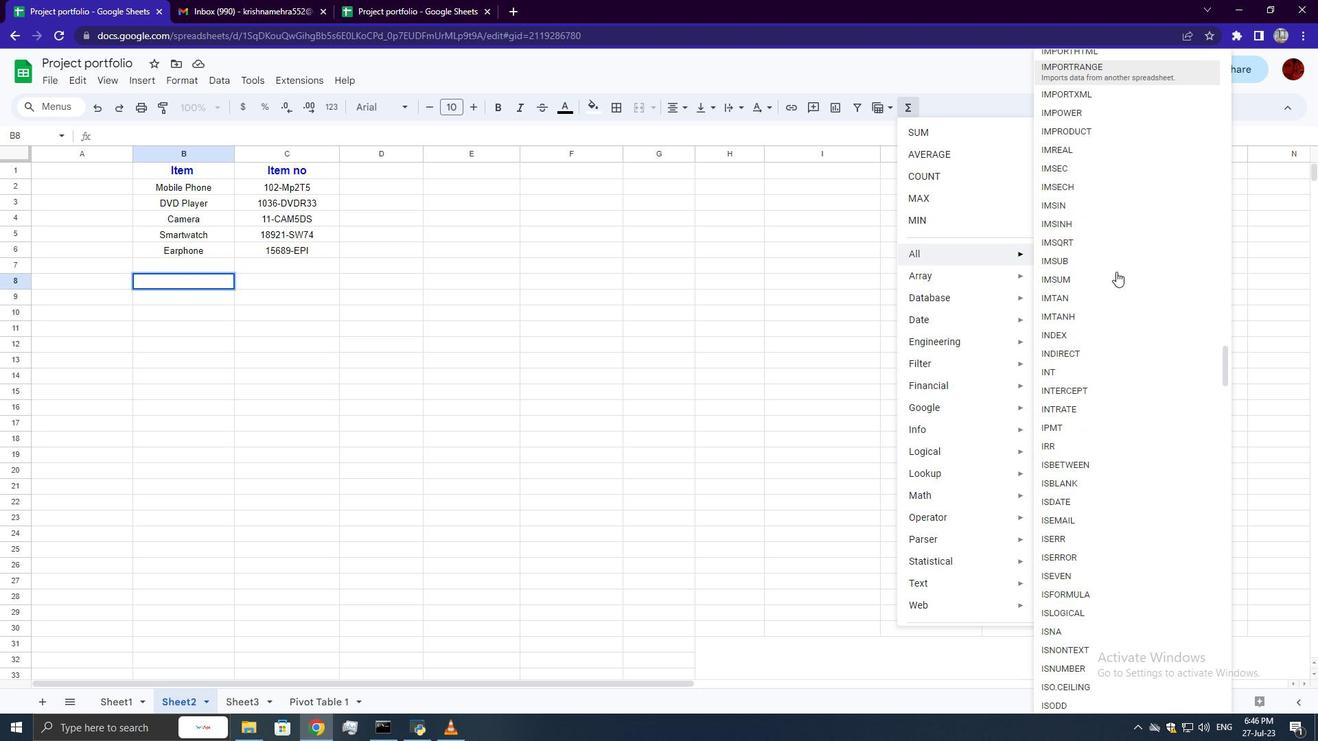 
Action: Mouse scrolled (1117, 271) with delta (0, 0)
Screenshot: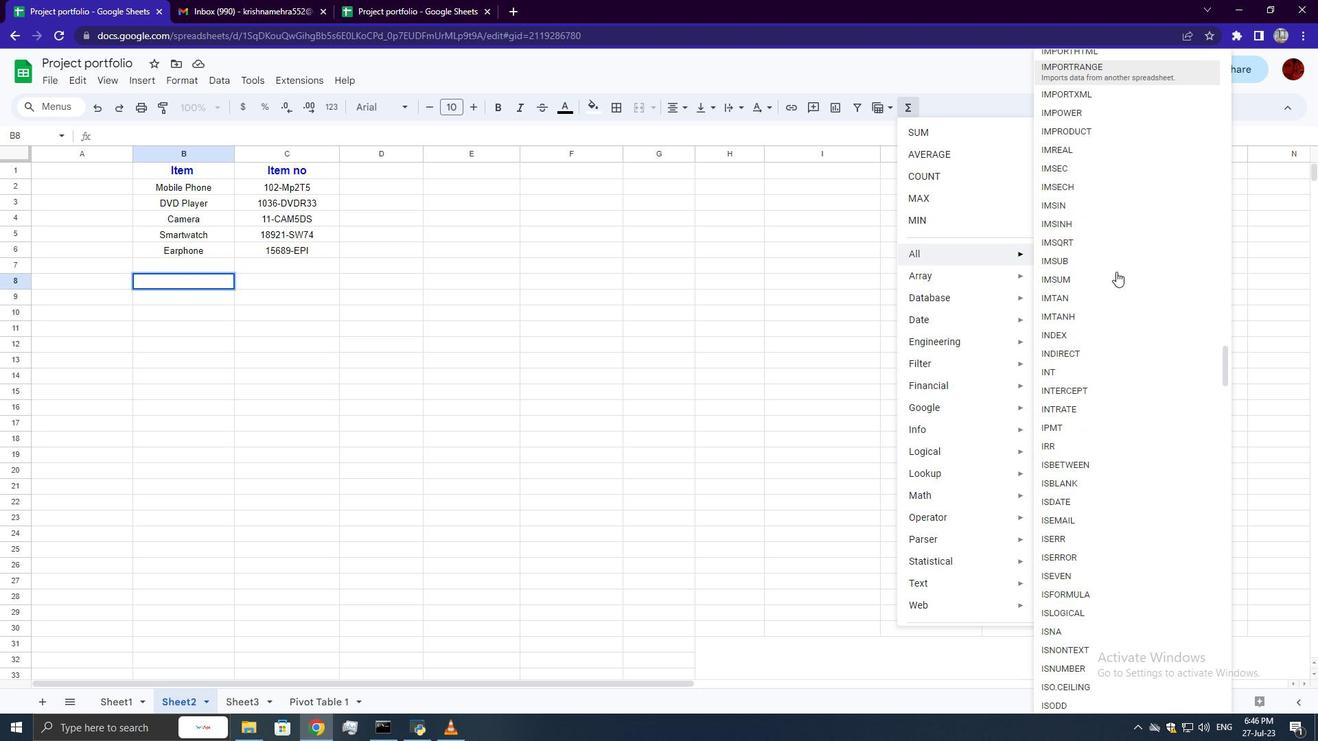 
Action: Mouse scrolled (1117, 271) with delta (0, 0)
Screenshot: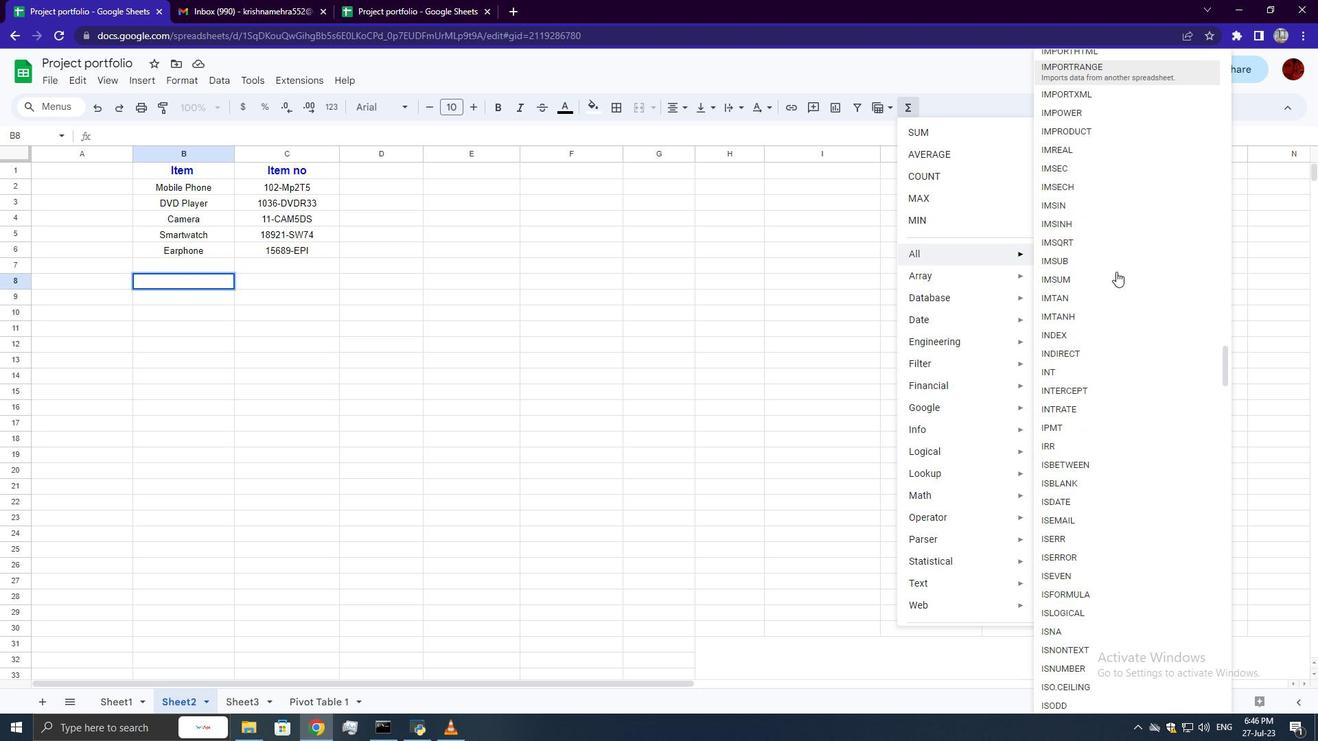 
Action: Mouse scrolled (1117, 271) with delta (0, 0)
Screenshot: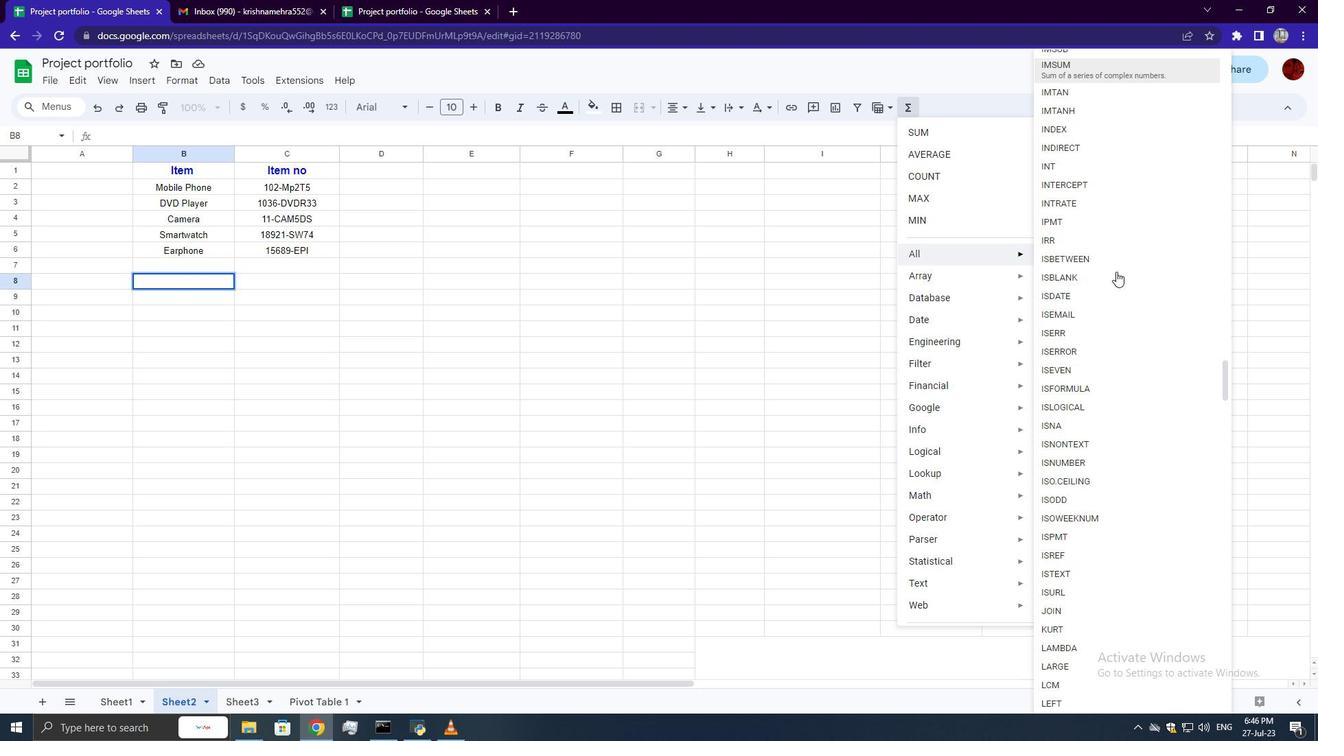 
Action: Mouse scrolled (1117, 271) with delta (0, 0)
Screenshot: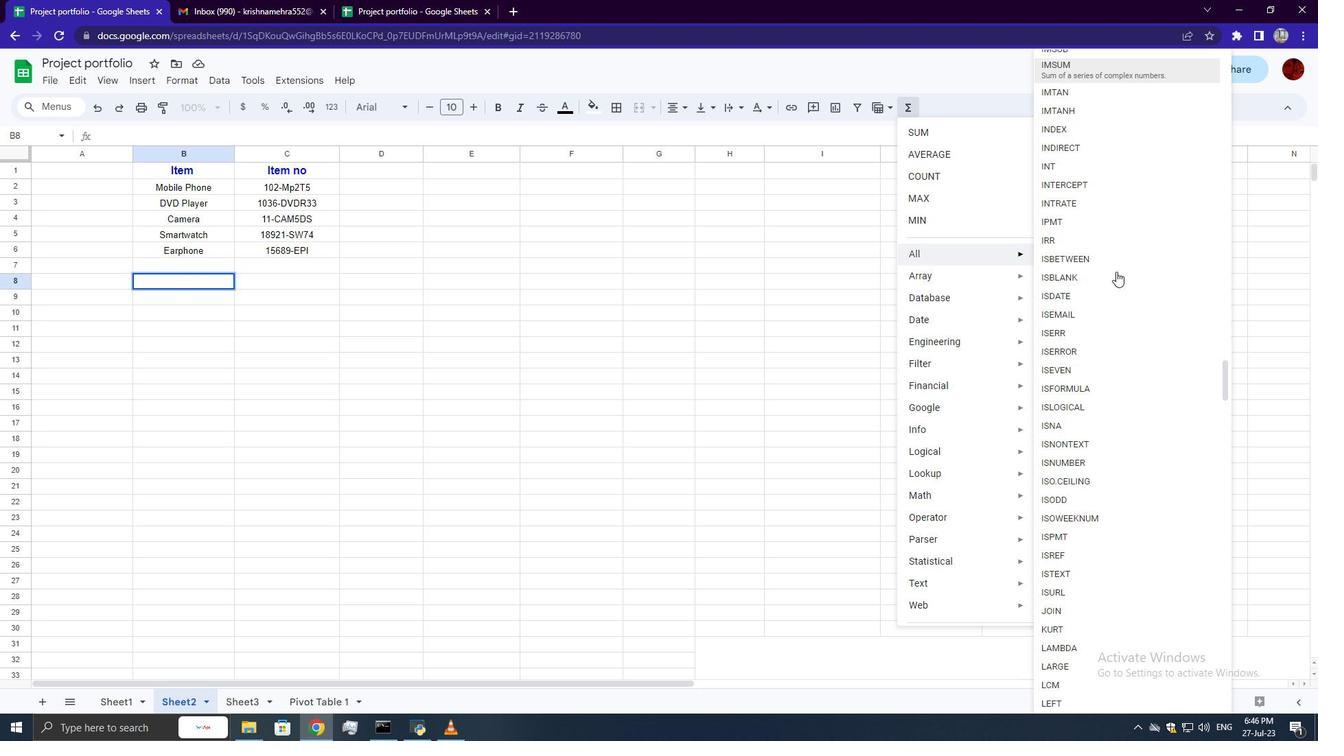 
Action: Mouse scrolled (1117, 271) with delta (0, 0)
Screenshot: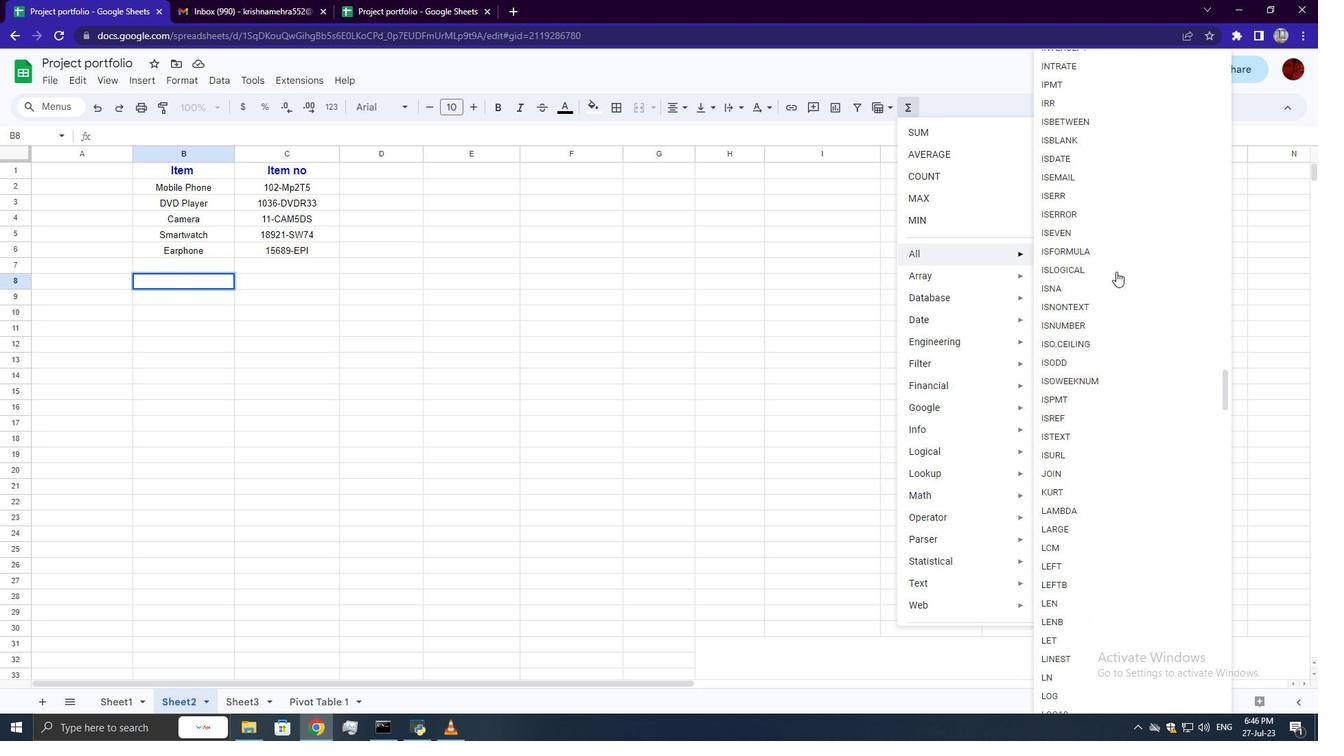 
Action: Mouse scrolled (1117, 271) with delta (0, 0)
Screenshot: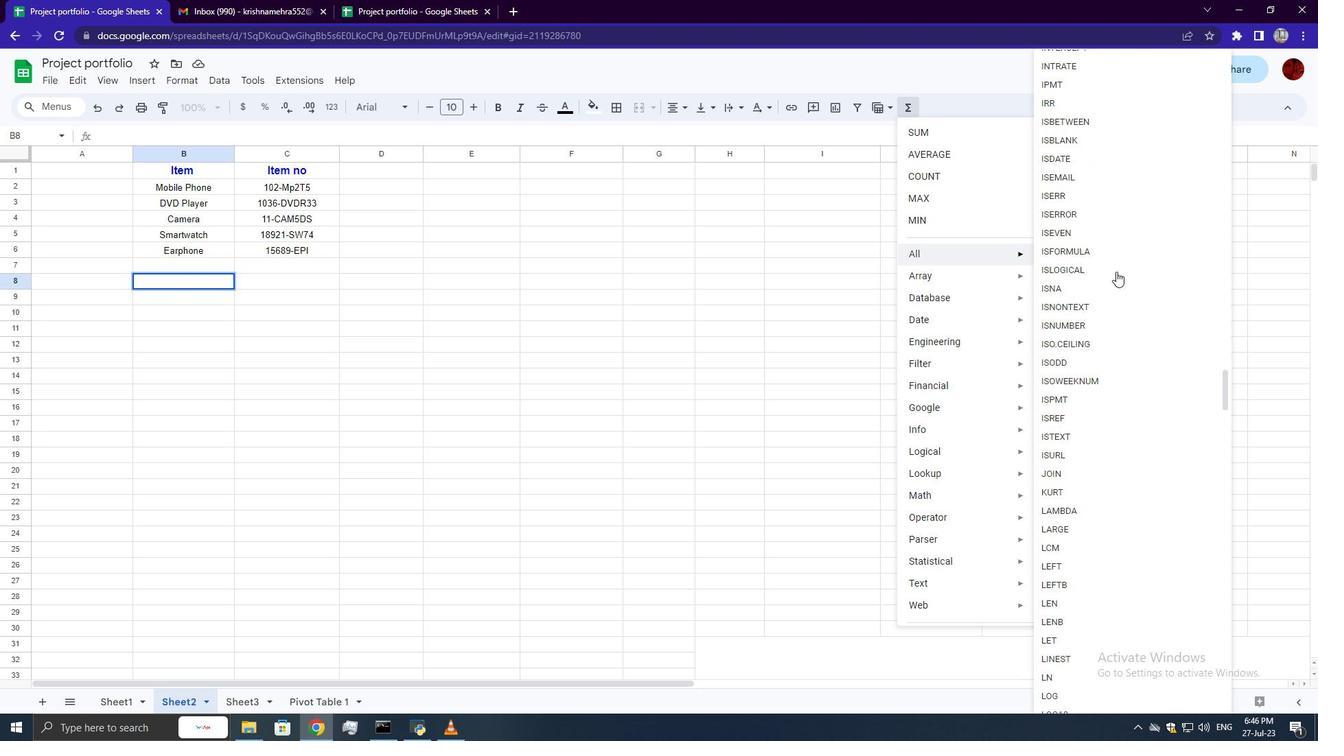 
Action: Mouse scrolled (1117, 271) with delta (0, 0)
Screenshot: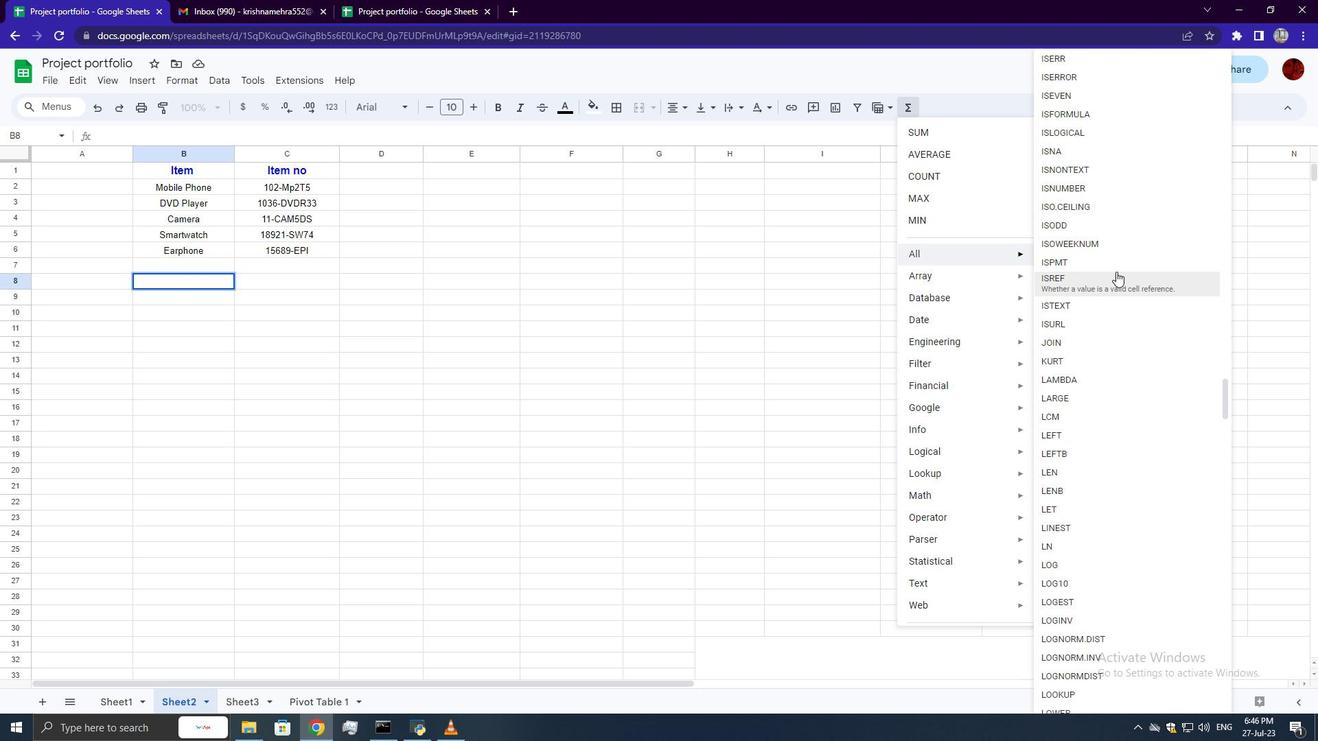 
Action: Mouse scrolled (1117, 271) with delta (0, 0)
Screenshot: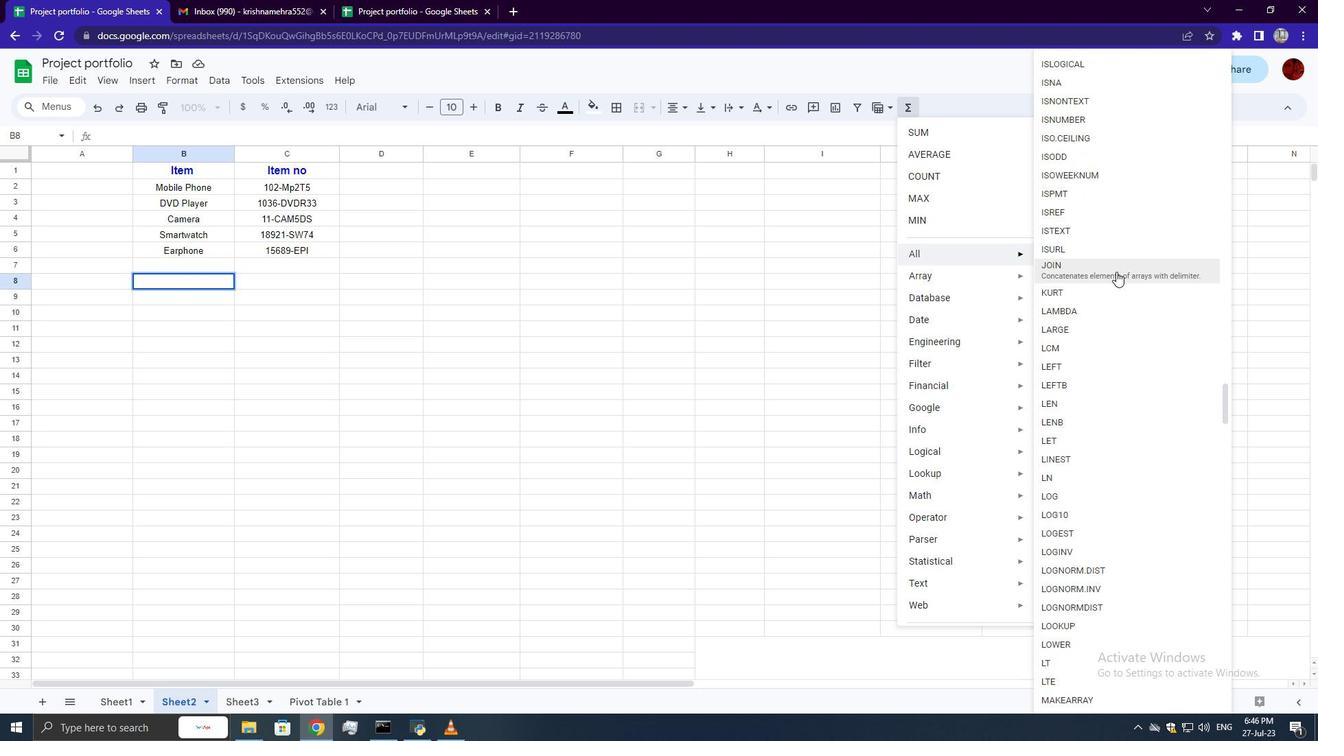 
Action: Mouse scrolled (1117, 271) with delta (0, 0)
Screenshot: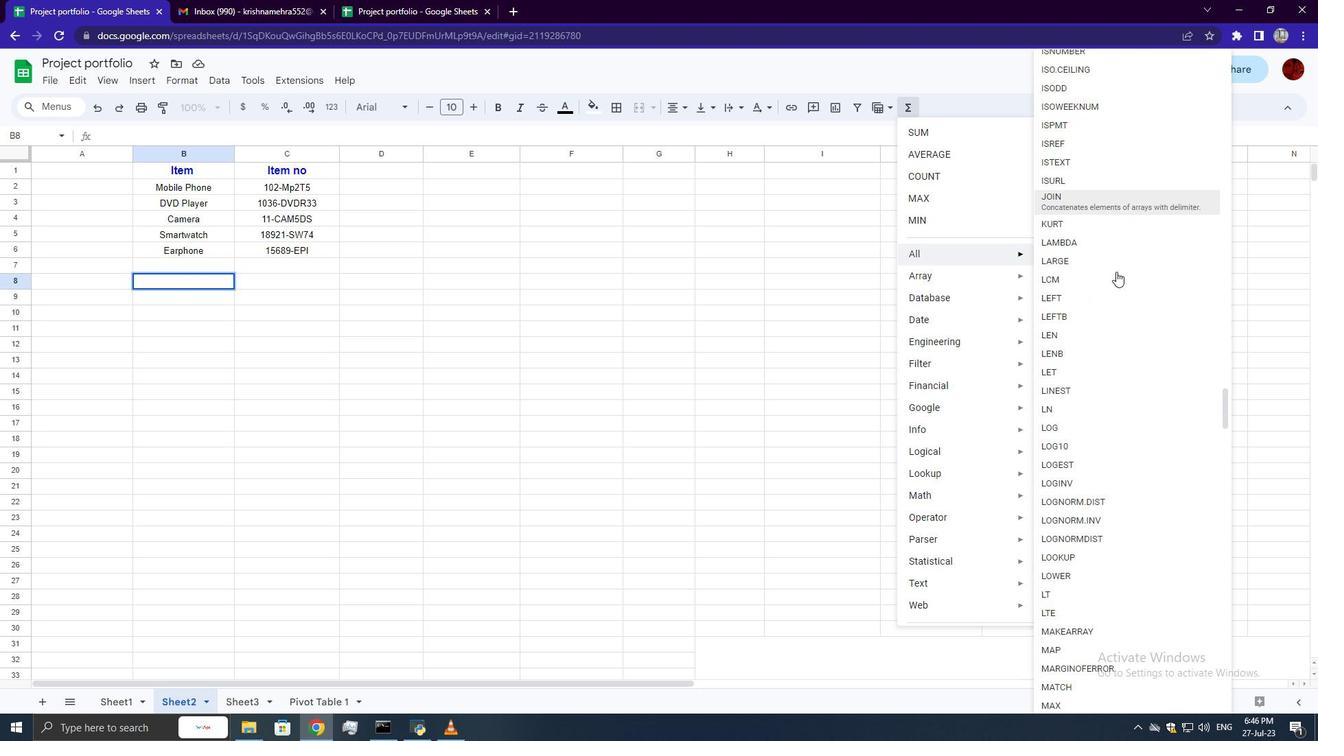 
Action: Mouse scrolled (1117, 271) with delta (0, 0)
Screenshot: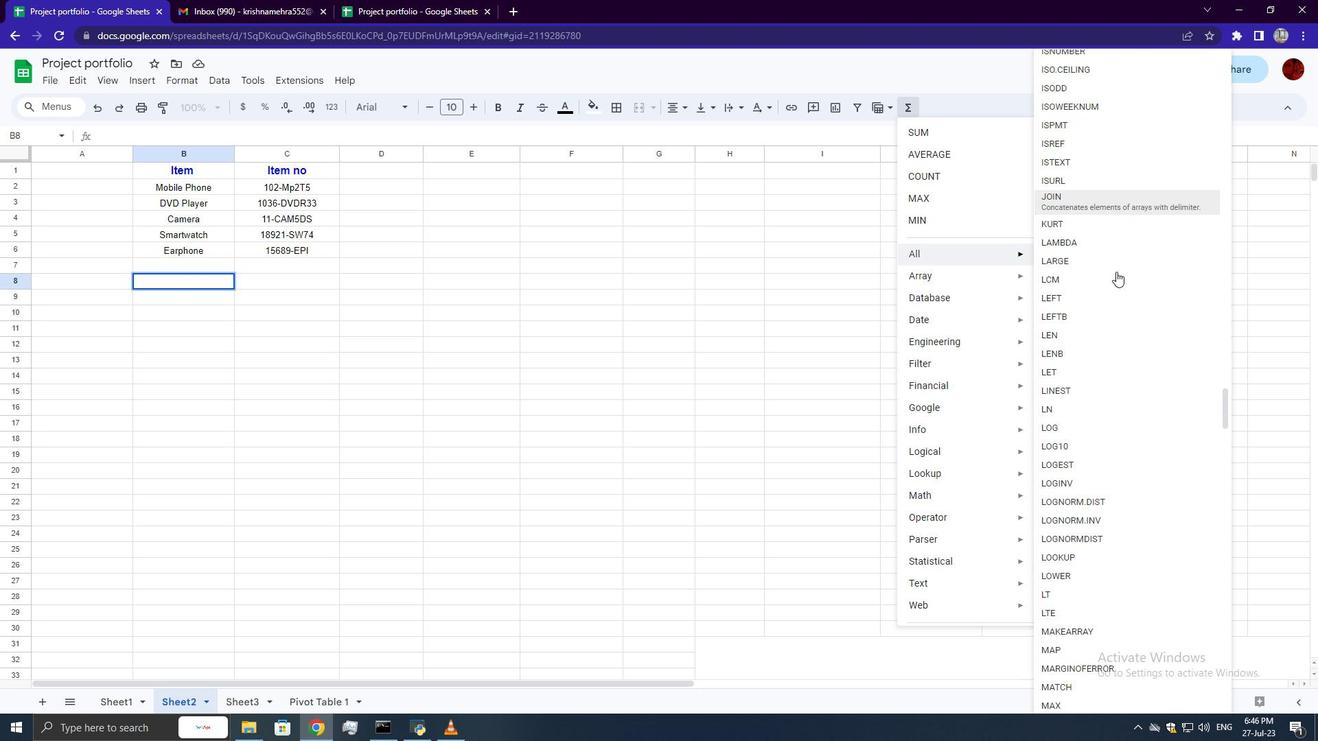 
Action: Mouse scrolled (1117, 271) with delta (0, 0)
Screenshot: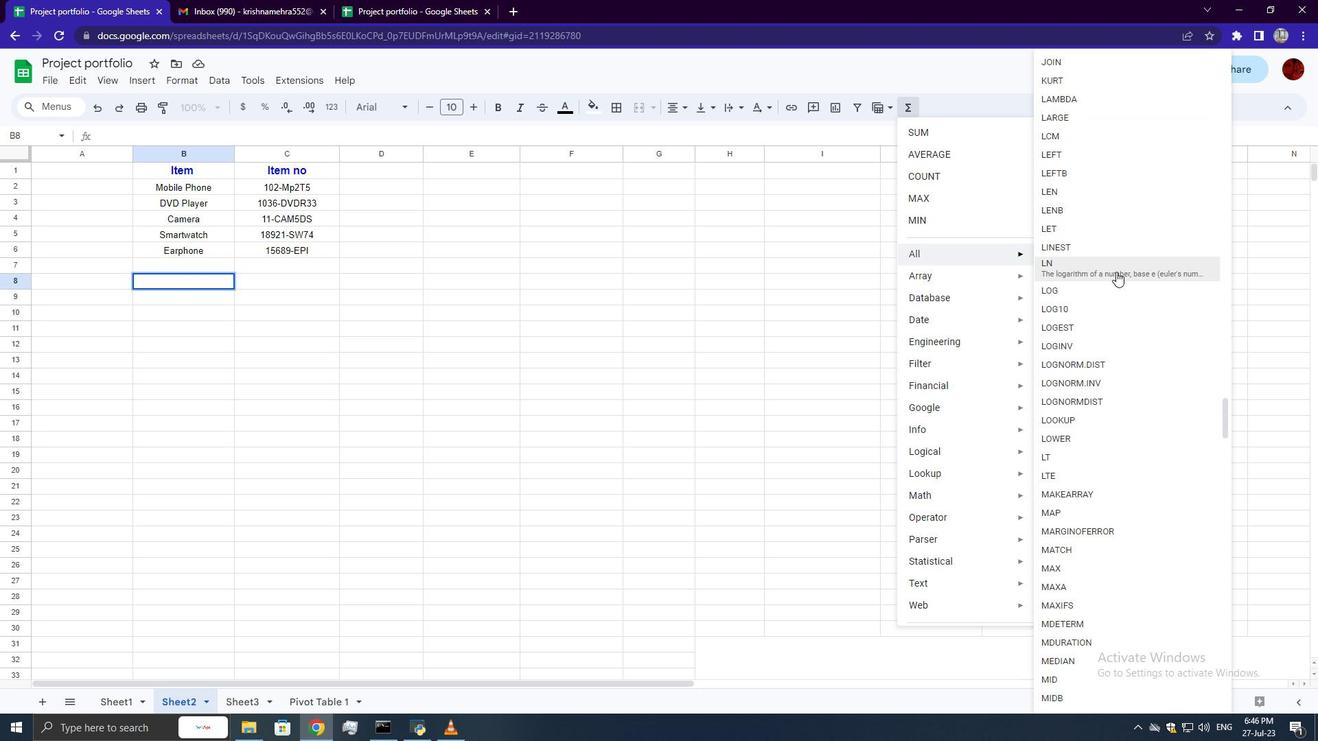 
Action: Mouse scrolled (1117, 271) with delta (0, 0)
Screenshot: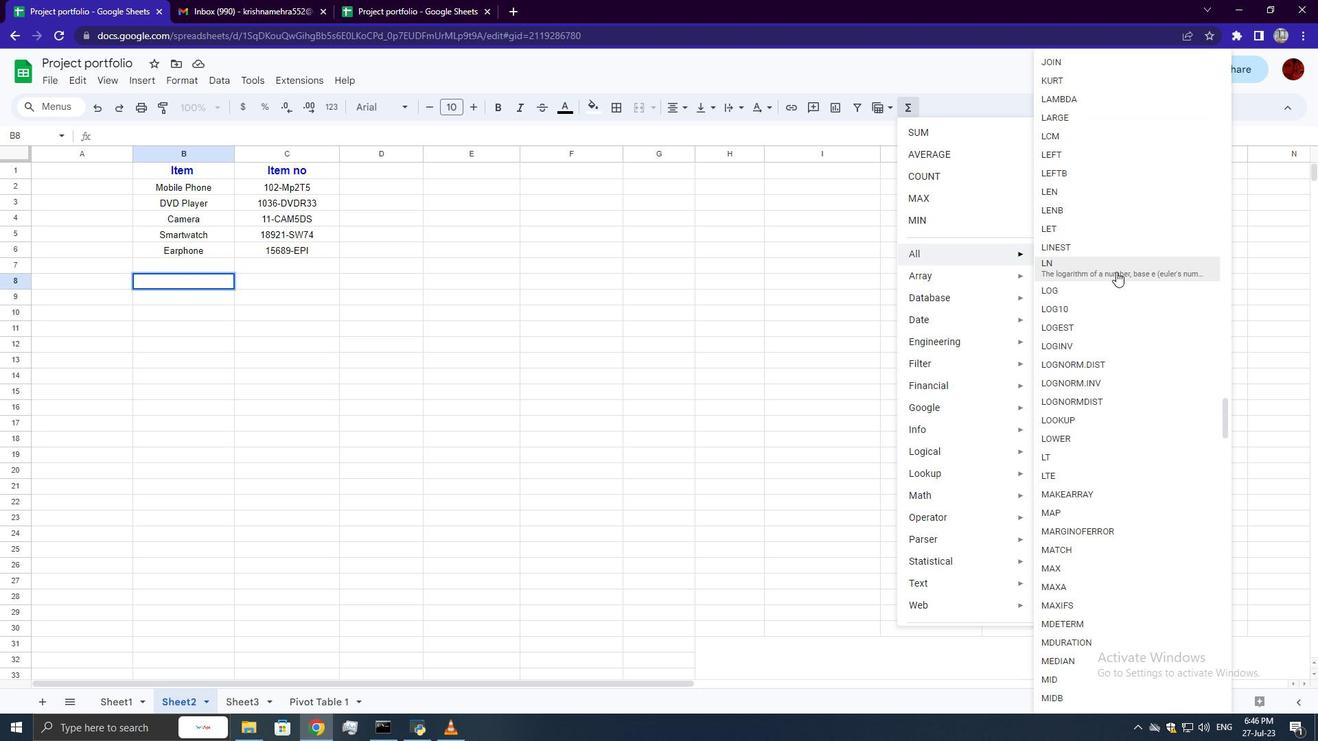 
Action: Mouse moved to (1085, 307)
Screenshot: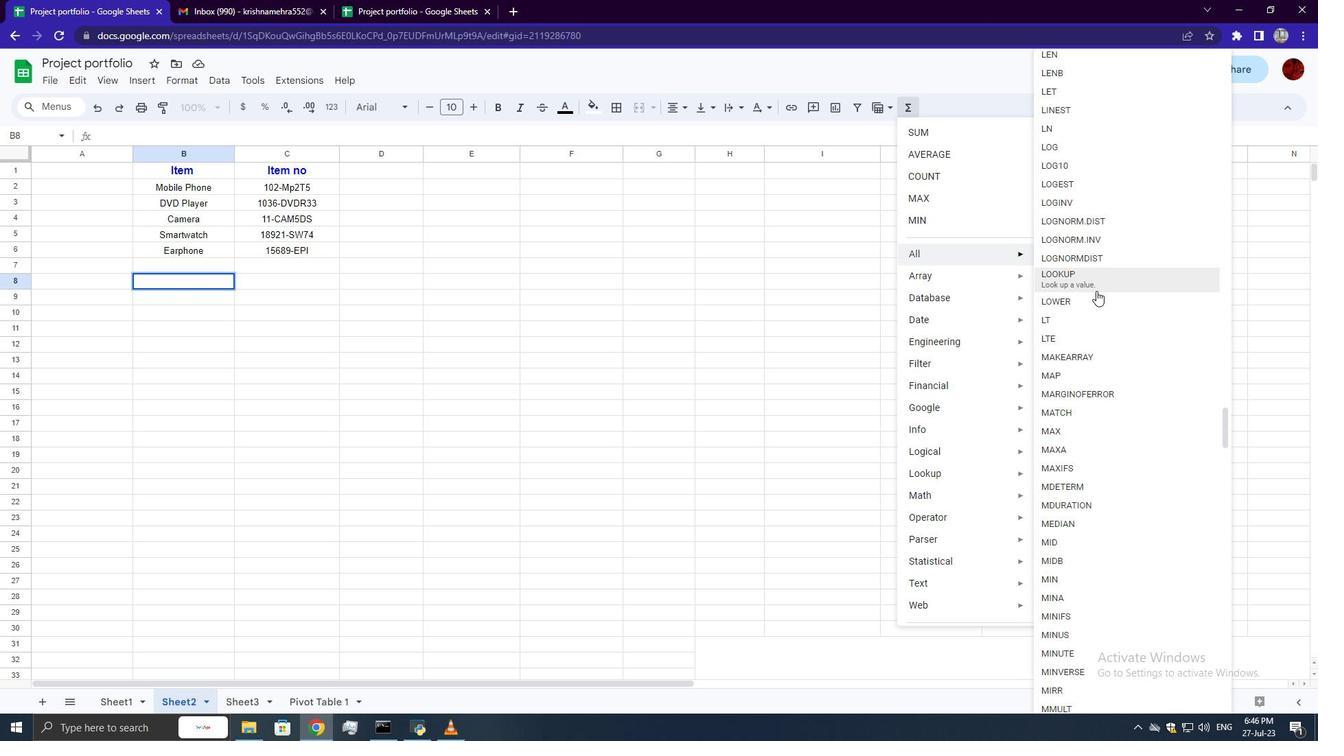 
Action: Mouse scrolled (1085, 307) with delta (0, 0)
Screenshot: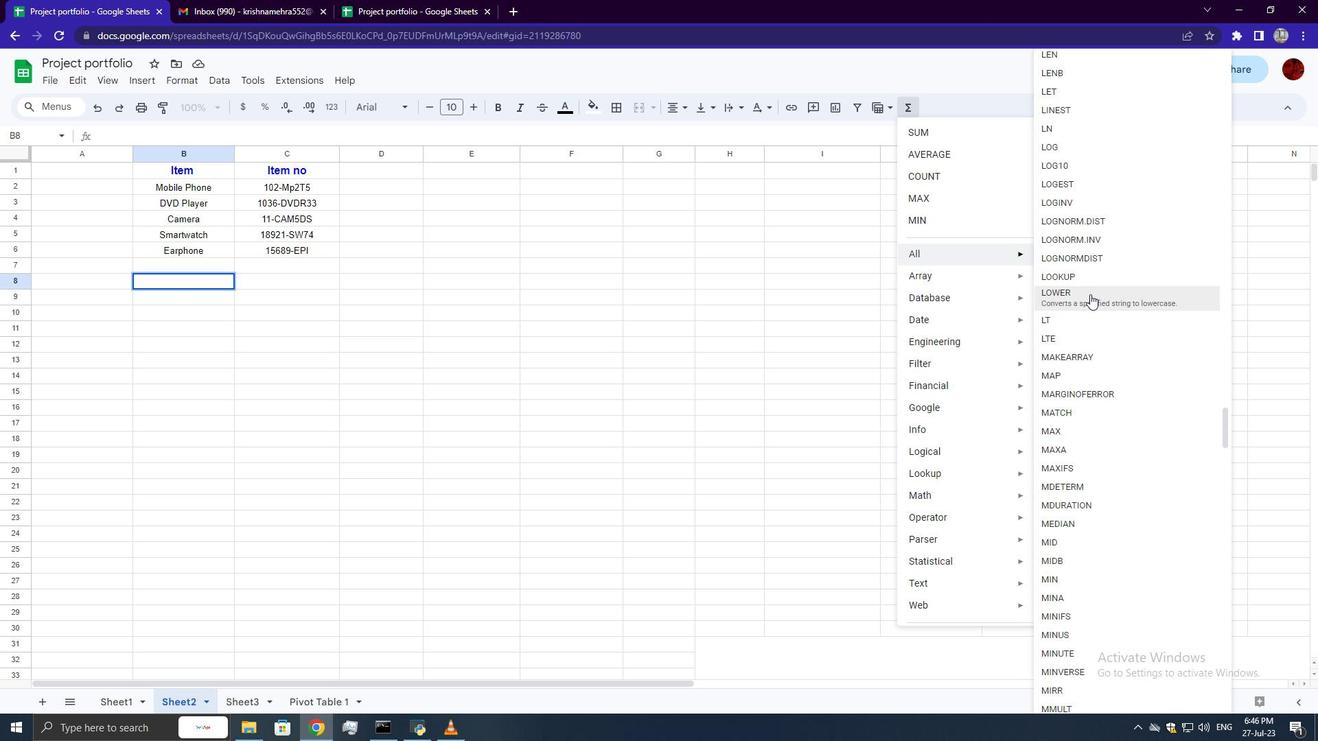 
Action: Mouse moved to (1062, 465)
Screenshot: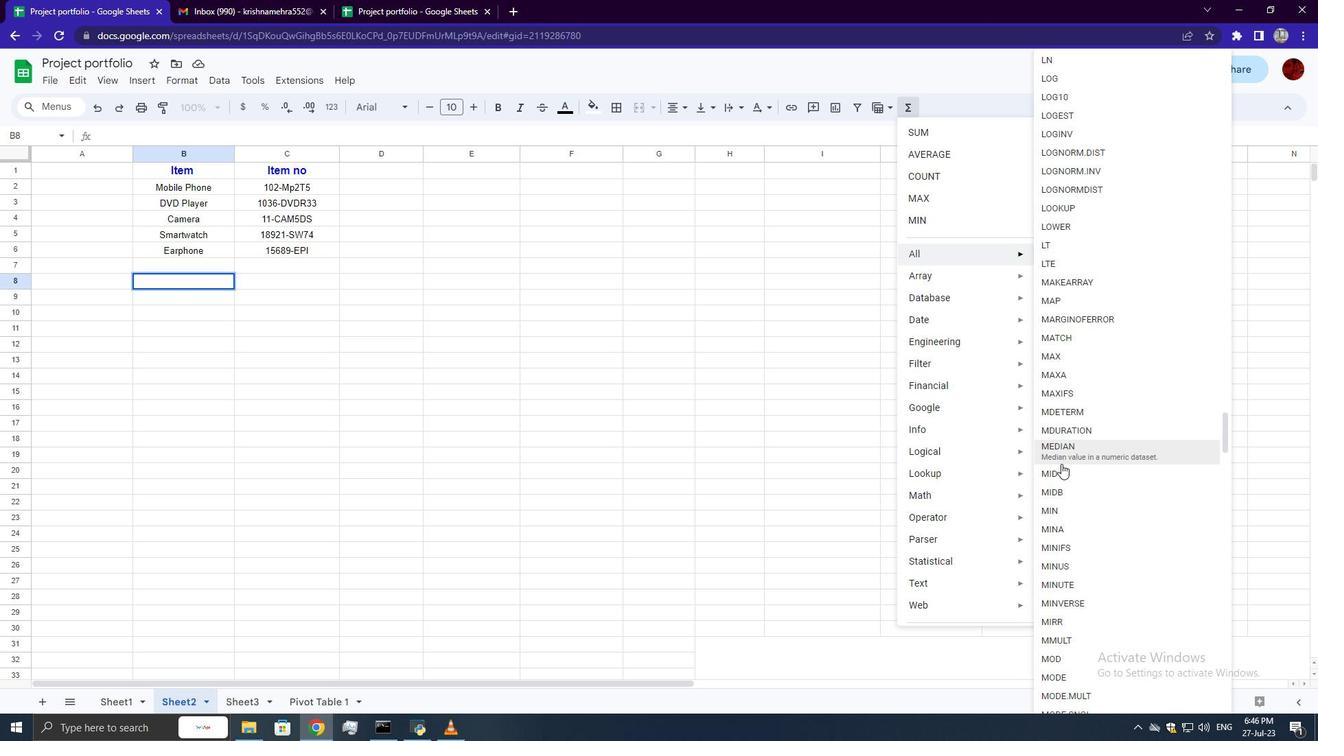 
Action: Mouse pressed left at (1062, 465)
Screenshot: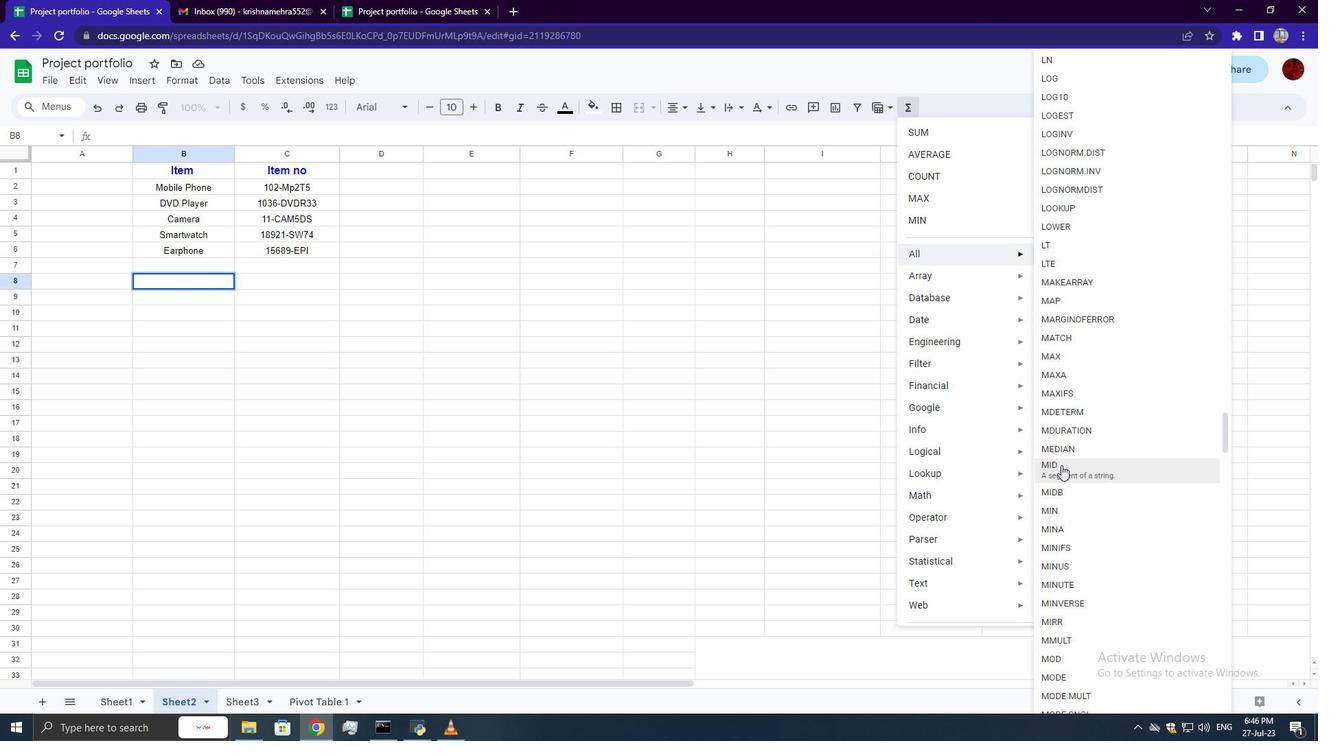 
Action: Mouse moved to (285, 190)
Screenshot: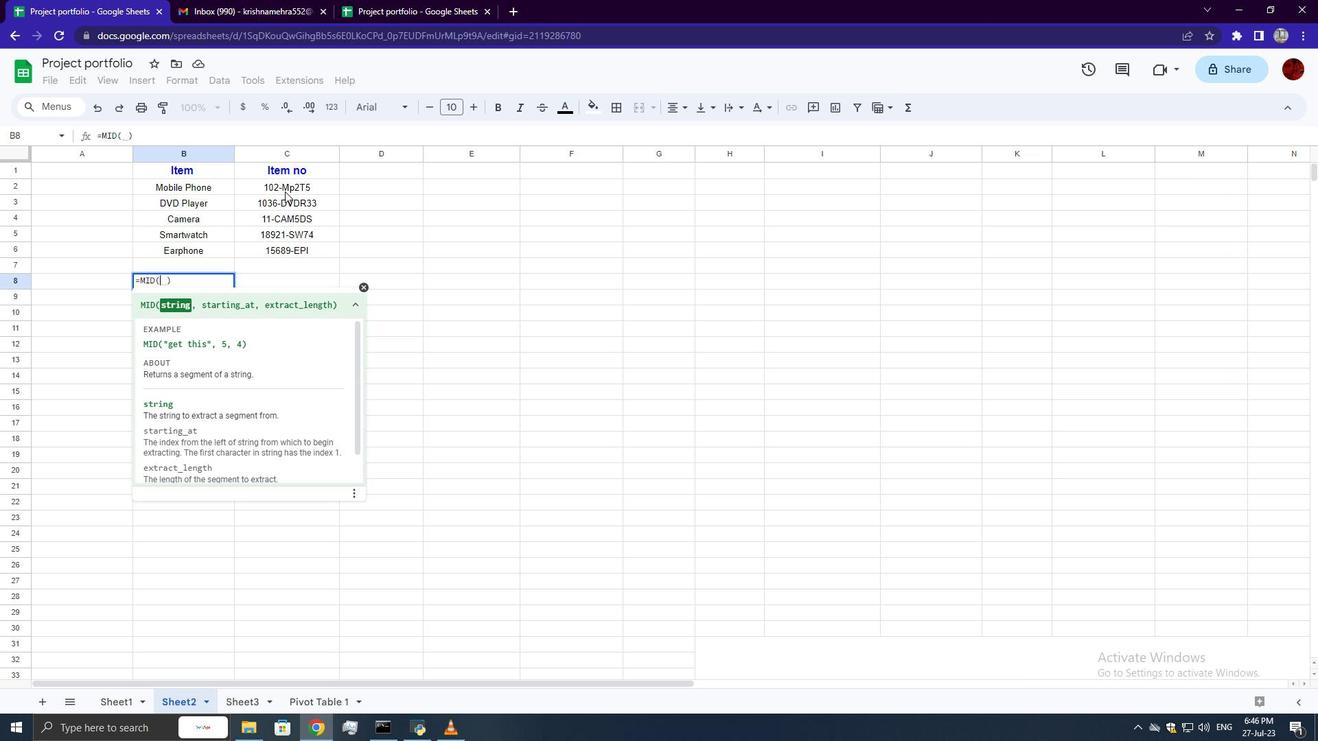 
Action: Mouse pressed left at (285, 190)
Screenshot: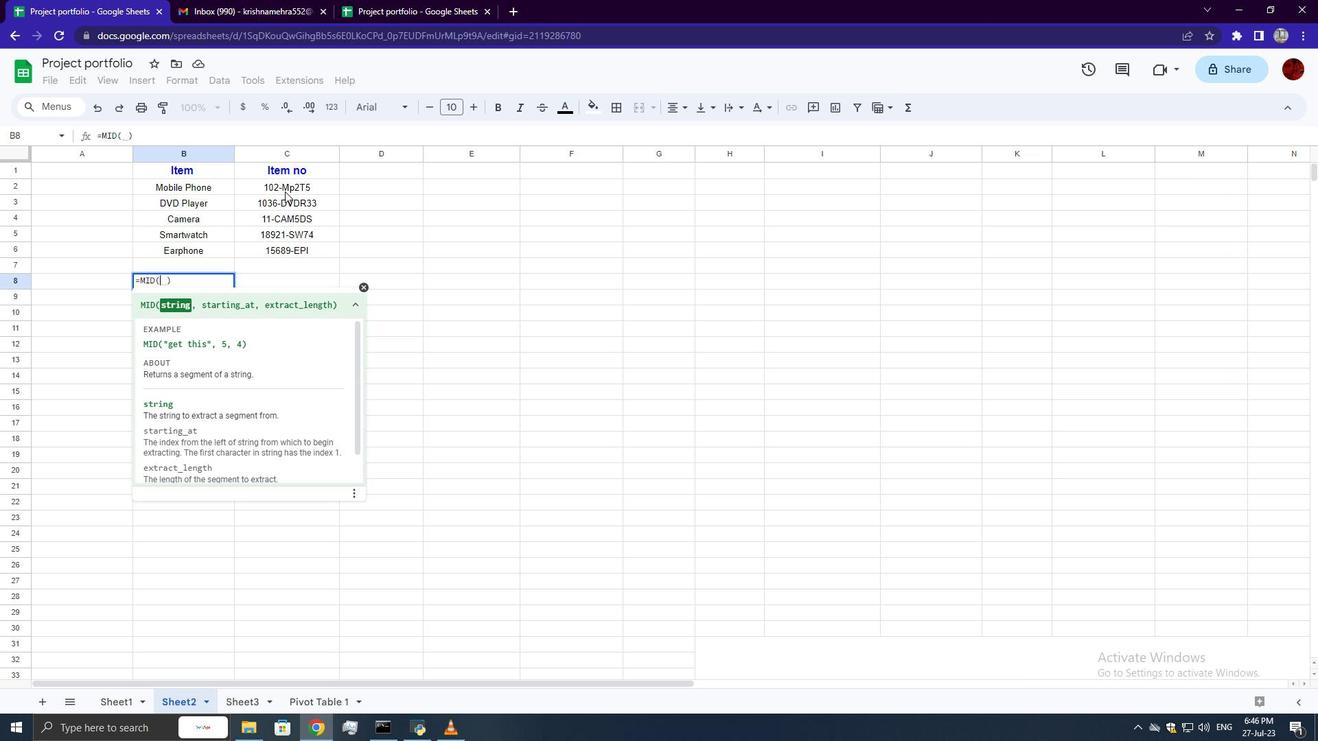 
Action: Key pressed ,5,8<Key.enter>
Screenshot: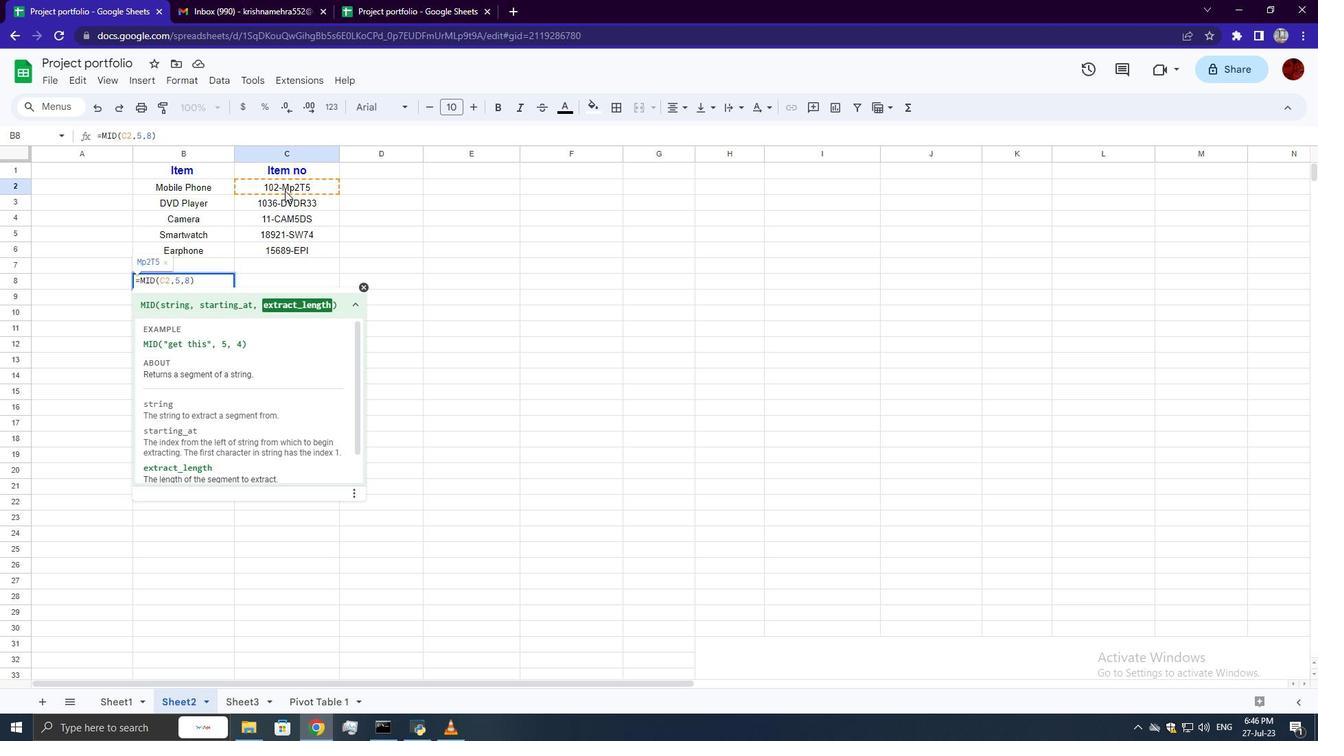 
Action: Mouse moved to (477, 218)
Screenshot: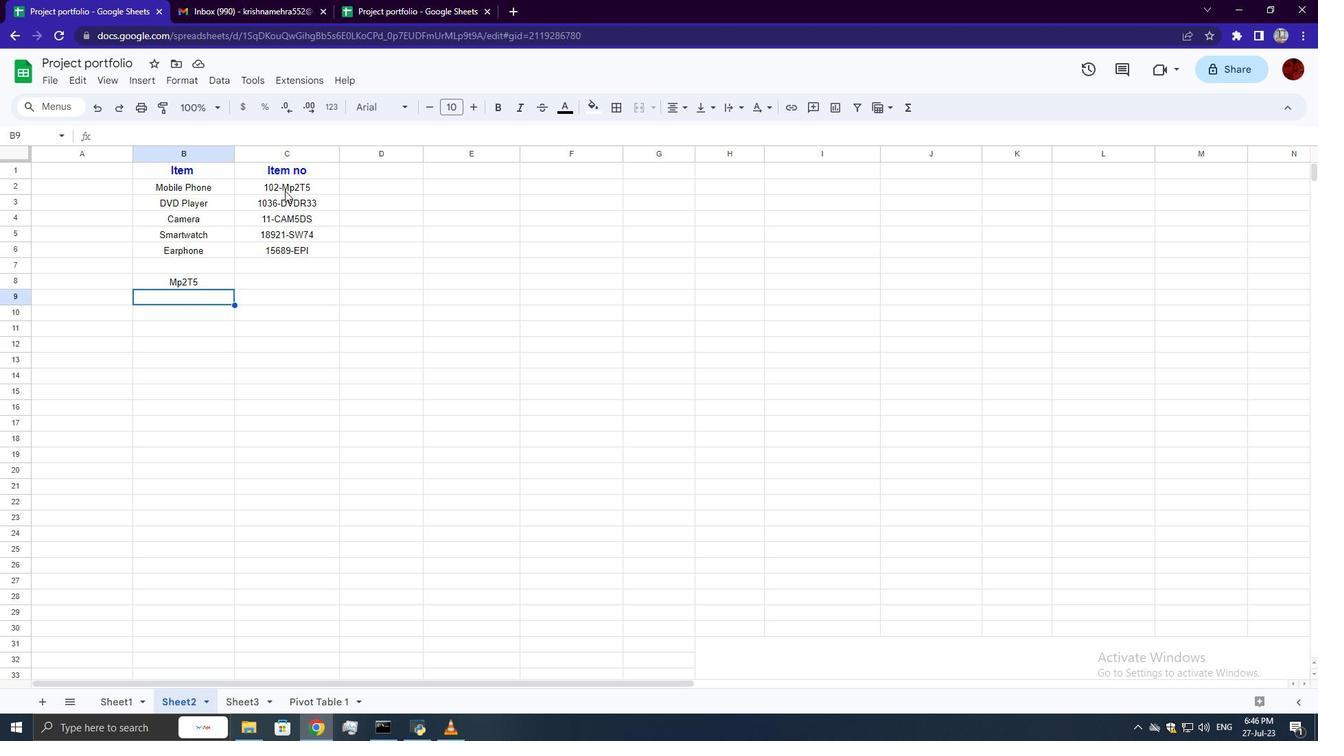 
